 Task: Search round trip flight ticket for 5 adults, 2 children, 1 infant in seat and 1 infant on lap in economy from Wenatchee: Pangborn Memorial Airport to Greensboro: Piedmont Triad International Airport on 5-1-2023 and return on 5-2-2023. Choice of flights is Southwest. Number of bags: 10 checked bags. Price is upto 107000. Outbound departure time preference is 18:45. Return departure time preference is 16:30.
Action: Mouse moved to (264, 461)
Screenshot: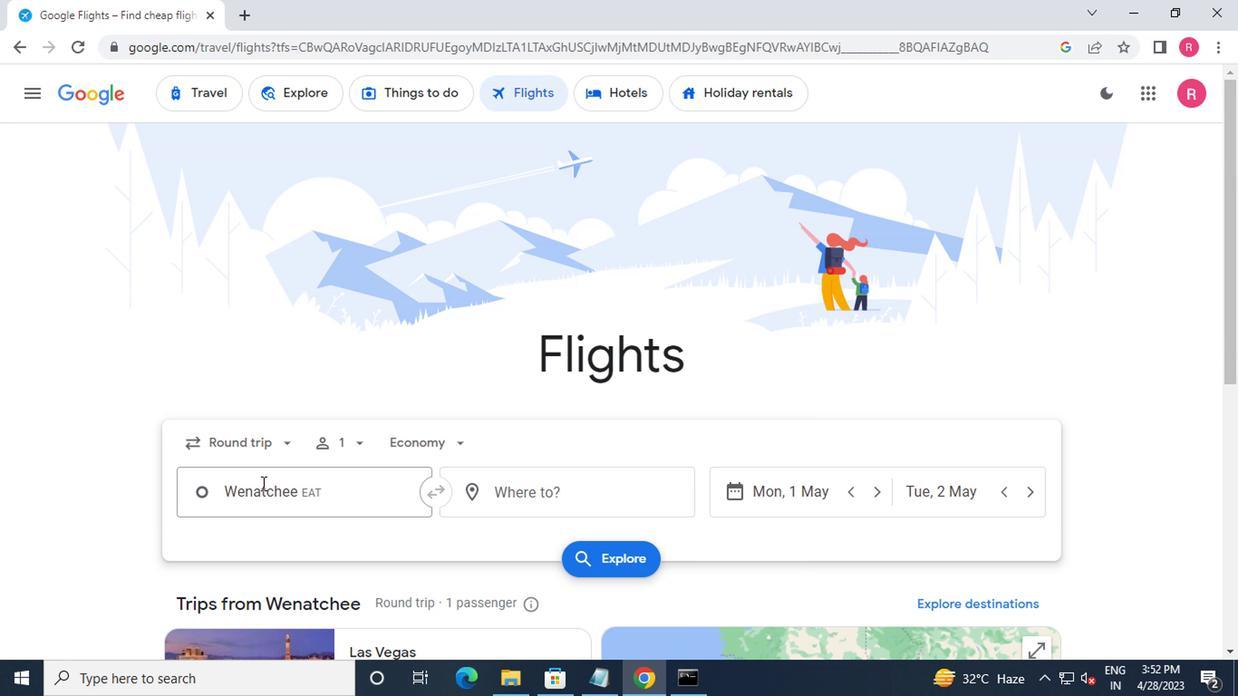 
Action: Mouse pressed left at (264, 461)
Screenshot: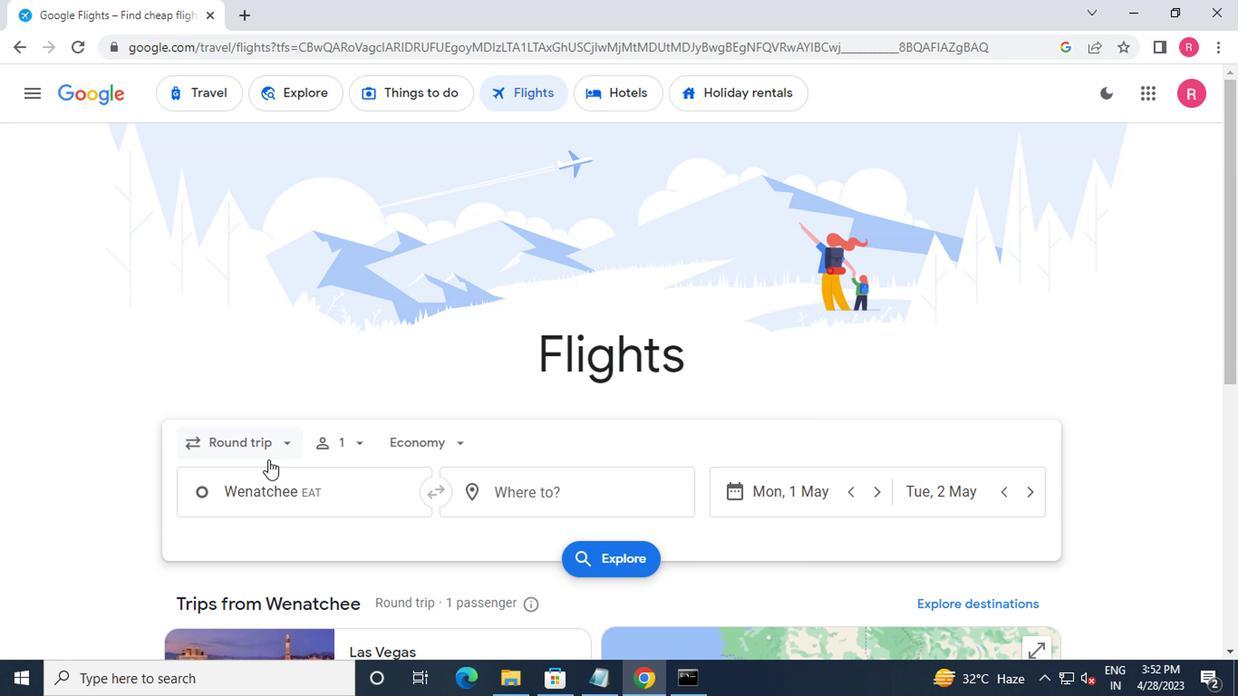 
Action: Mouse moved to (256, 521)
Screenshot: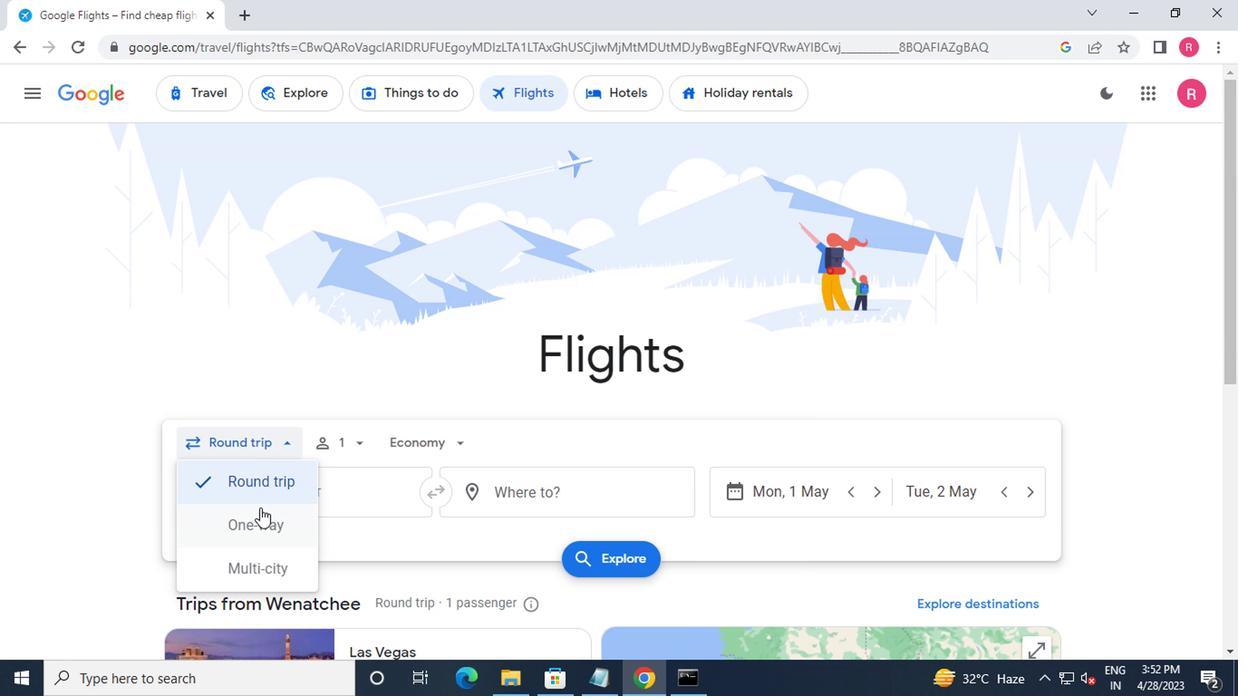 
Action: Mouse pressed left at (256, 521)
Screenshot: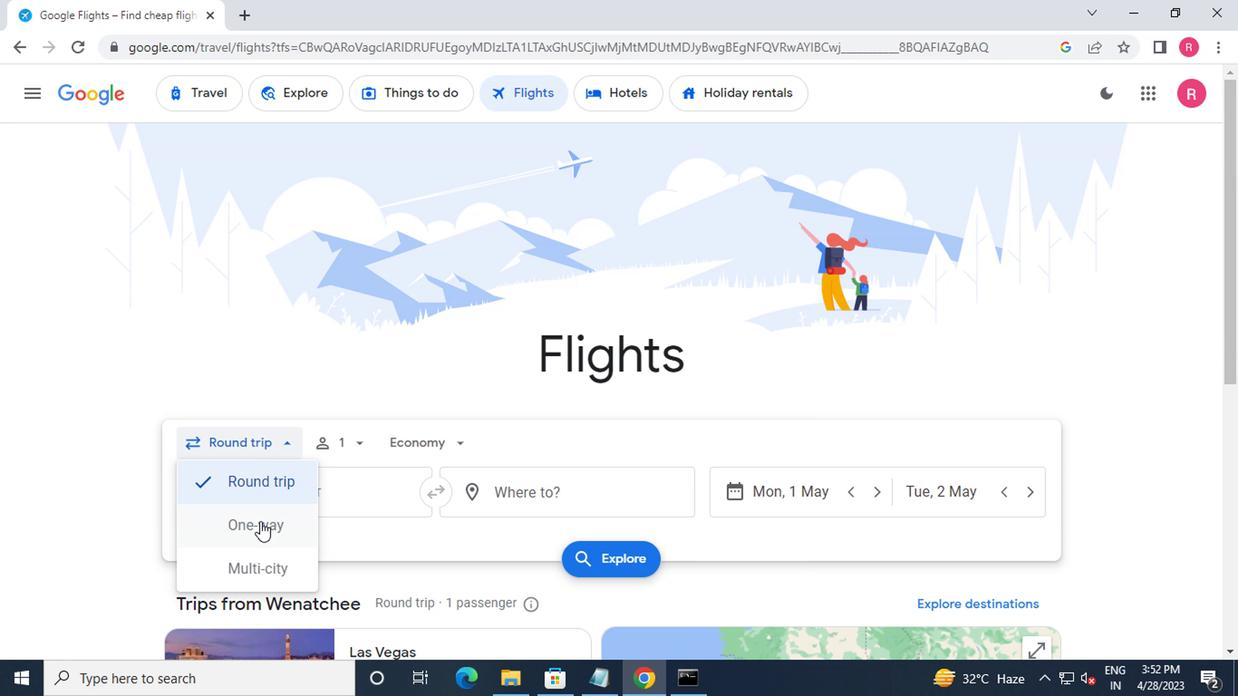 
Action: Mouse moved to (343, 447)
Screenshot: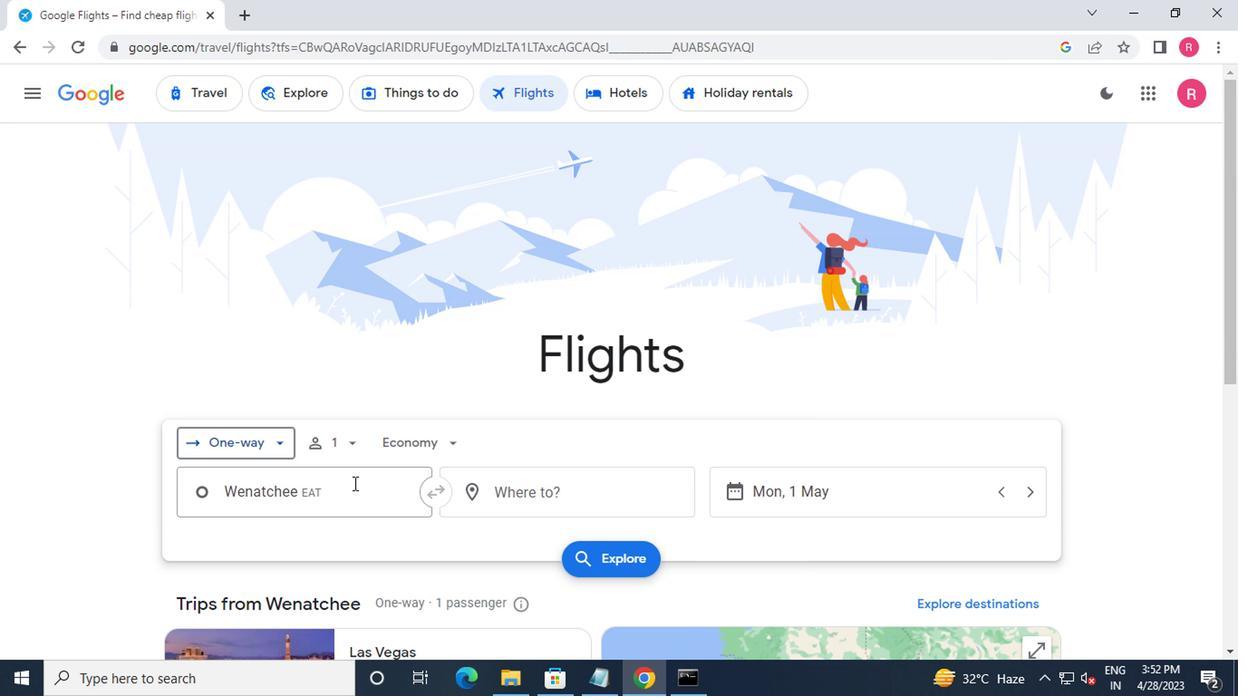 
Action: Mouse pressed left at (343, 447)
Screenshot: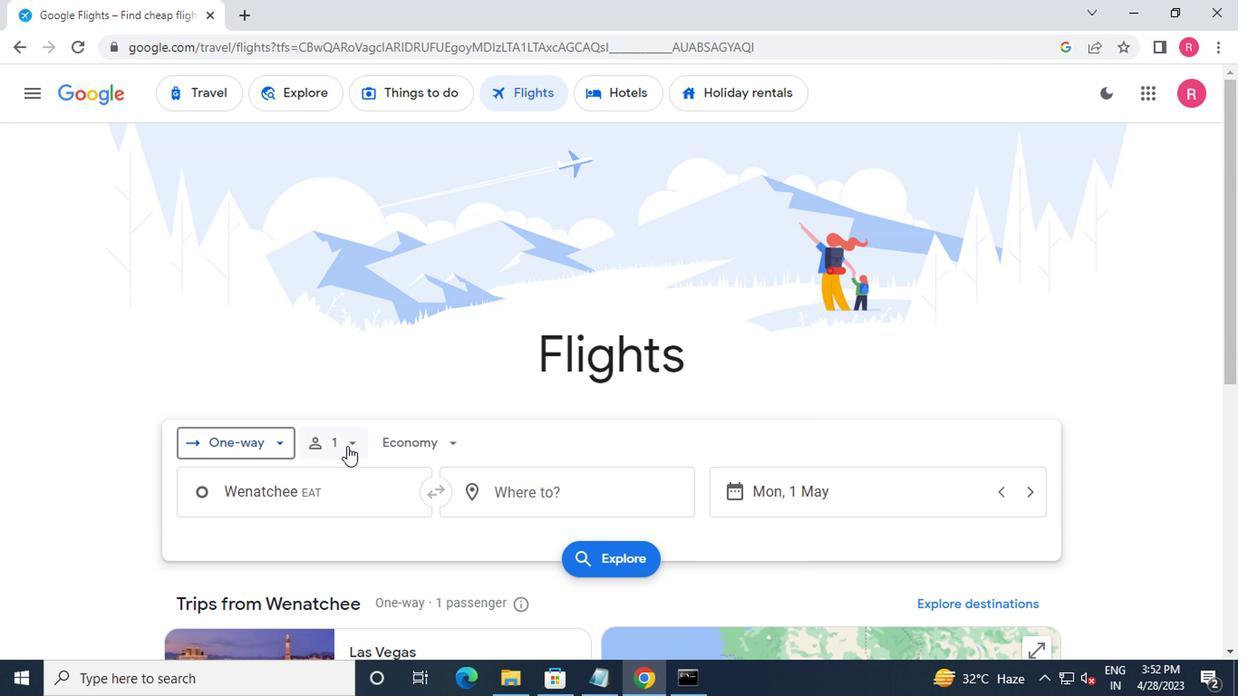 
Action: Mouse moved to (498, 496)
Screenshot: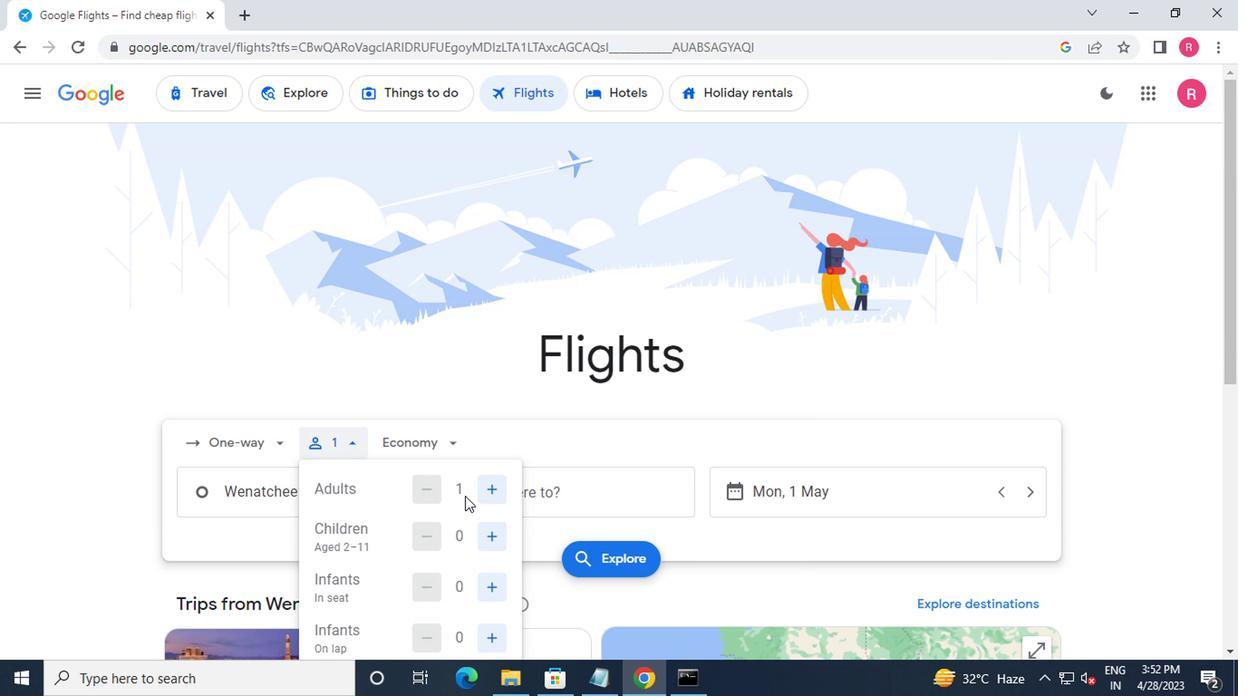 
Action: Mouse pressed left at (498, 496)
Screenshot: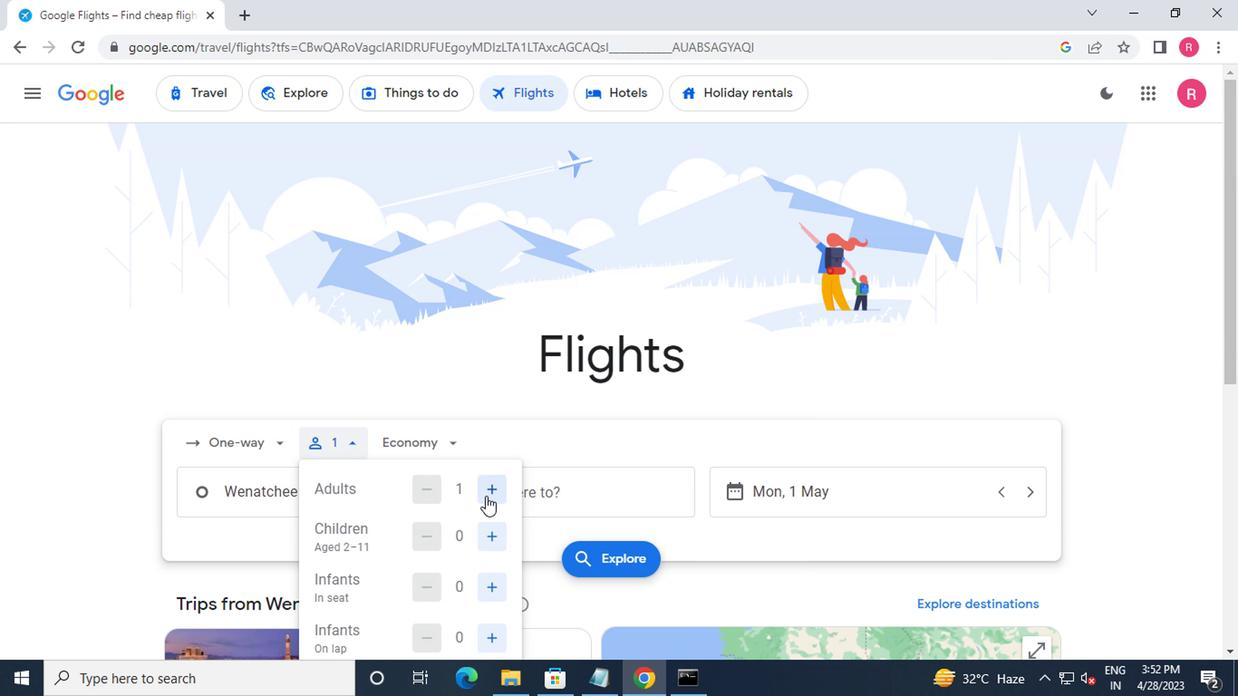 
Action: Mouse moved to (498, 495)
Screenshot: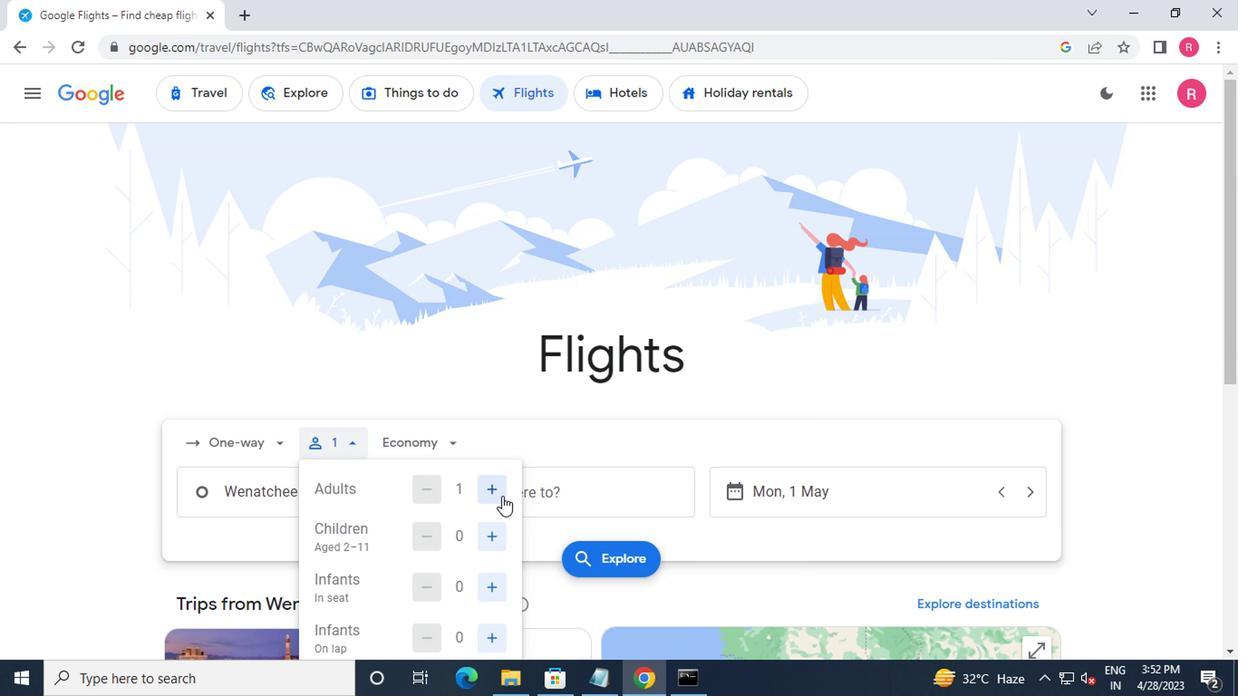 
Action: Mouse pressed left at (498, 495)
Screenshot: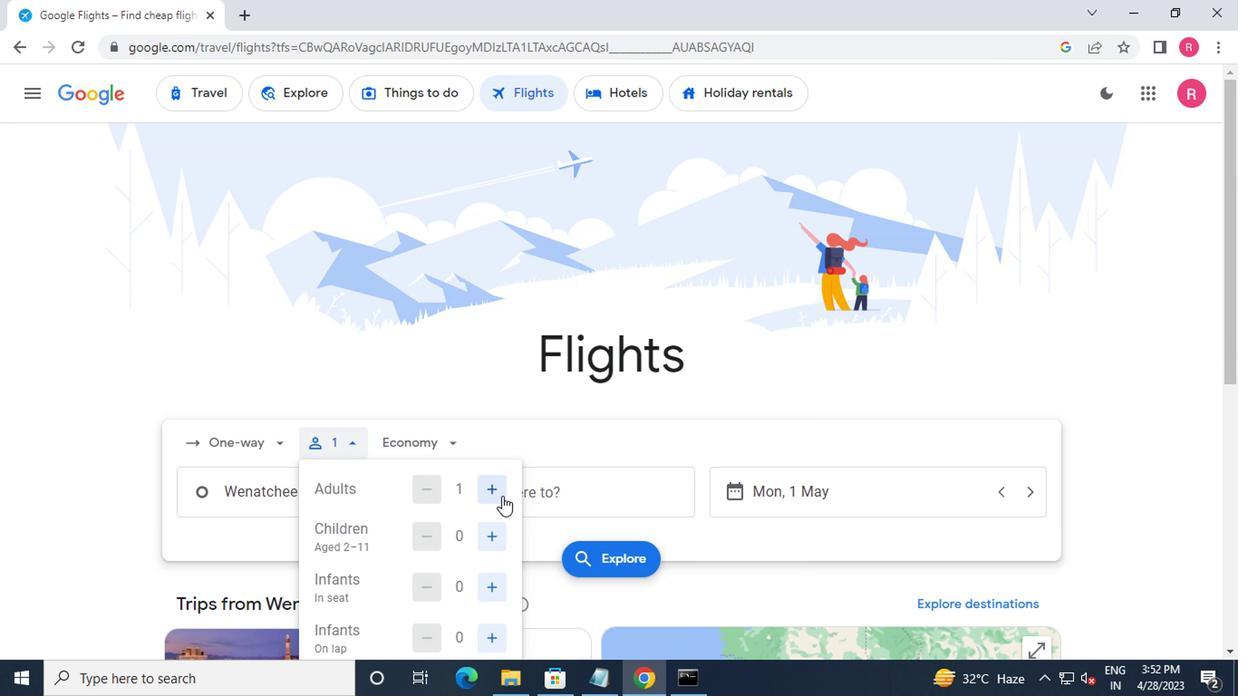 
Action: Mouse pressed left at (498, 495)
Screenshot: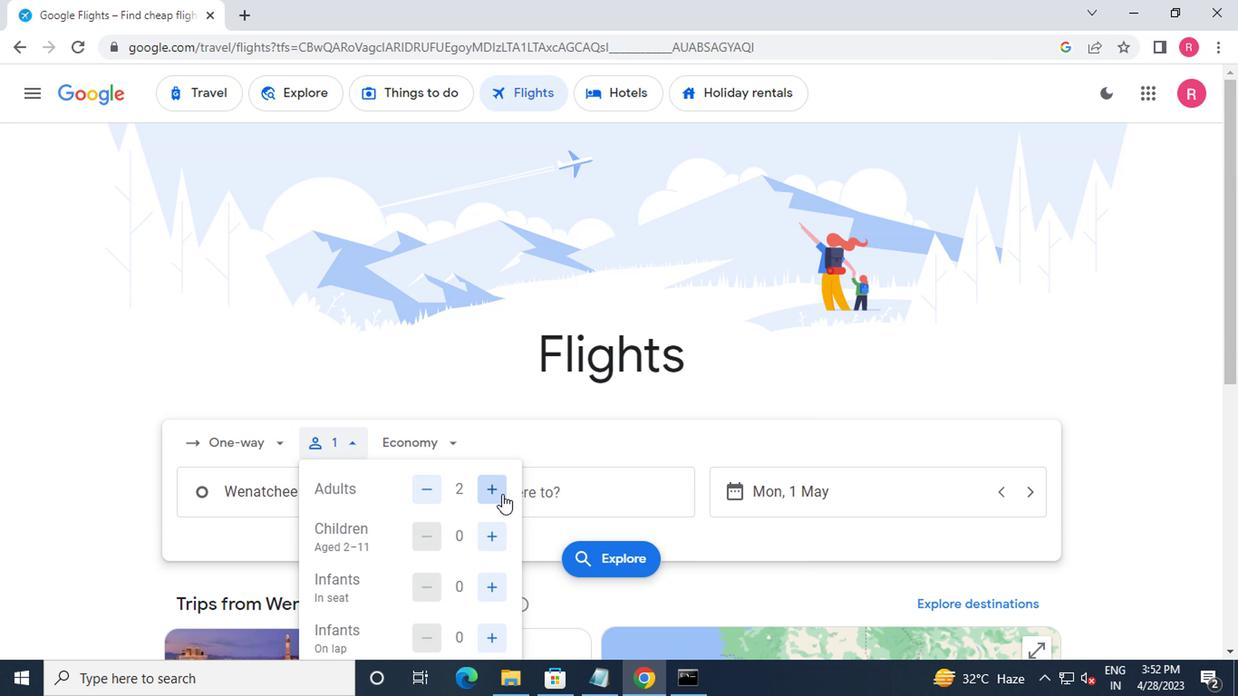 
Action: Mouse moved to (481, 546)
Screenshot: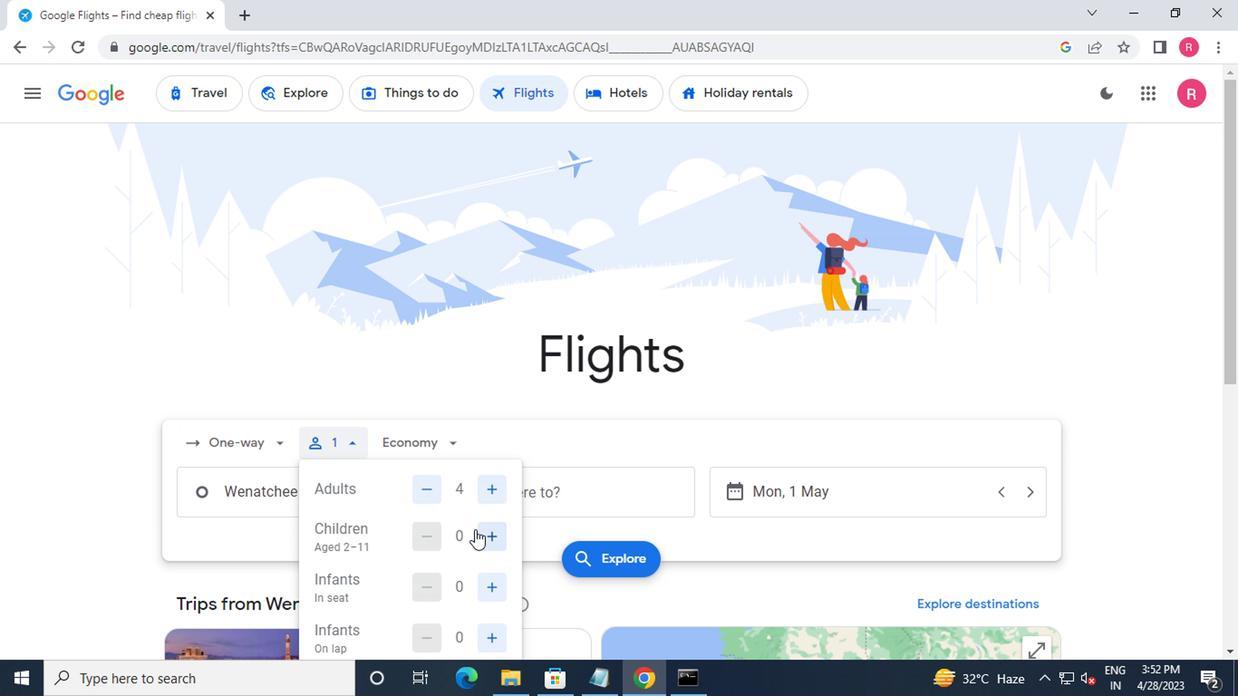
Action: Mouse pressed left at (481, 546)
Screenshot: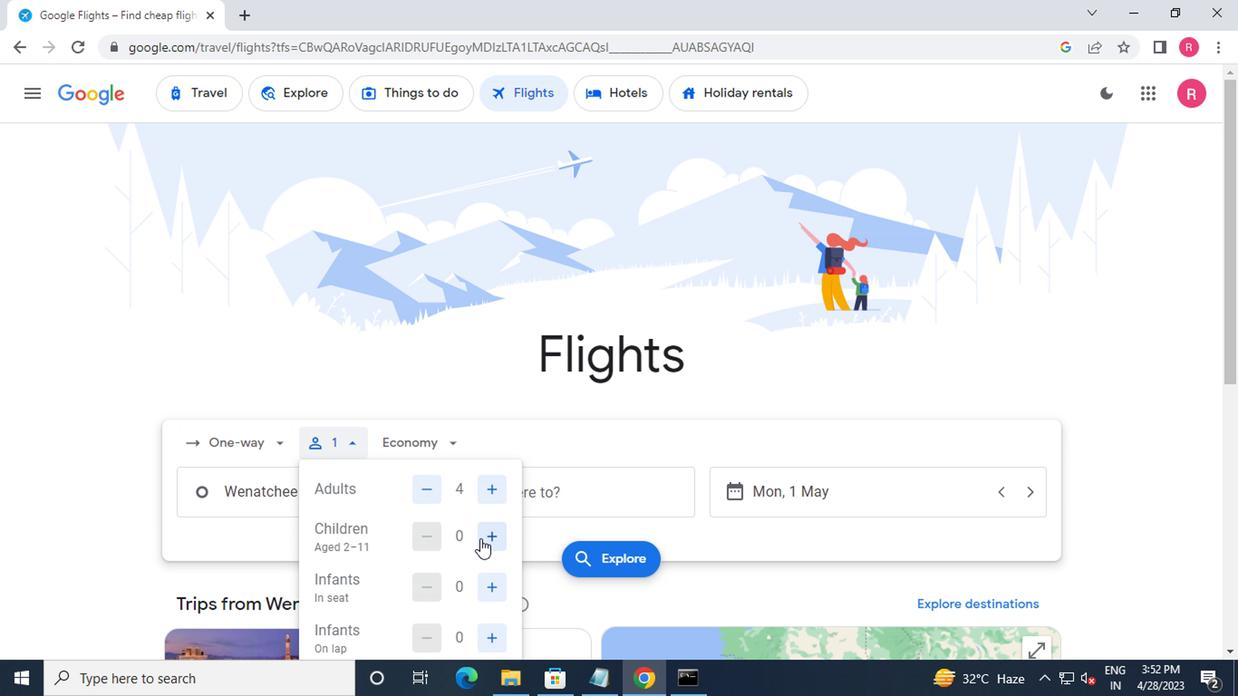 
Action: Mouse pressed left at (481, 546)
Screenshot: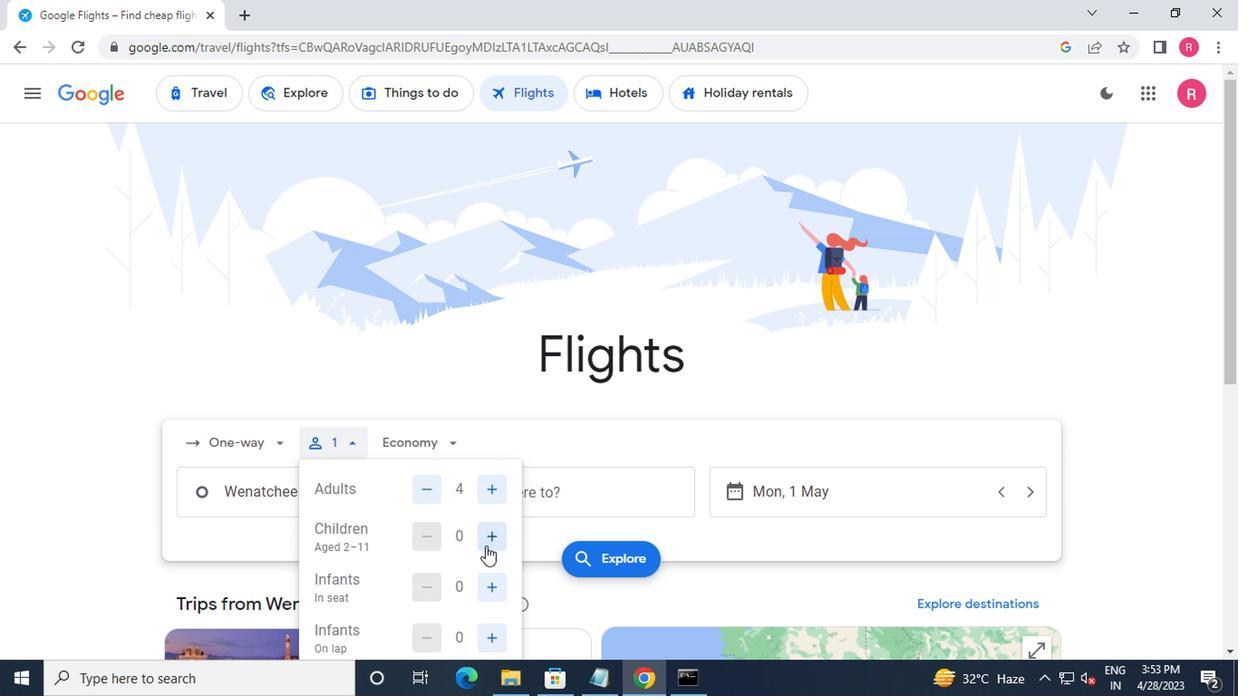 
Action: Mouse moved to (481, 578)
Screenshot: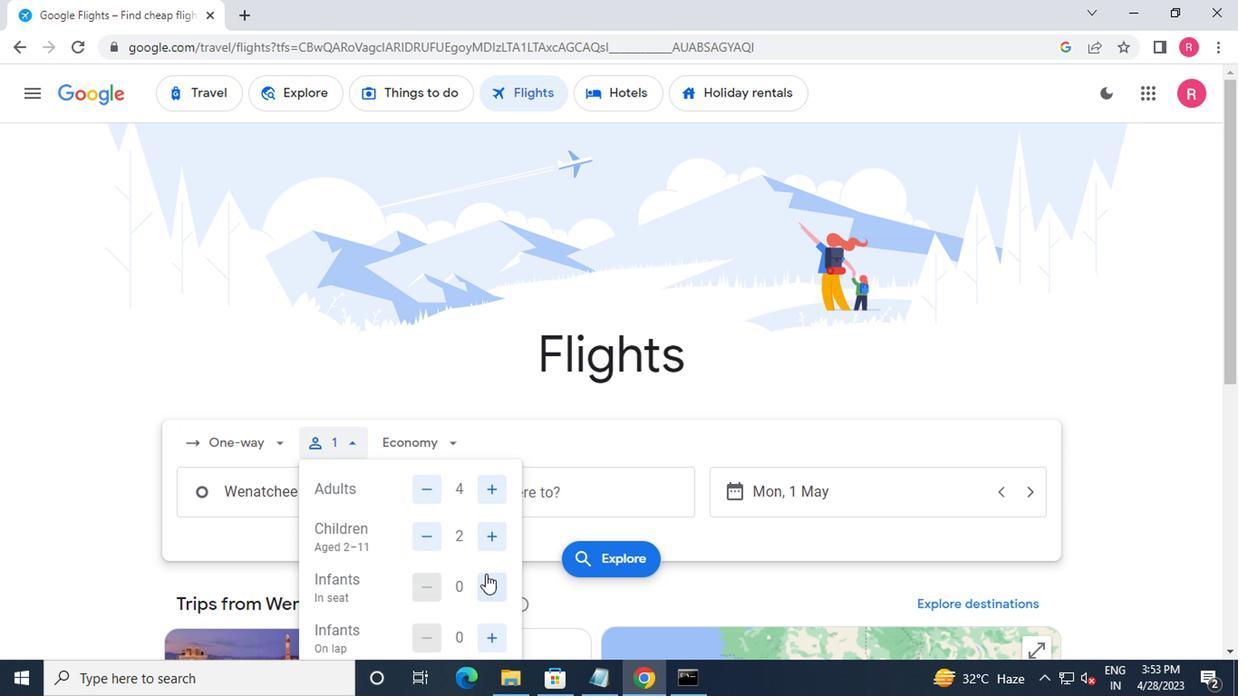 
Action: Mouse pressed left at (481, 578)
Screenshot: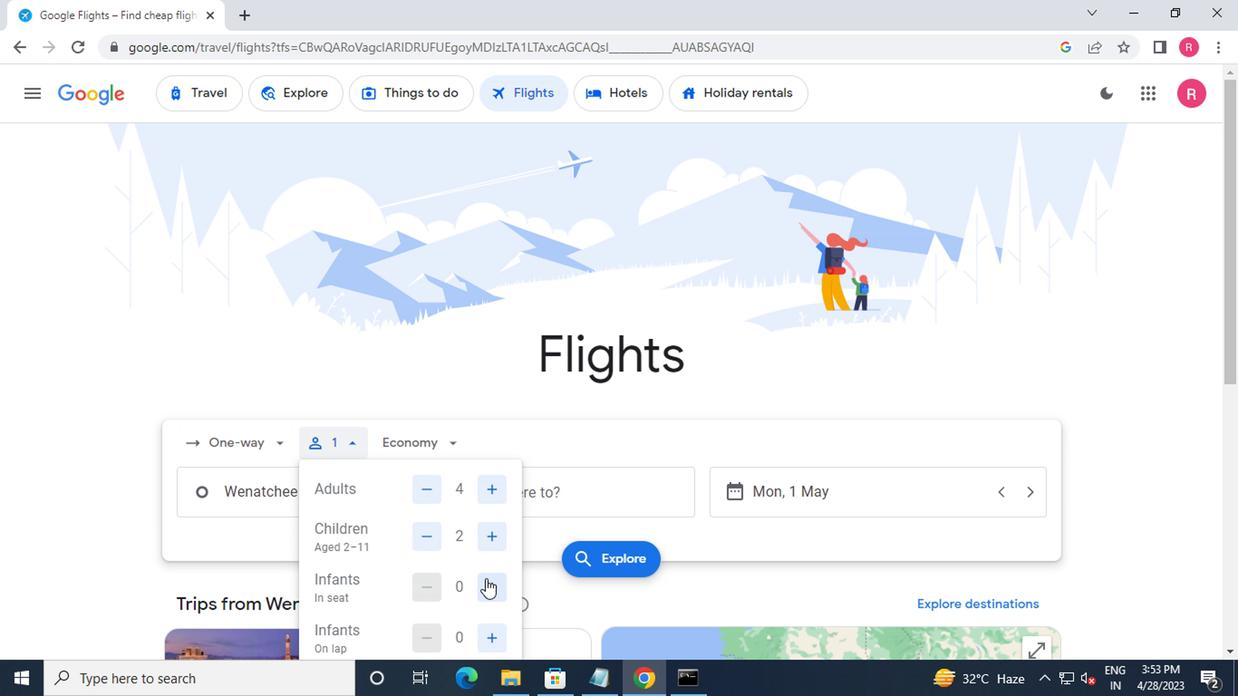 
Action: Mouse moved to (481, 579)
Screenshot: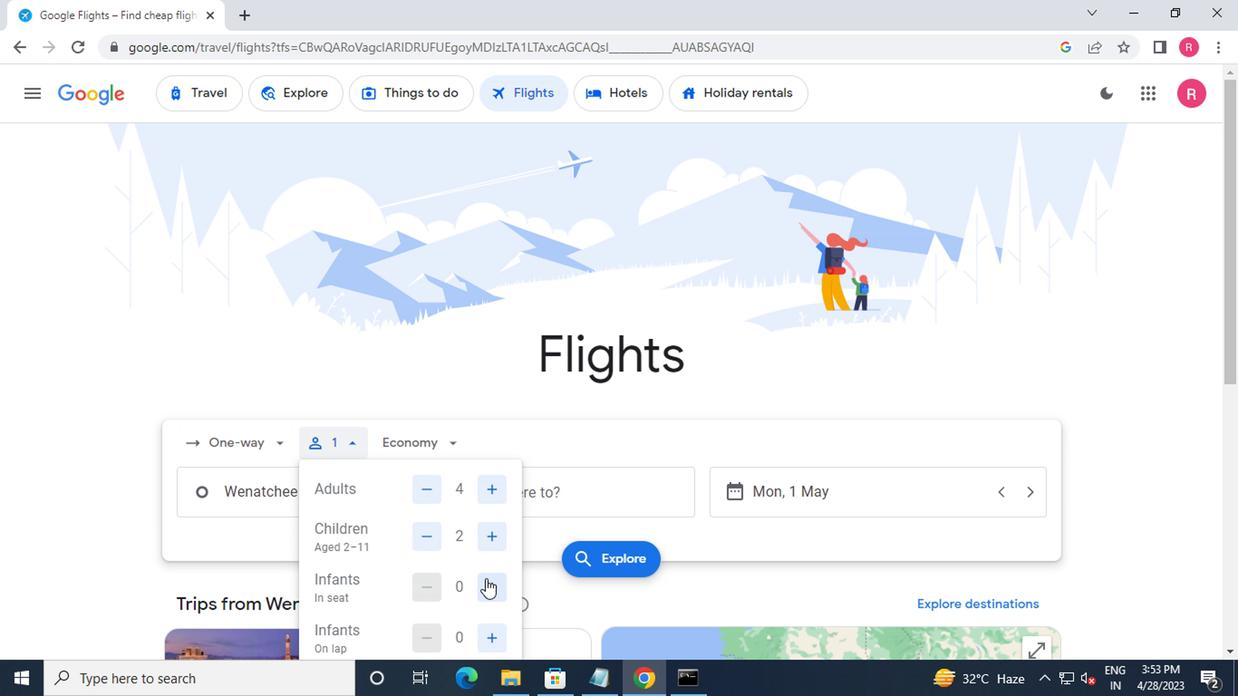 
Action: Mouse pressed left at (481, 579)
Screenshot: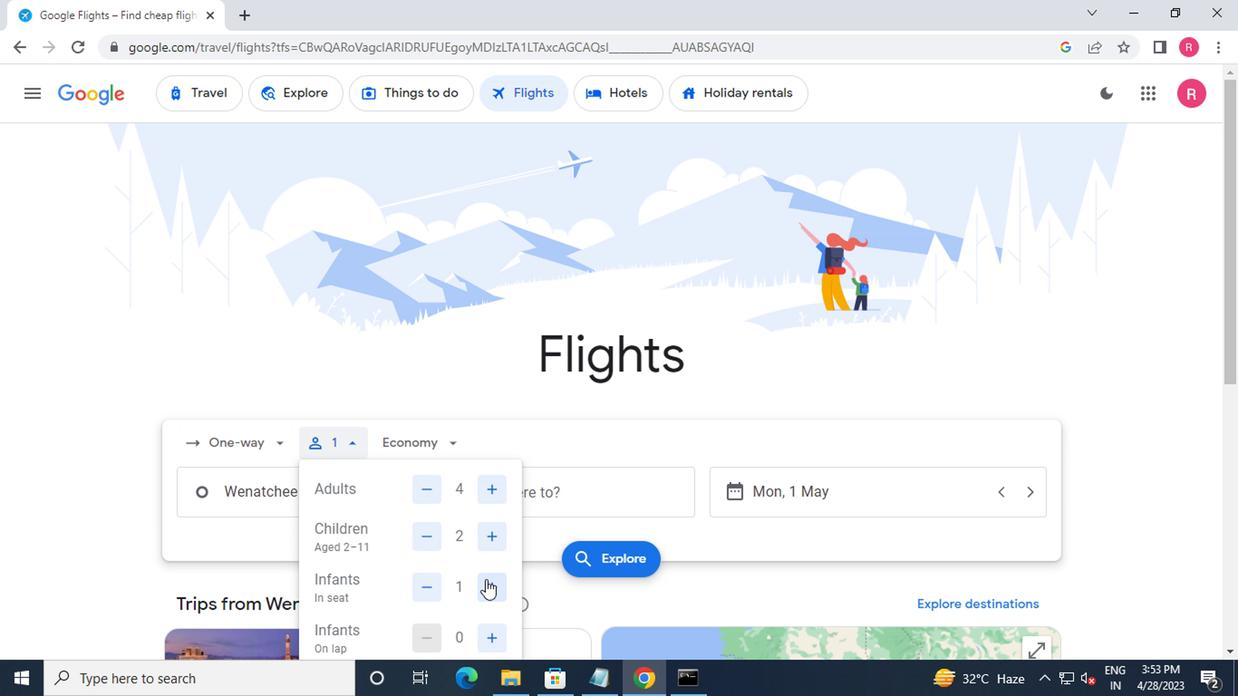 
Action: Mouse moved to (479, 636)
Screenshot: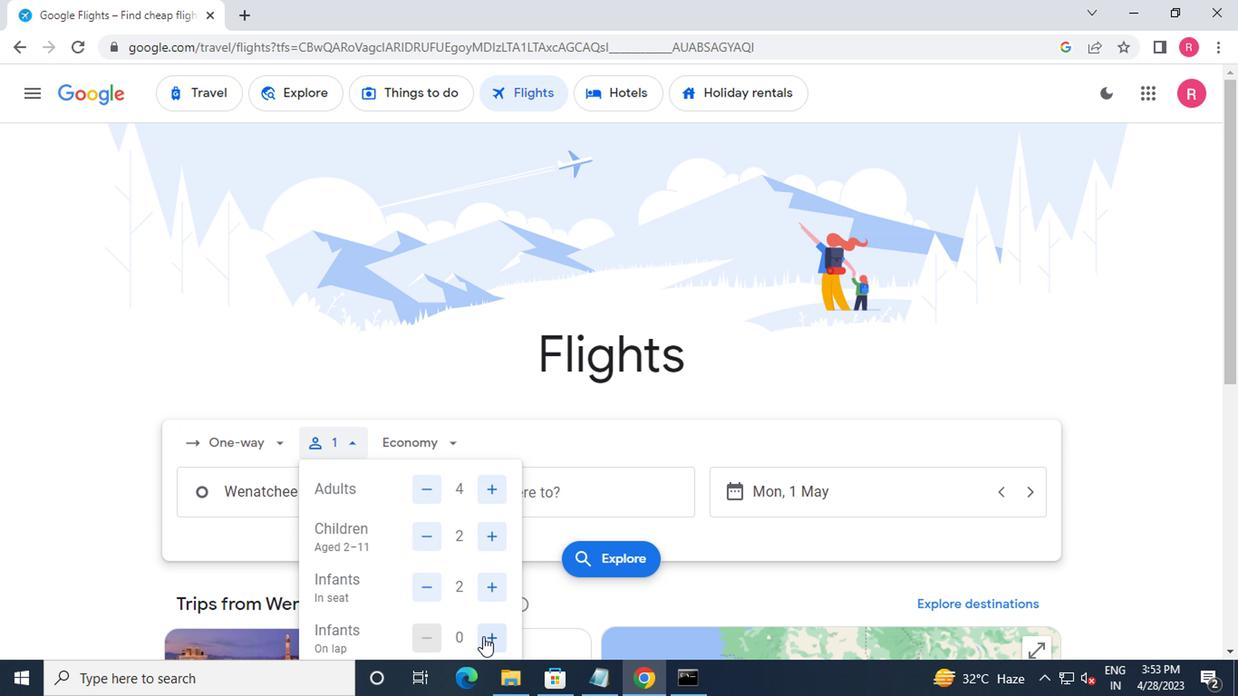 
Action: Mouse pressed left at (479, 636)
Screenshot: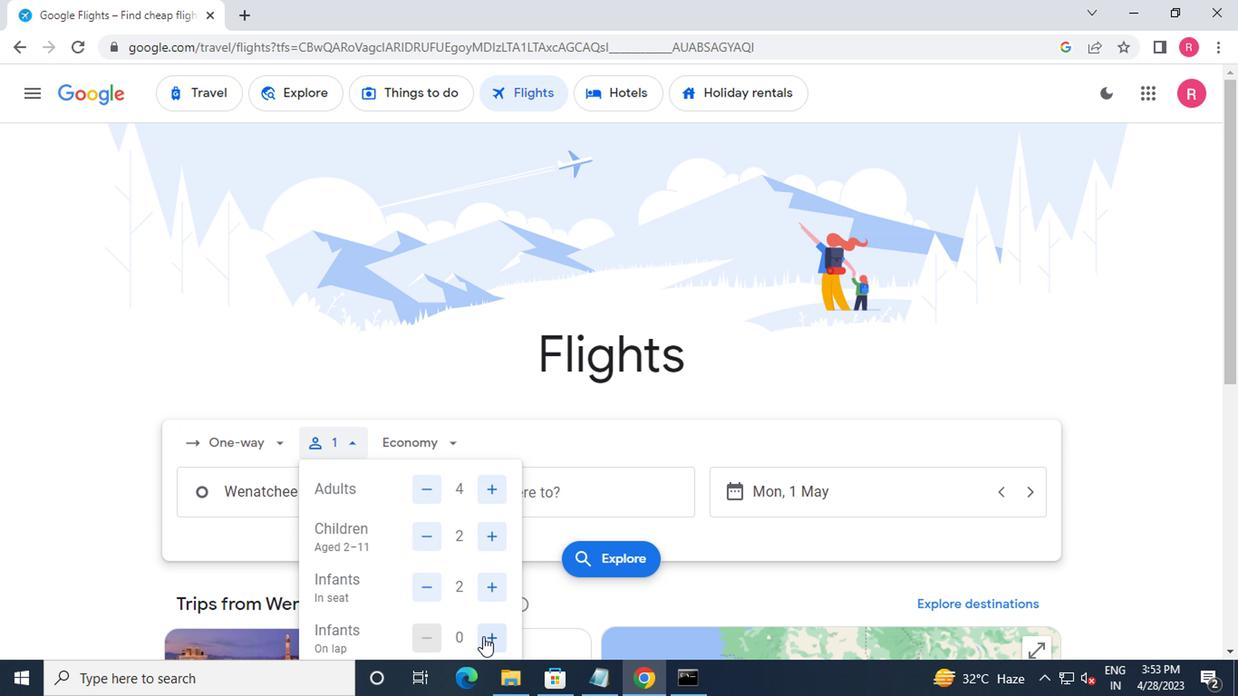 
Action: Mouse moved to (439, 455)
Screenshot: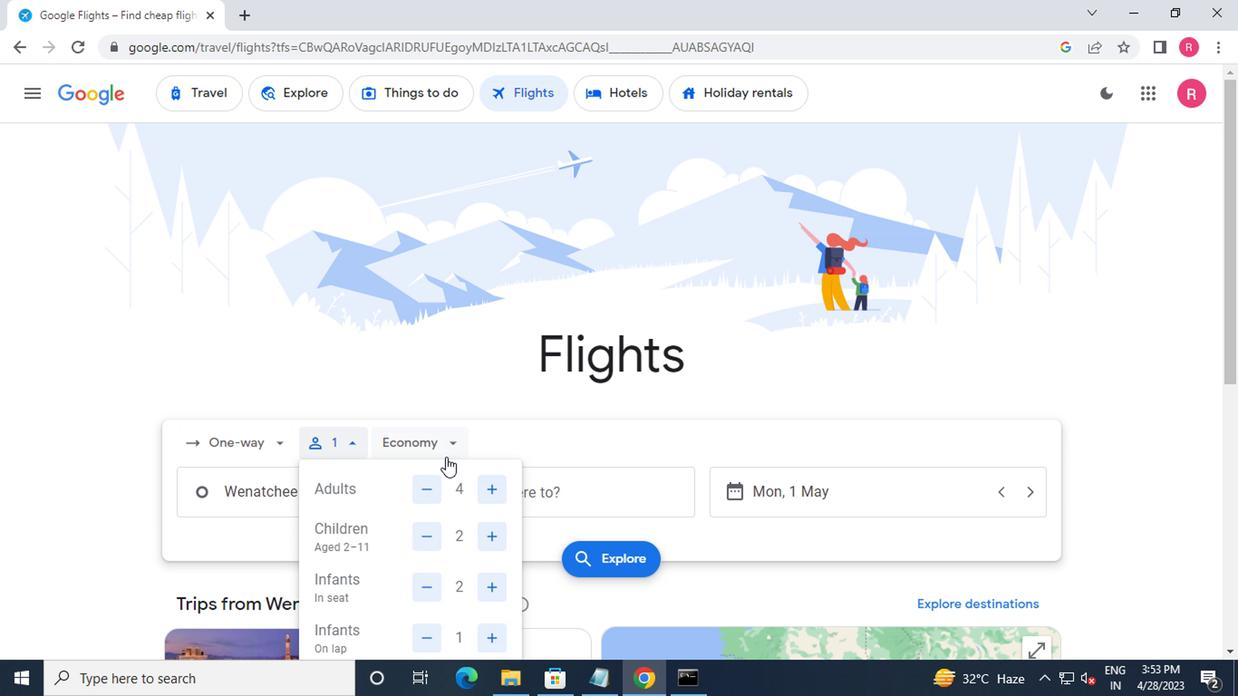 
Action: Mouse pressed left at (439, 455)
Screenshot: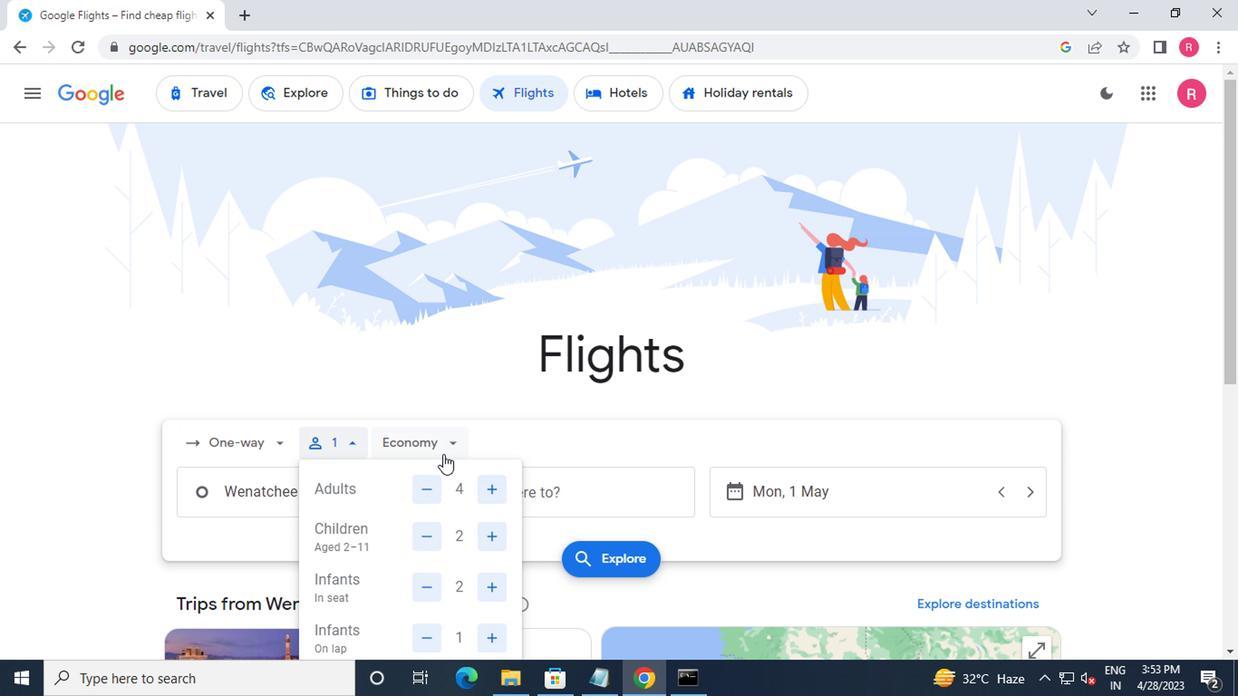 
Action: Mouse moved to (467, 541)
Screenshot: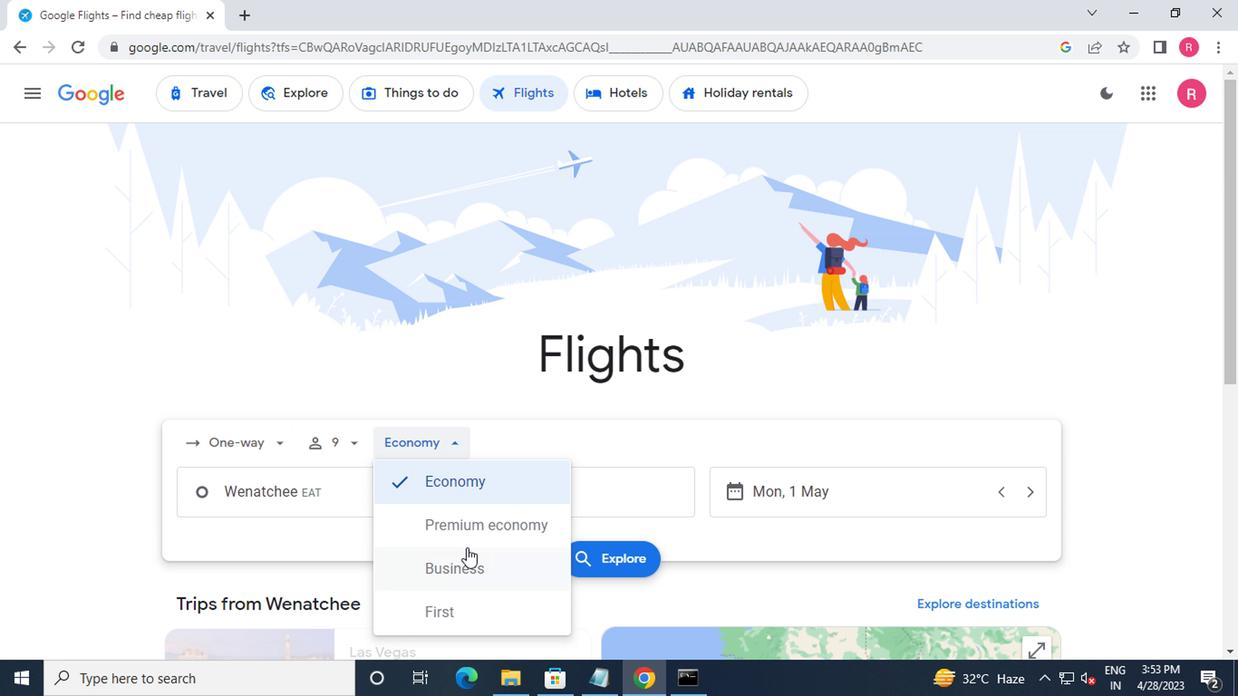 
Action: Mouse pressed left at (467, 541)
Screenshot: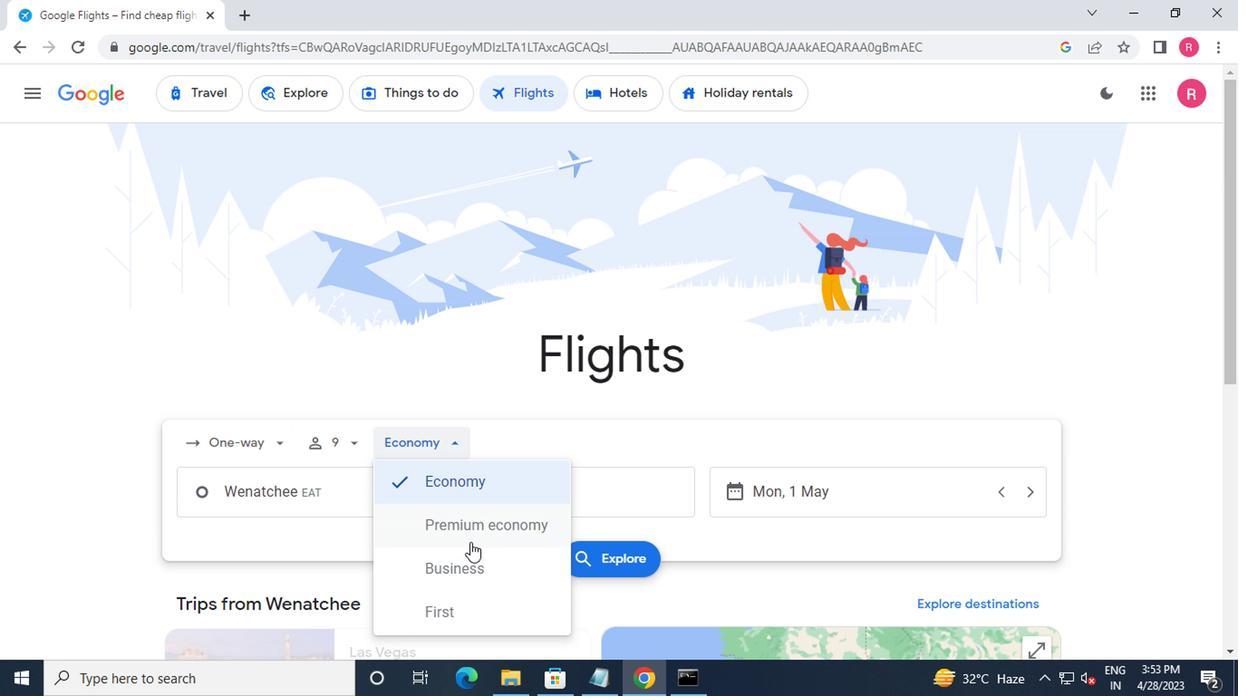 
Action: Mouse moved to (396, 511)
Screenshot: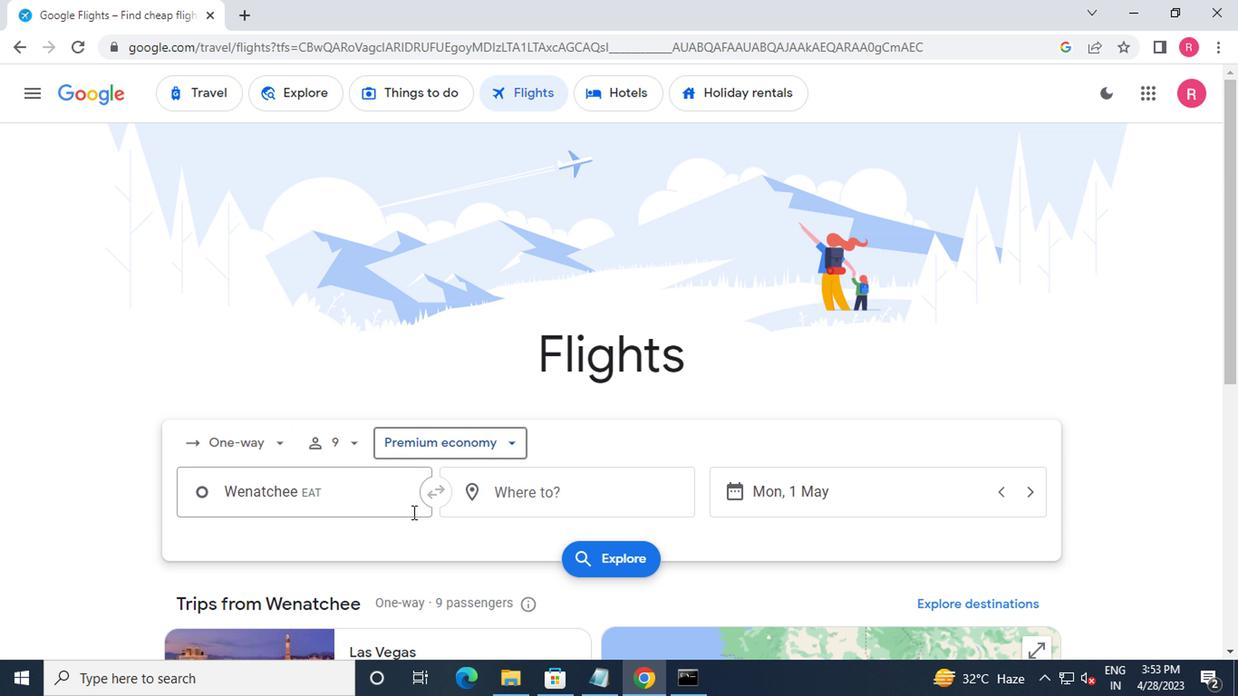 
Action: Mouse pressed left at (396, 511)
Screenshot: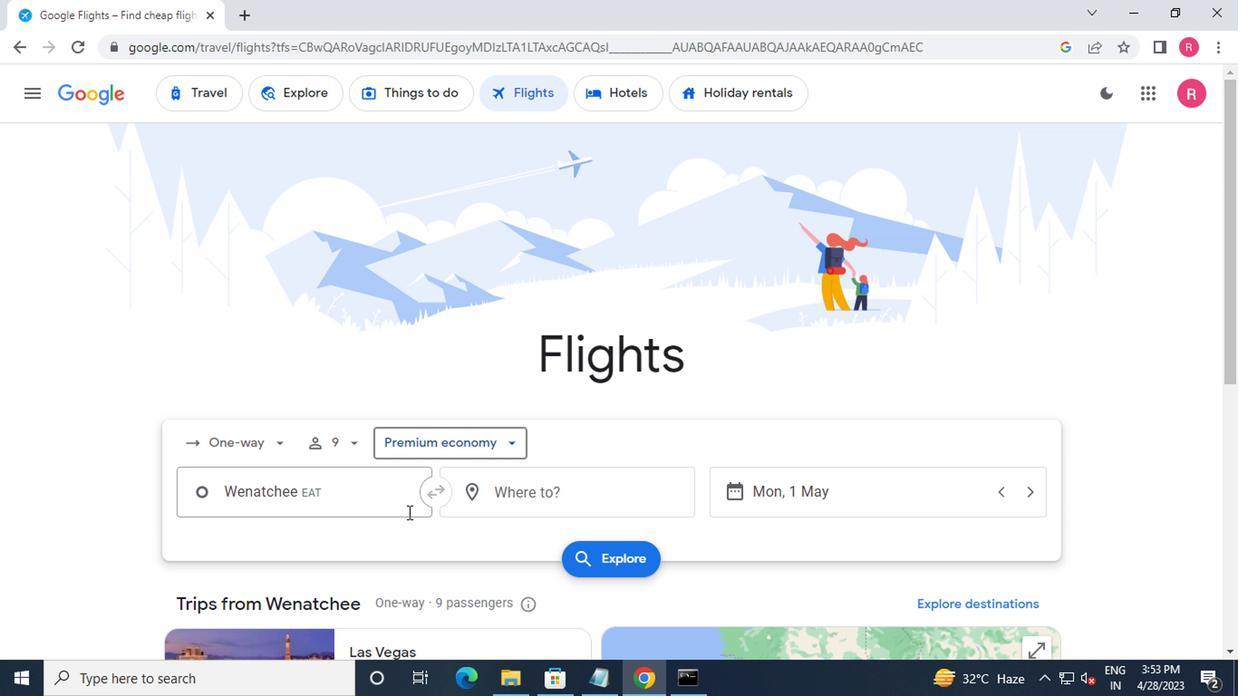 
Action: Mouse moved to (340, 198)
Screenshot: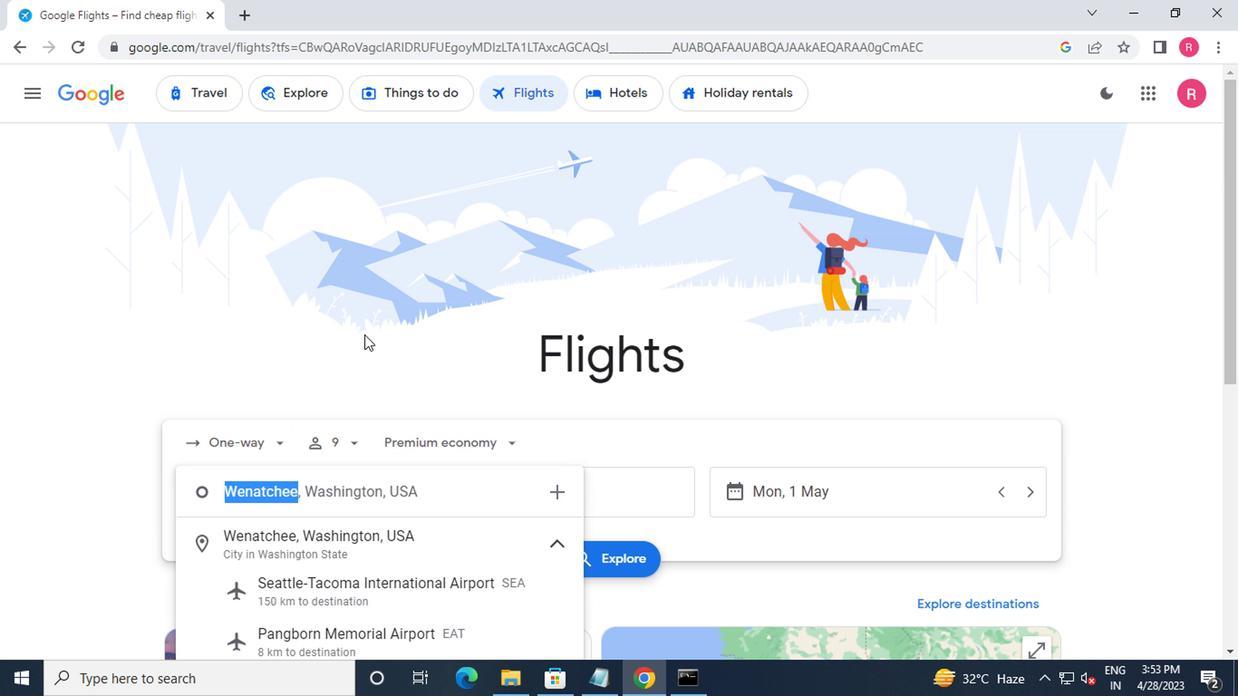 
Action: Key pressed <Key.shift_r>Pangborn
Screenshot: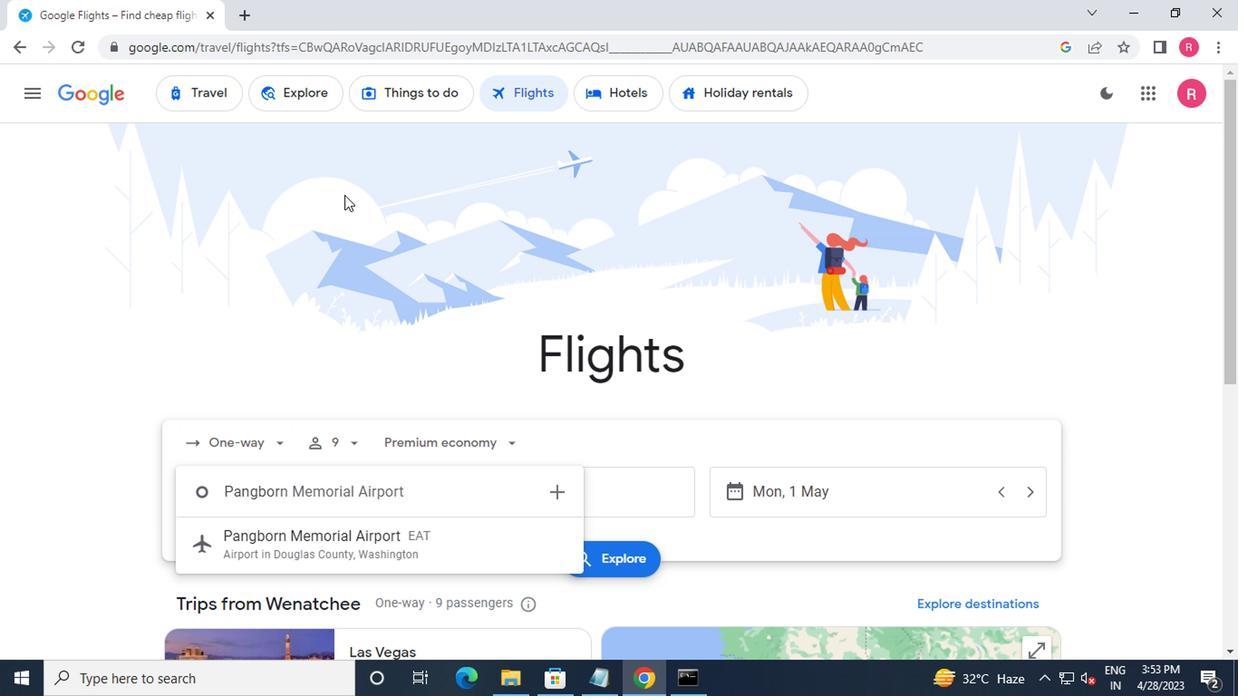 
Action: Mouse moved to (323, 538)
Screenshot: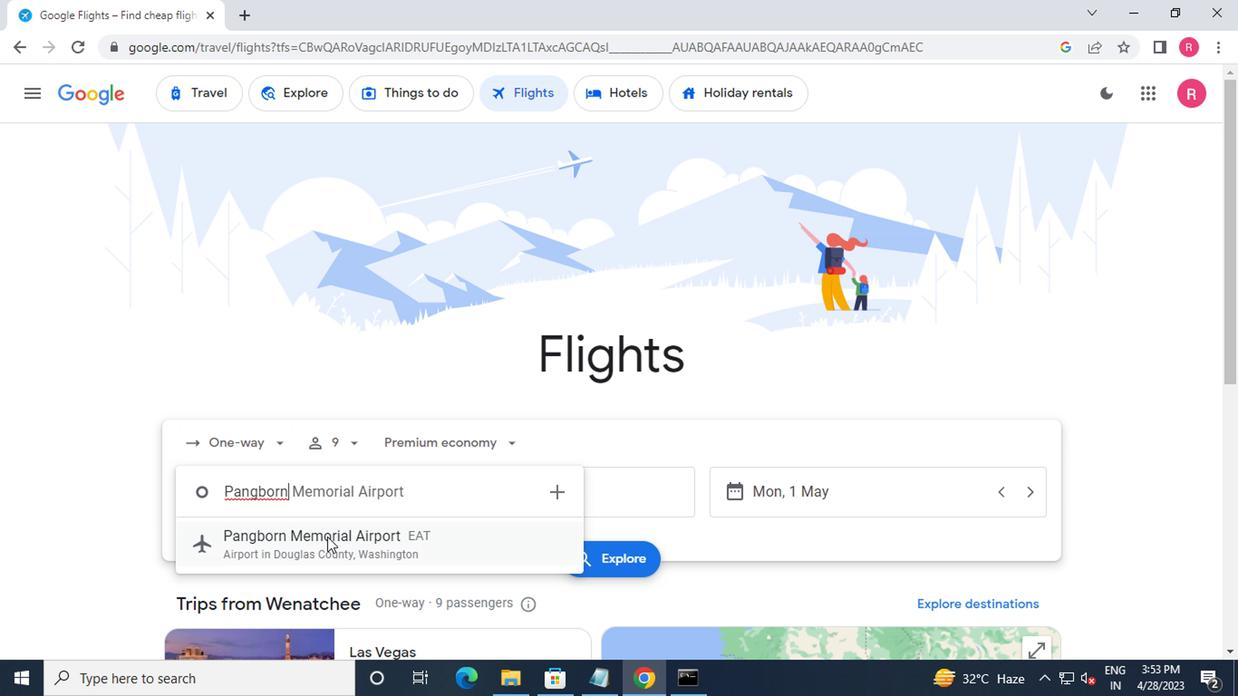 
Action: Mouse pressed left at (323, 538)
Screenshot: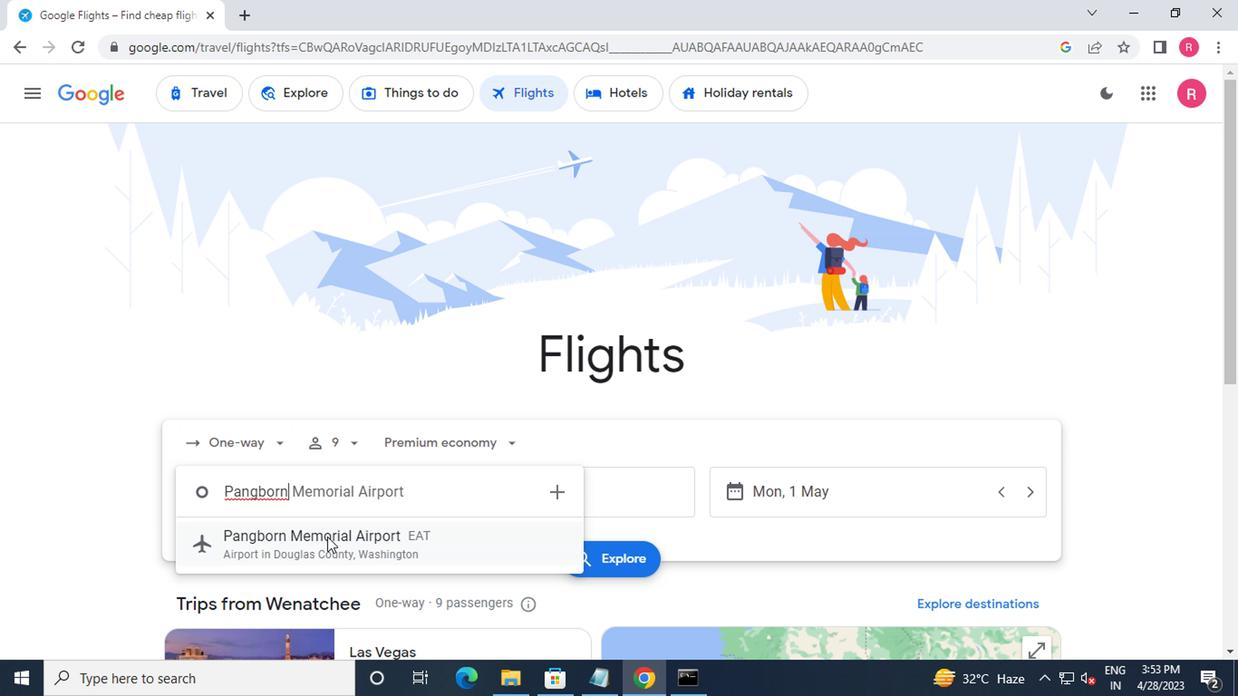 
Action: Mouse moved to (539, 496)
Screenshot: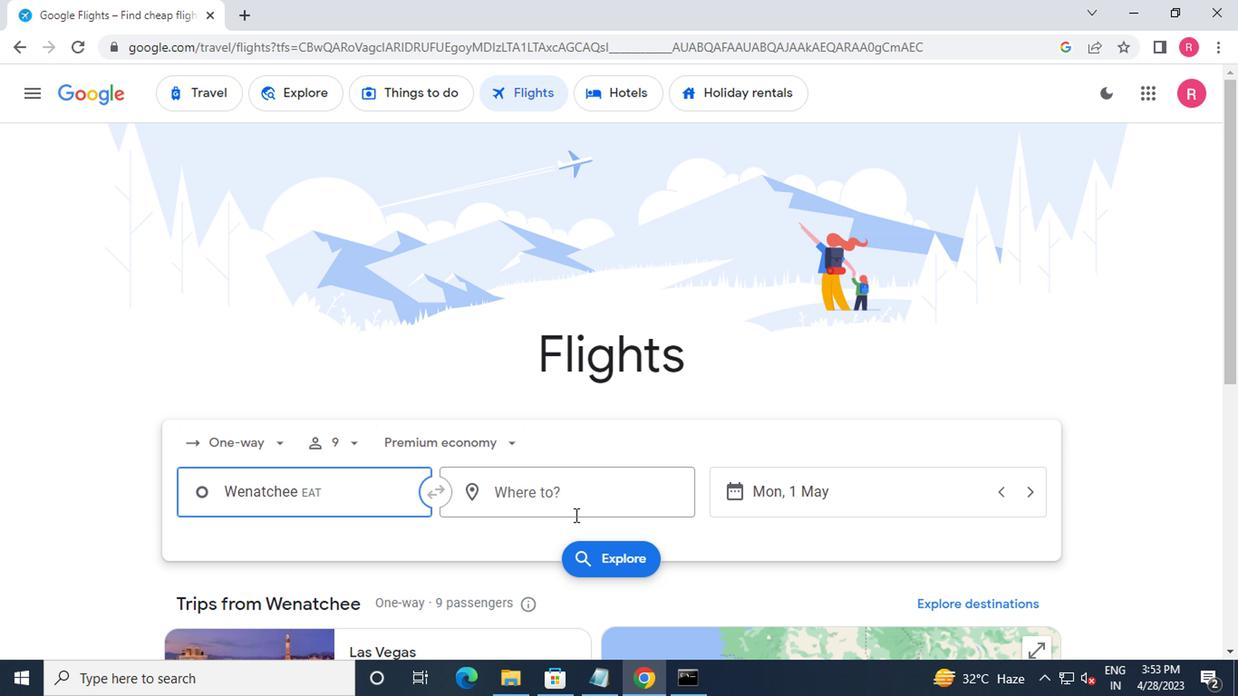 
Action: Mouse pressed left at (539, 496)
Screenshot: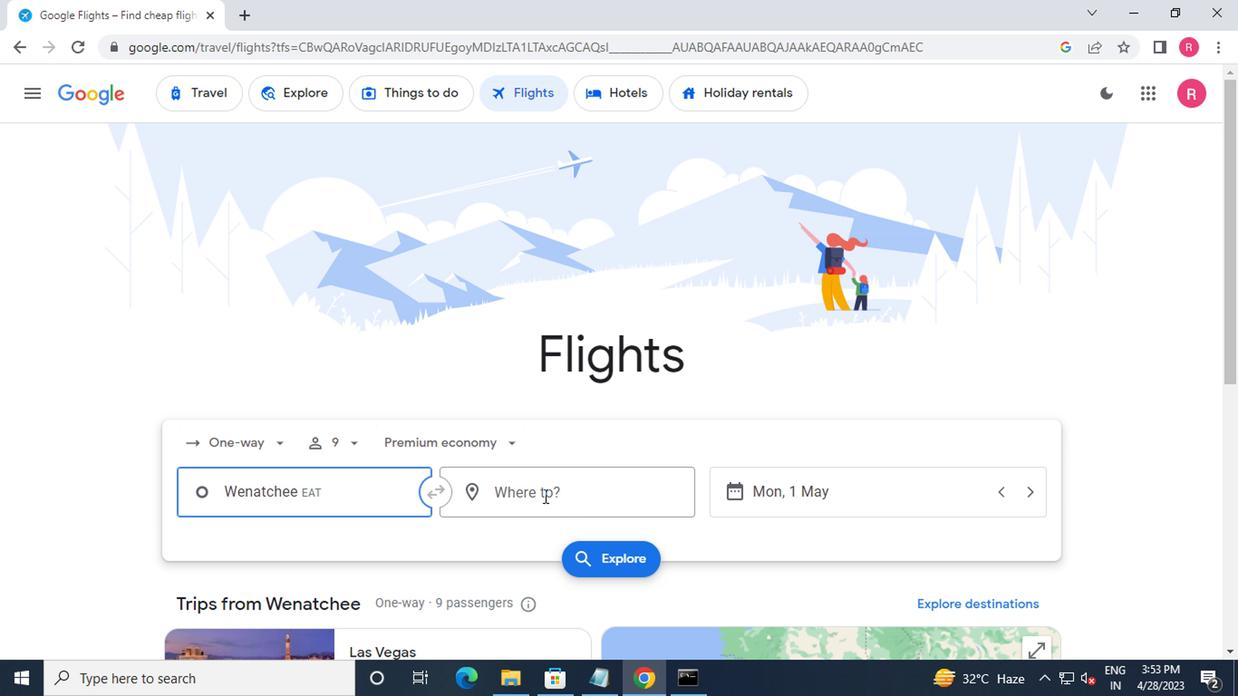 
Action: Mouse moved to (576, 578)
Screenshot: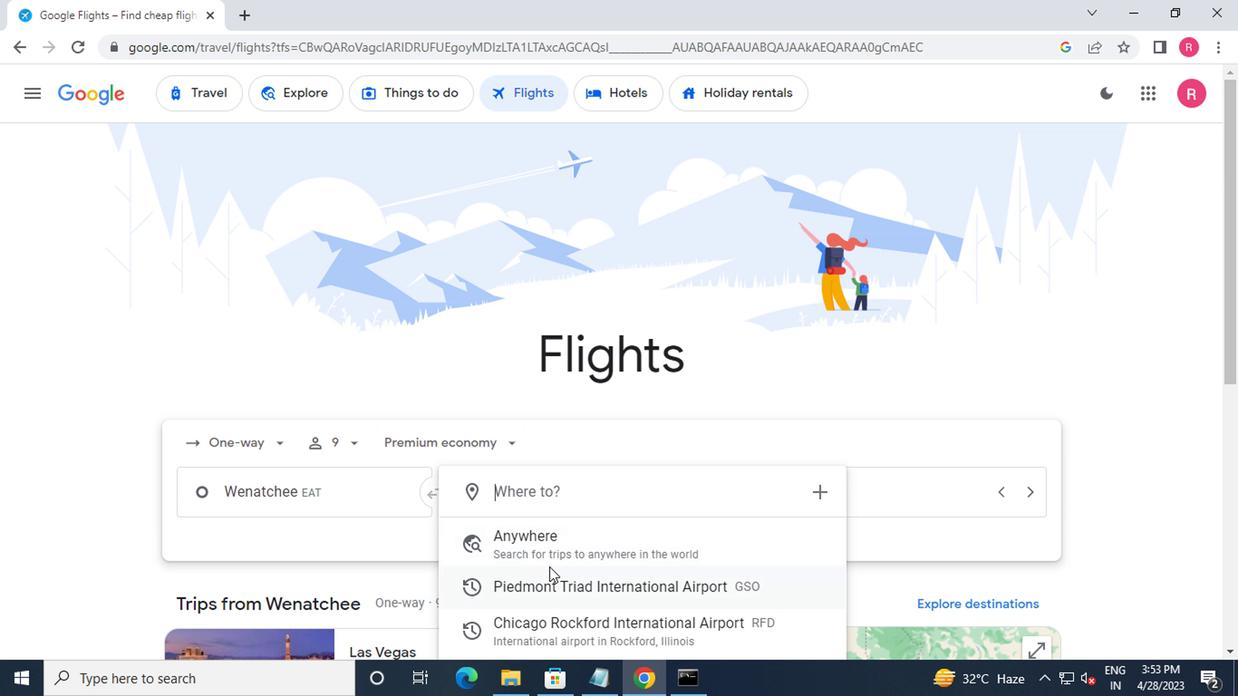 
Action: Mouse scrolled (576, 578) with delta (0, 0)
Screenshot: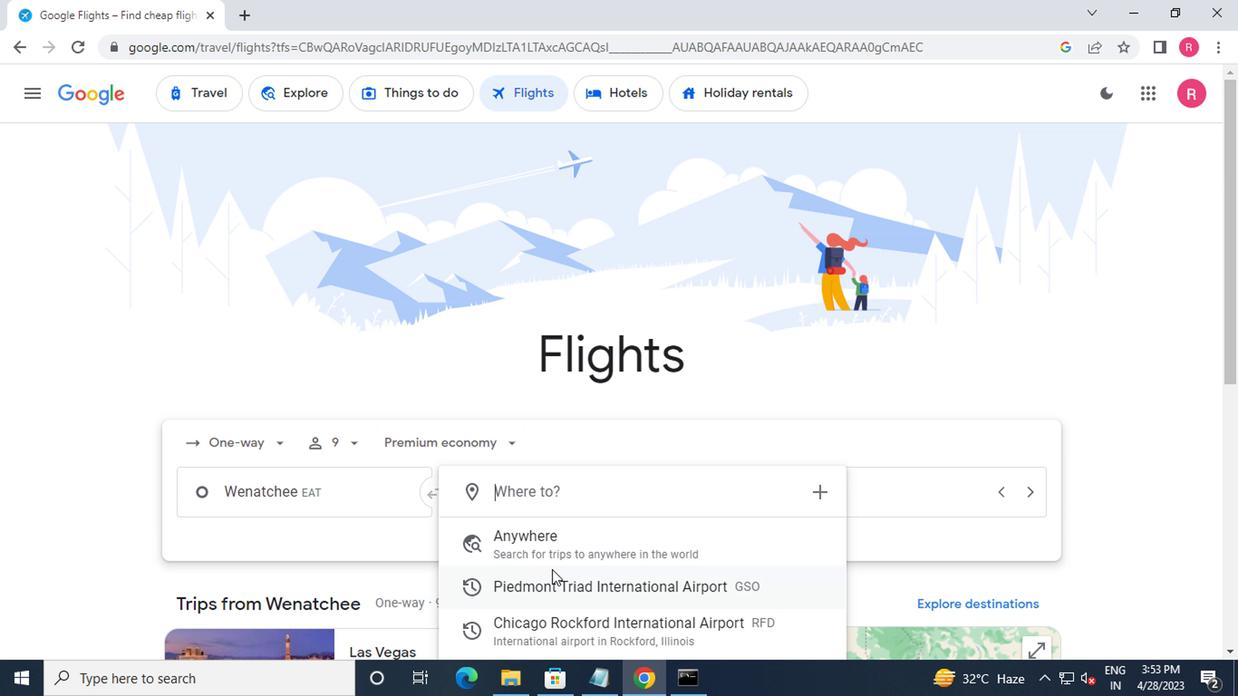 
Action: Mouse moved to (577, 580)
Screenshot: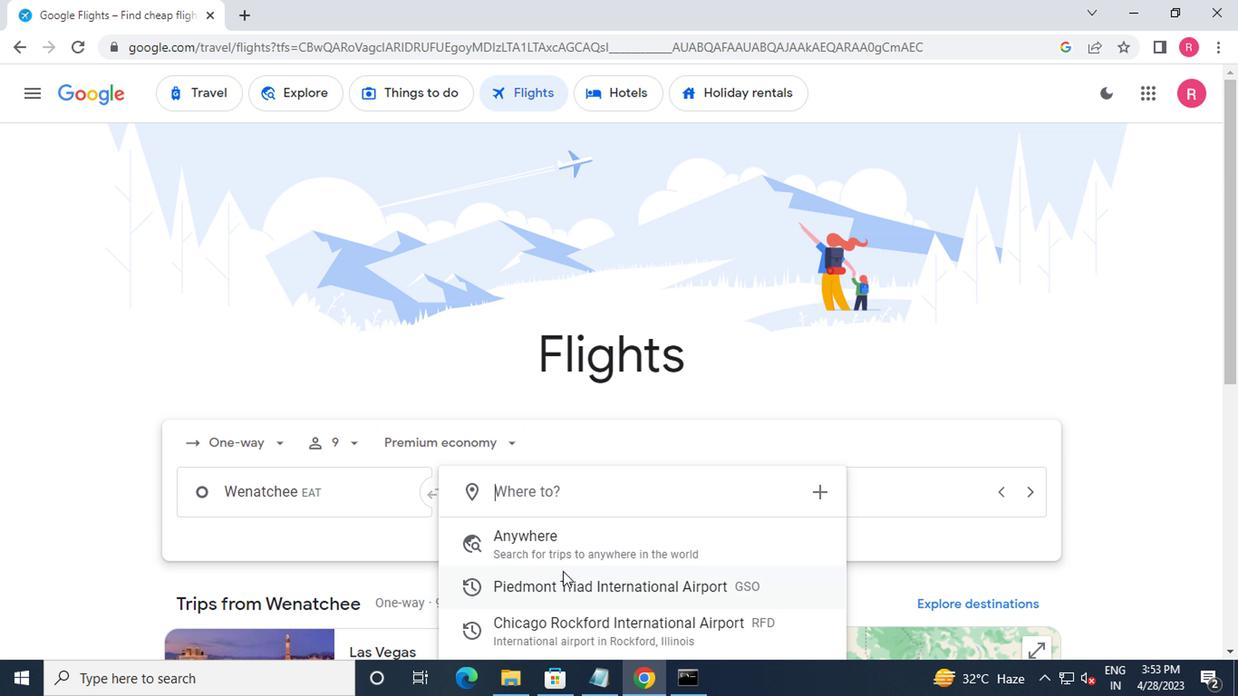 
Action: Mouse scrolled (577, 579) with delta (0, 0)
Screenshot: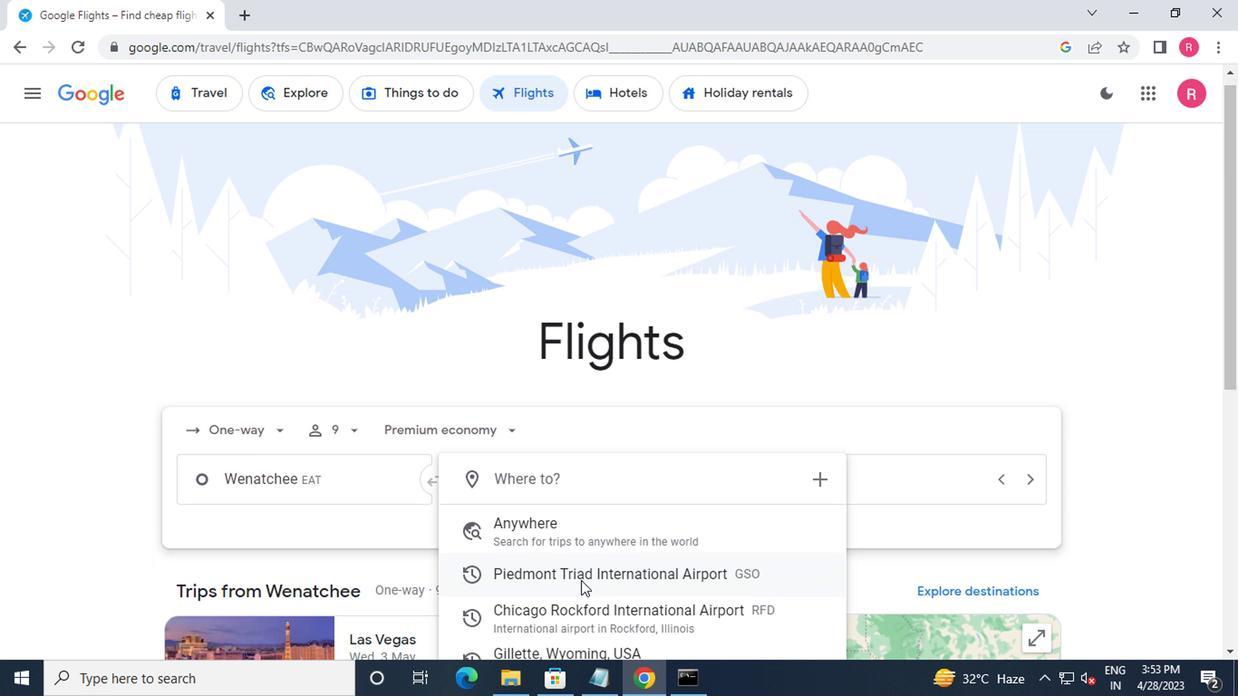 
Action: Mouse moved to (572, 499)
Screenshot: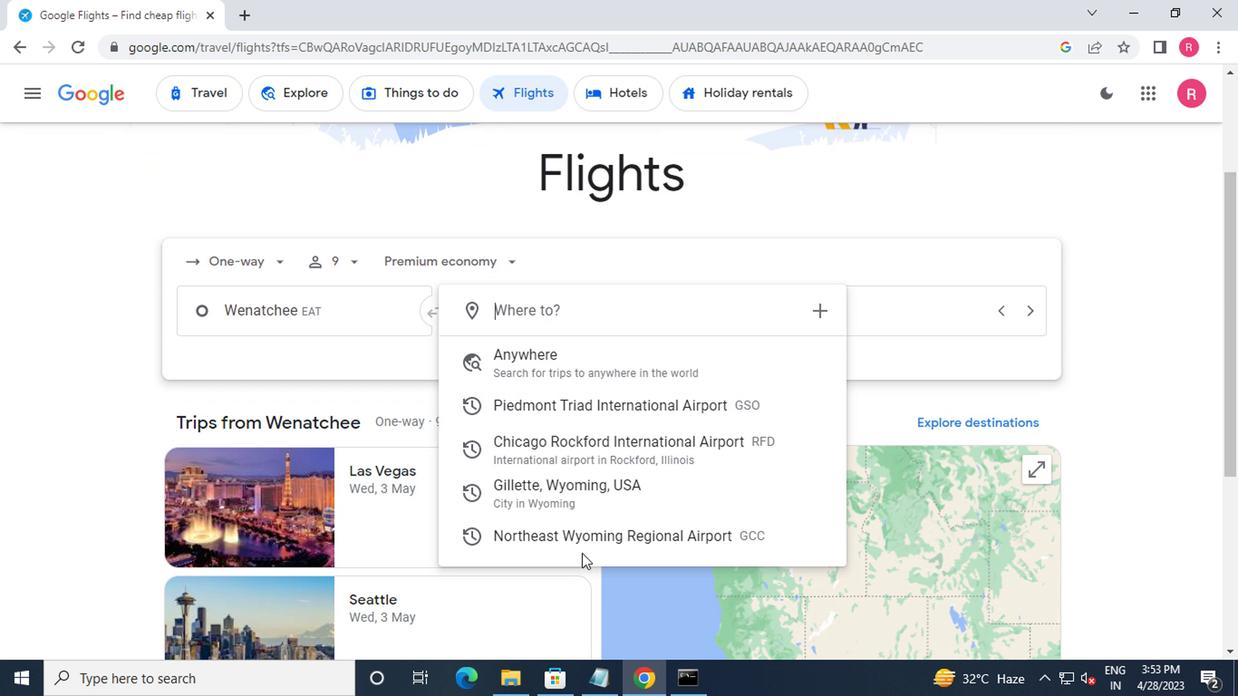 
Action: Mouse pressed left at (572, 499)
Screenshot: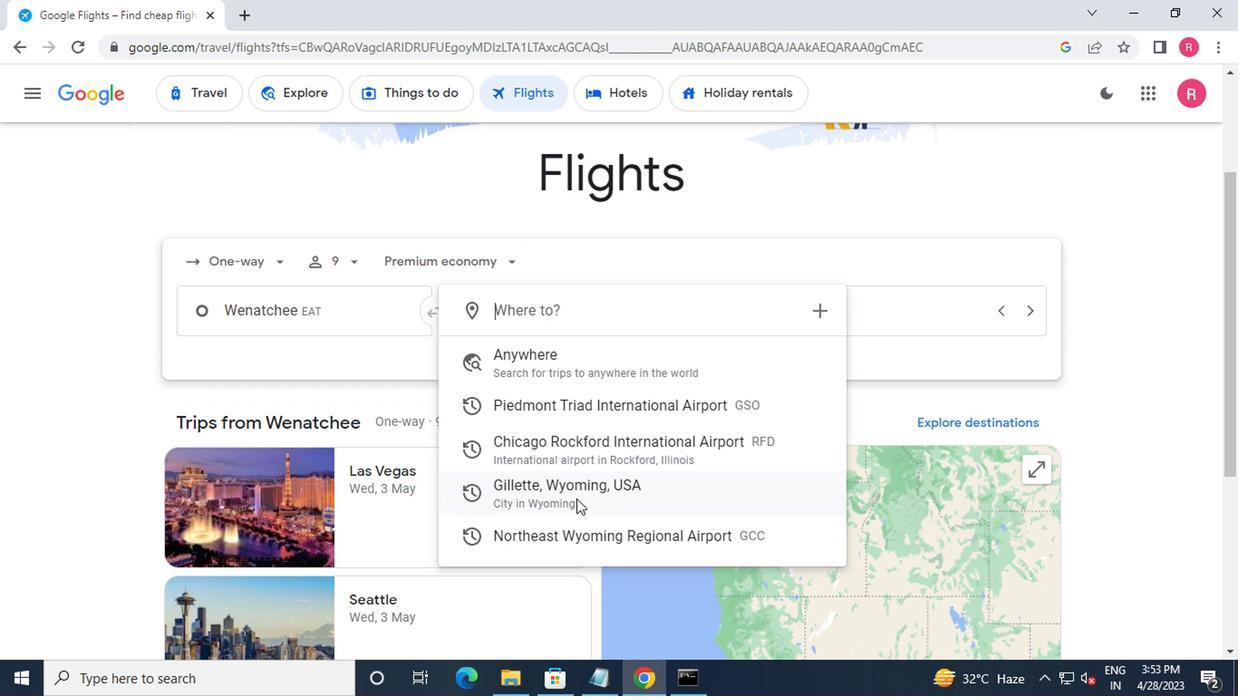
Action: Mouse moved to (850, 318)
Screenshot: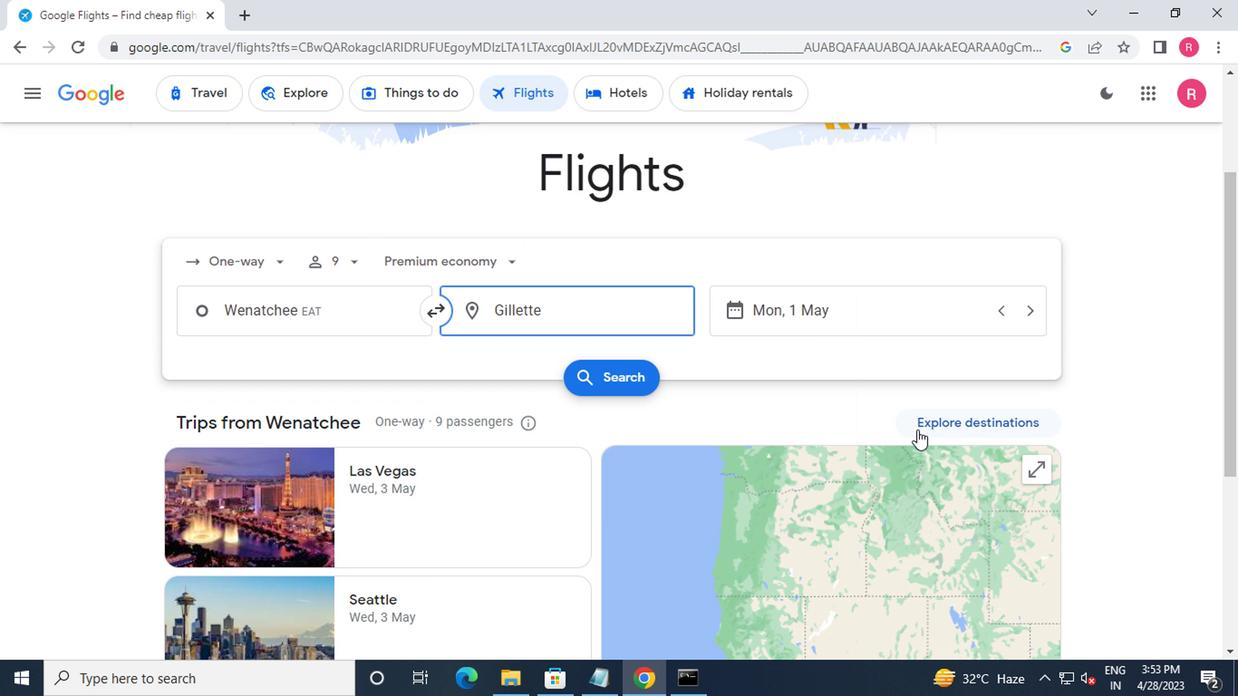 
Action: Mouse pressed left at (850, 318)
Screenshot: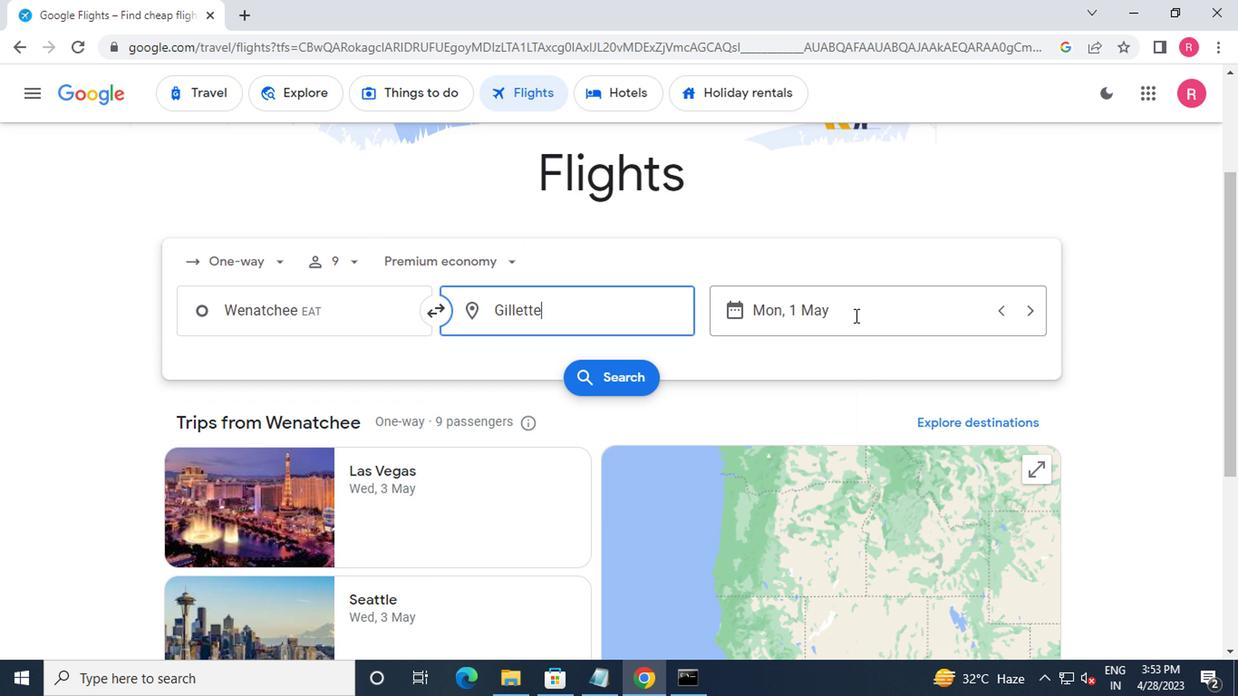 
Action: Mouse moved to (794, 341)
Screenshot: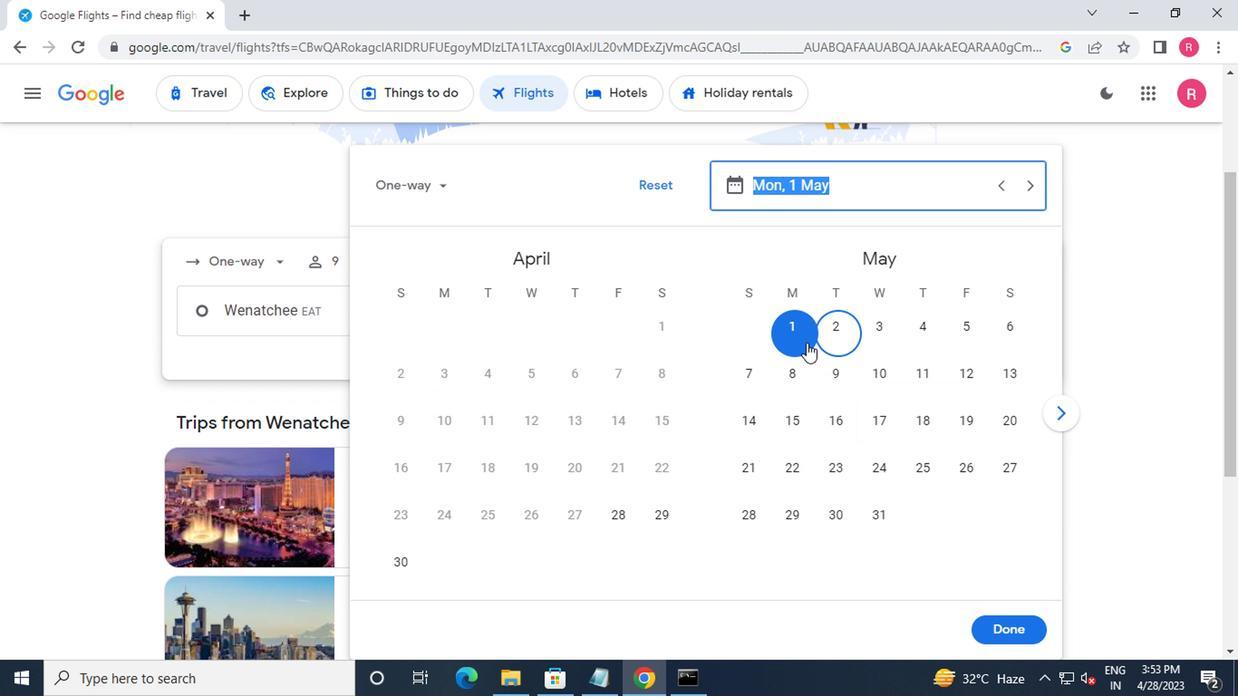 
Action: Mouse pressed left at (794, 341)
Screenshot: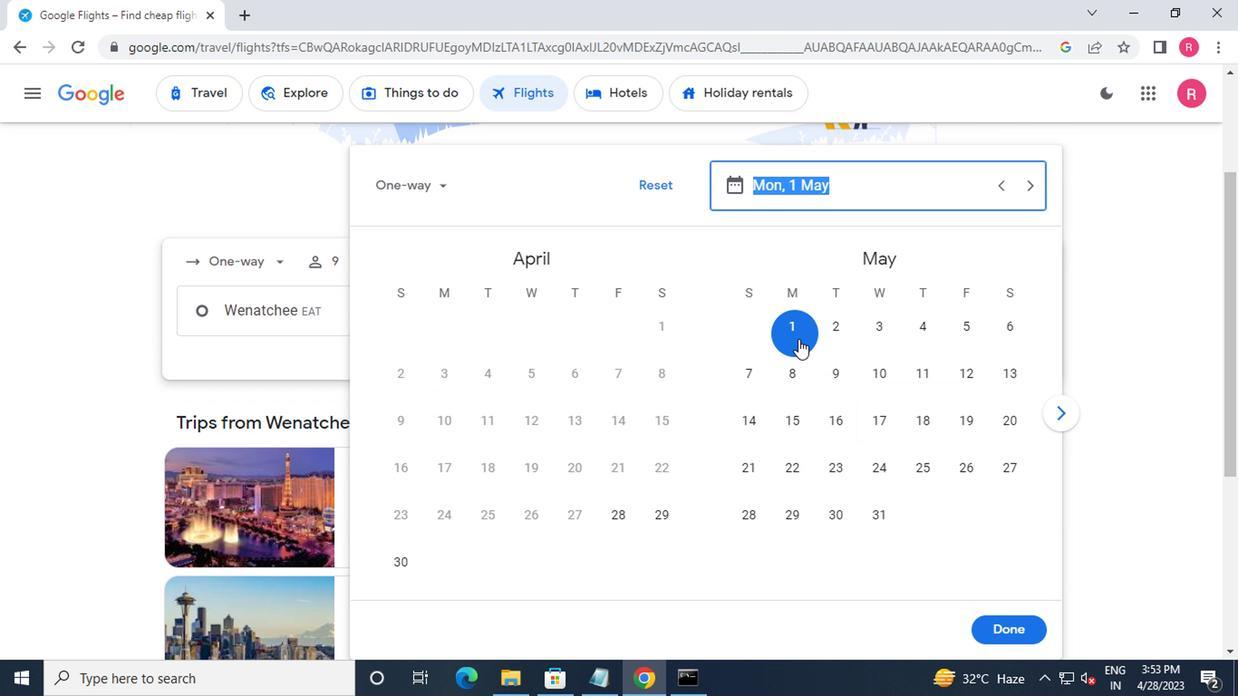 
Action: Mouse moved to (994, 630)
Screenshot: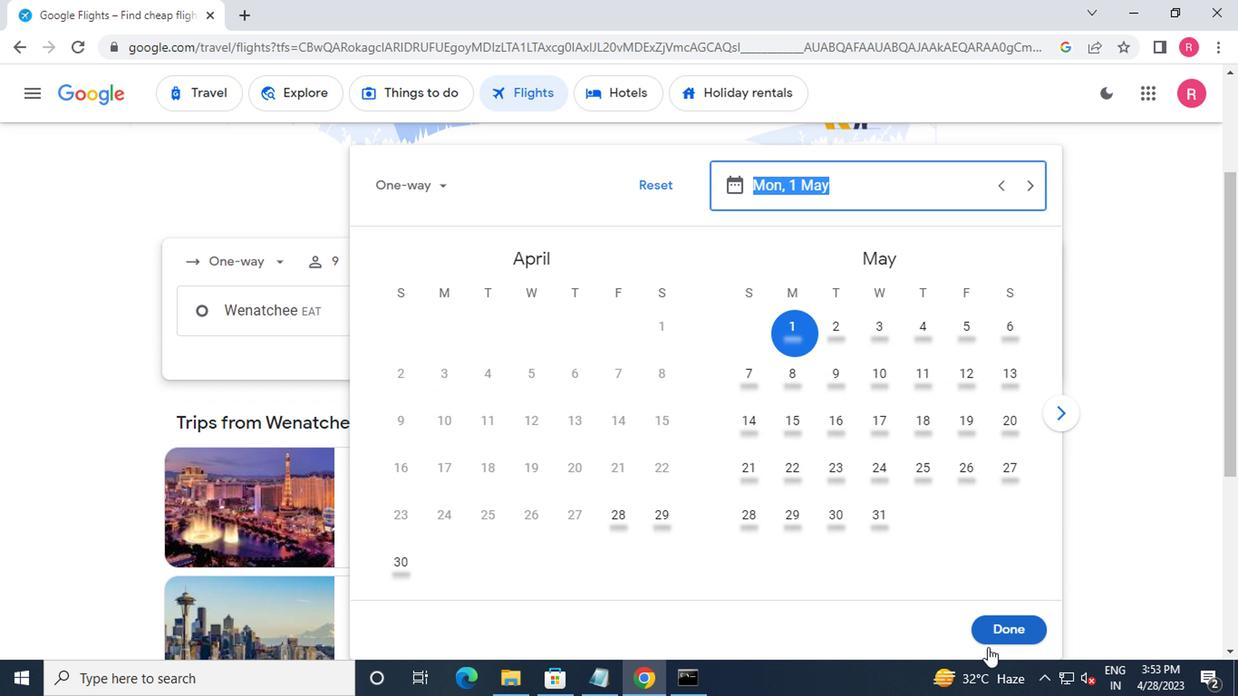
Action: Mouse pressed left at (994, 630)
Screenshot: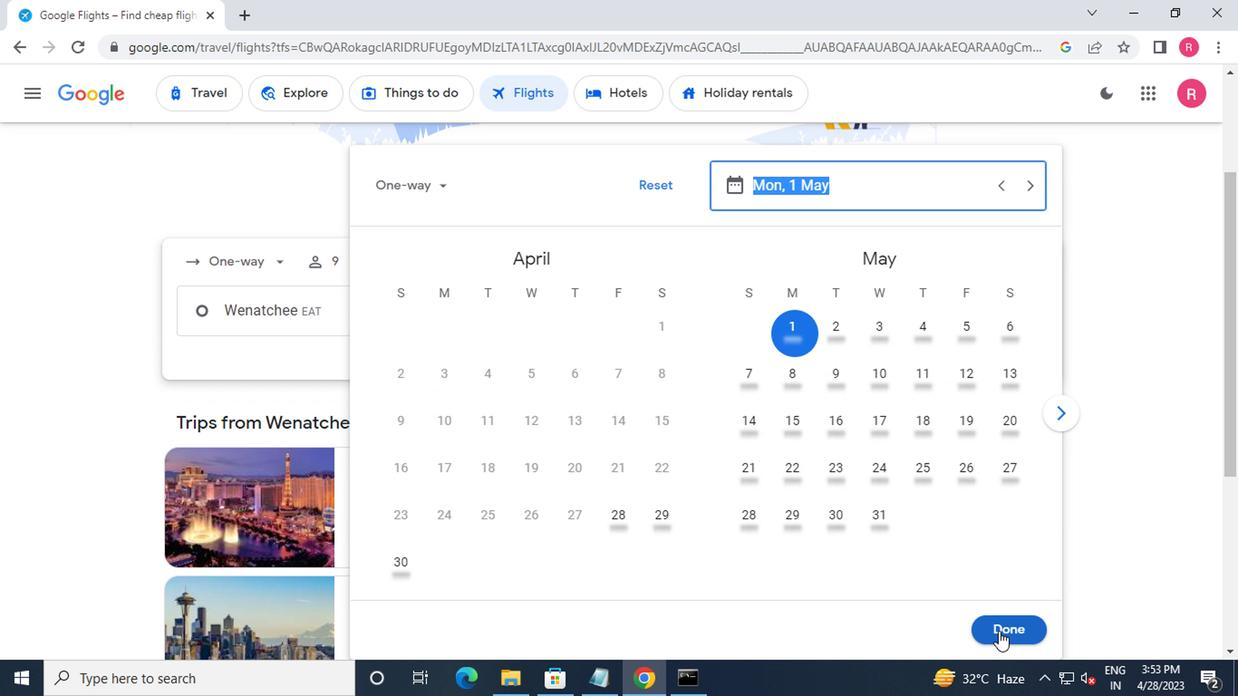 
Action: Mouse moved to (645, 389)
Screenshot: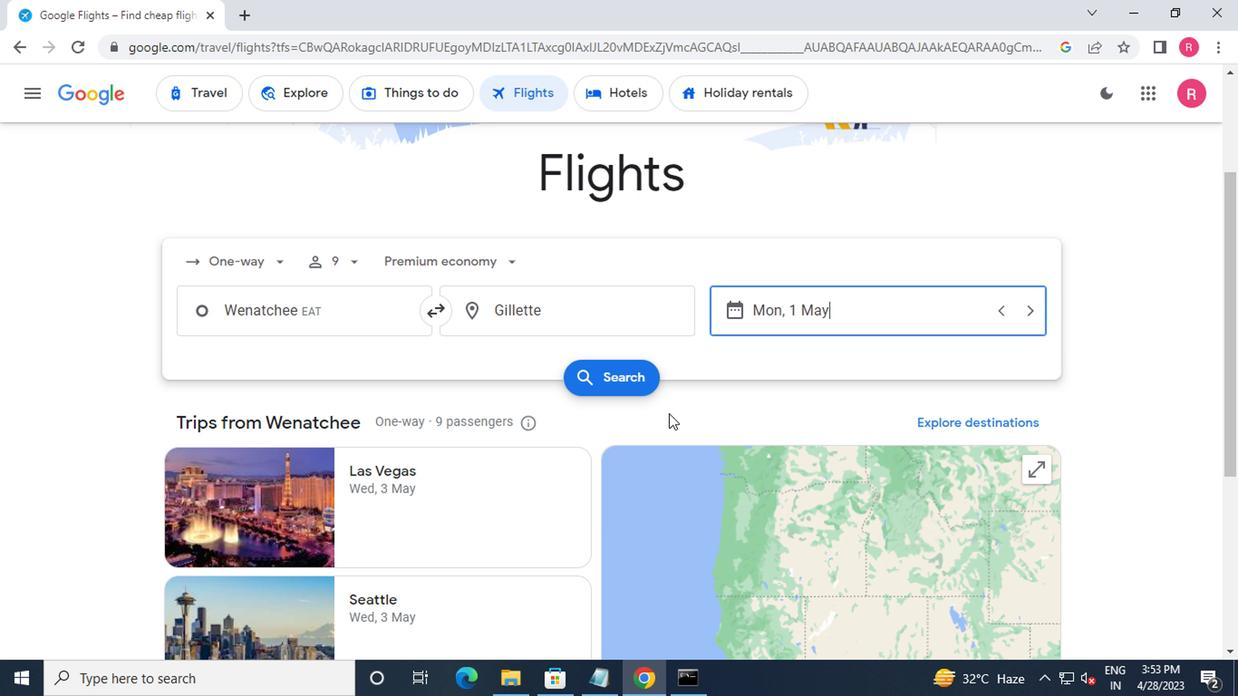 
Action: Mouse pressed left at (645, 389)
Screenshot: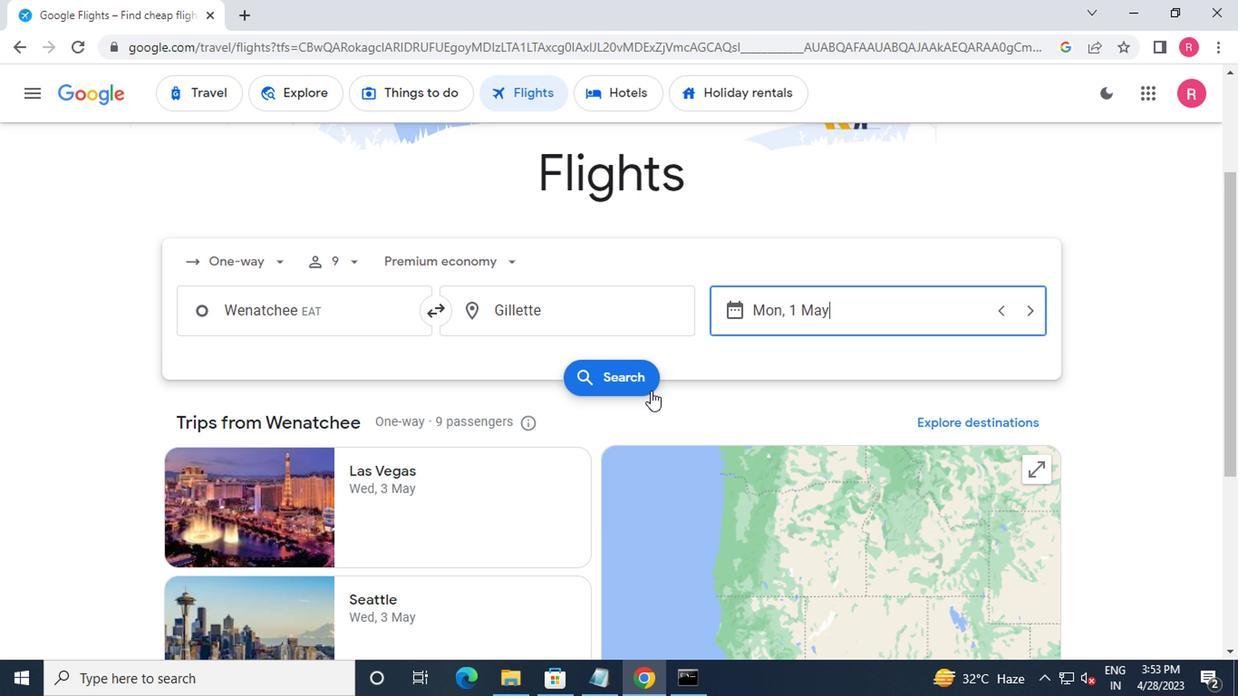 
Action: Mouse moved to (192, 277)
Screenshot: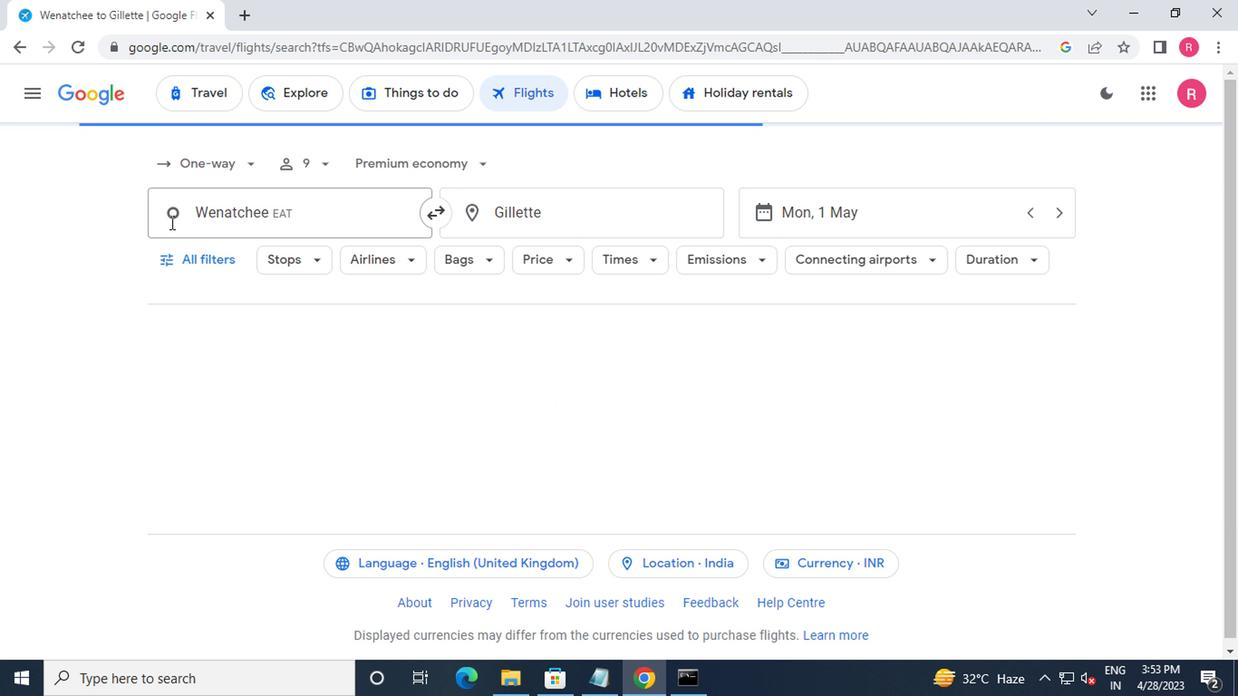 
Action: Mouse pressed left at (192, 277)
Screenshot: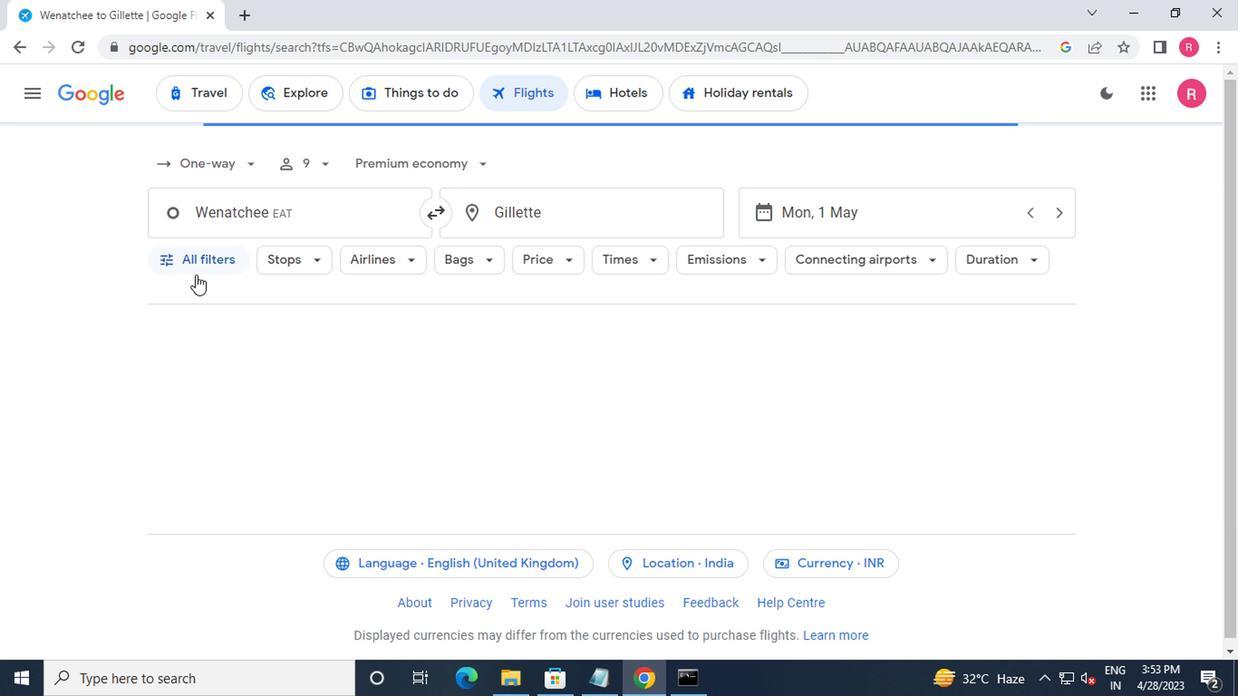 
Action: Mouse moved to (256, 486)
Screenshot: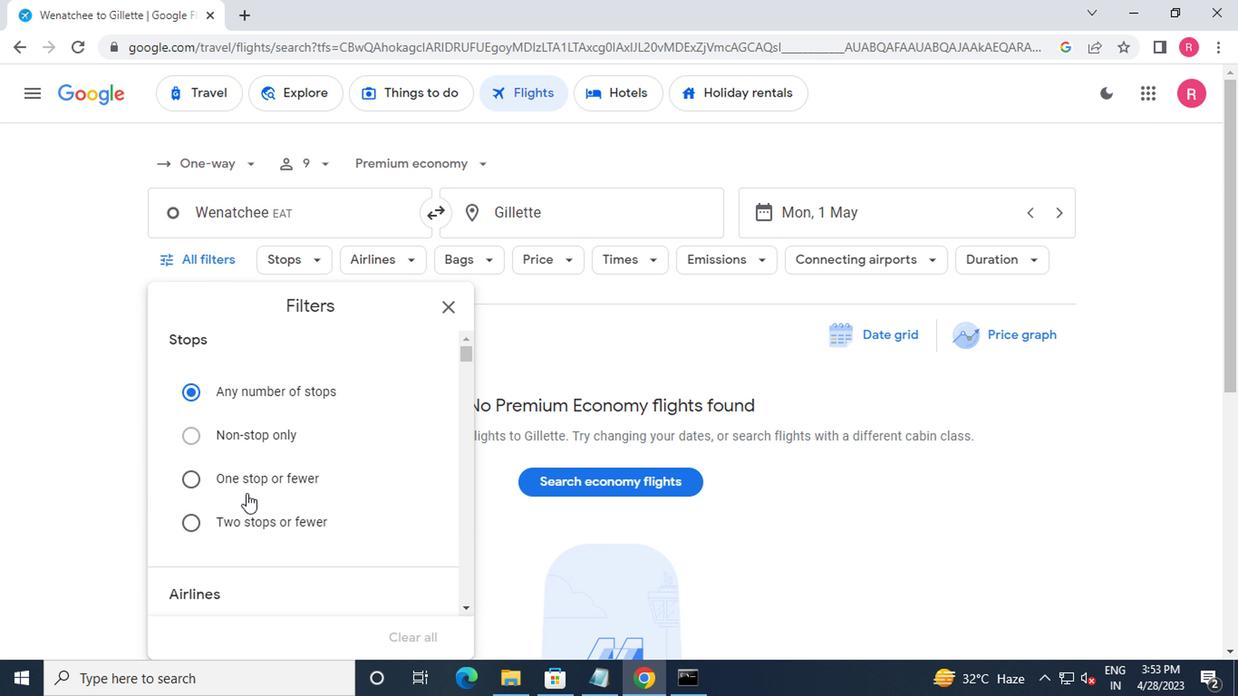 
Action: Mouse scrolled (256, 485) with delta (0, -1)
Screenshot: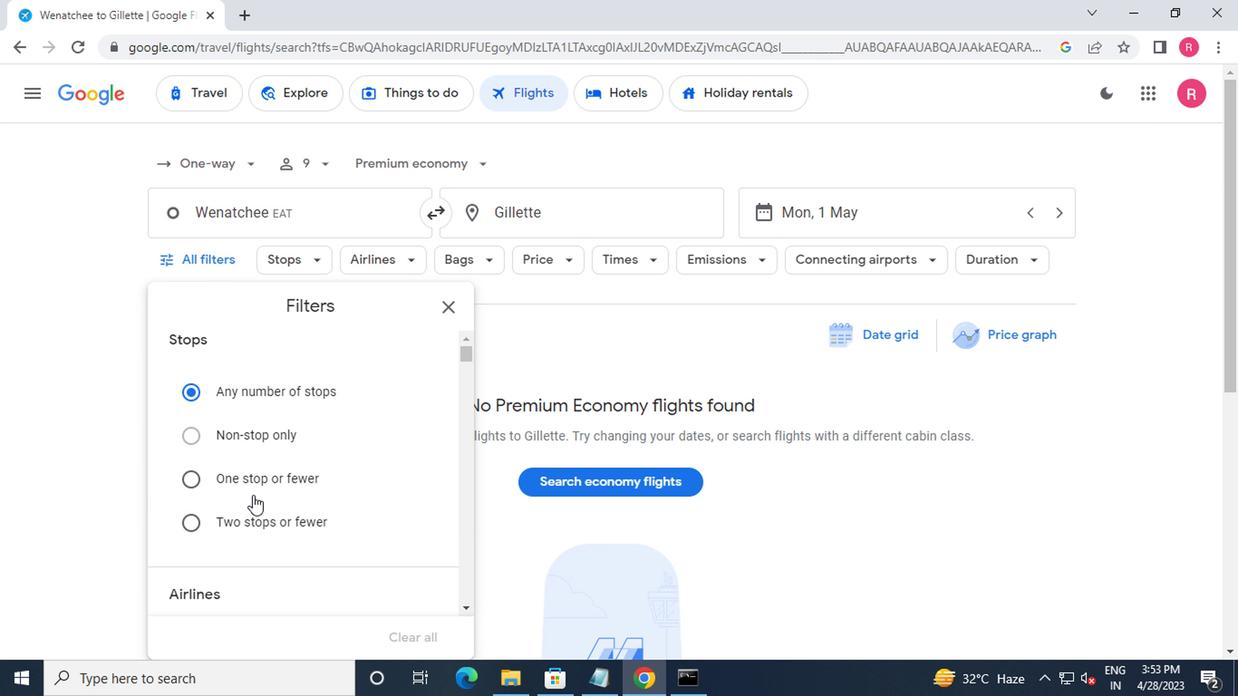 
Action: Mouse scrolled (256, 485) with delta (0, -1)
Screenshot: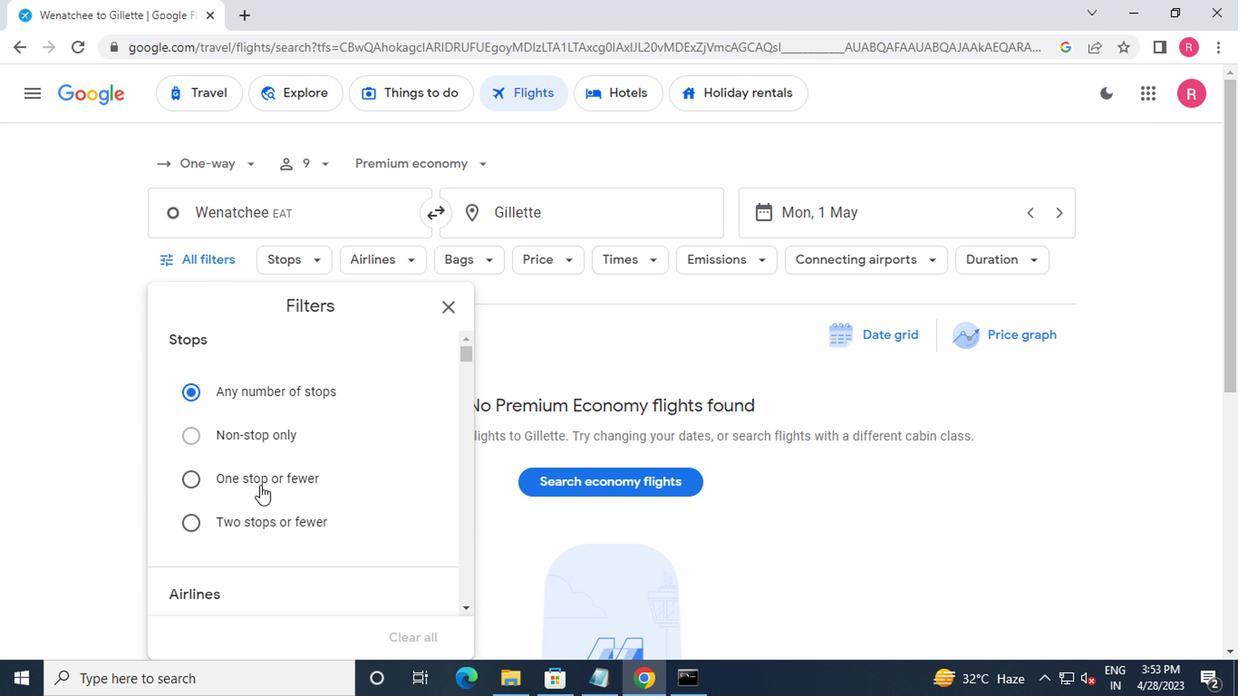 
Action: Mouse moved to (257, 486)
Screenshot: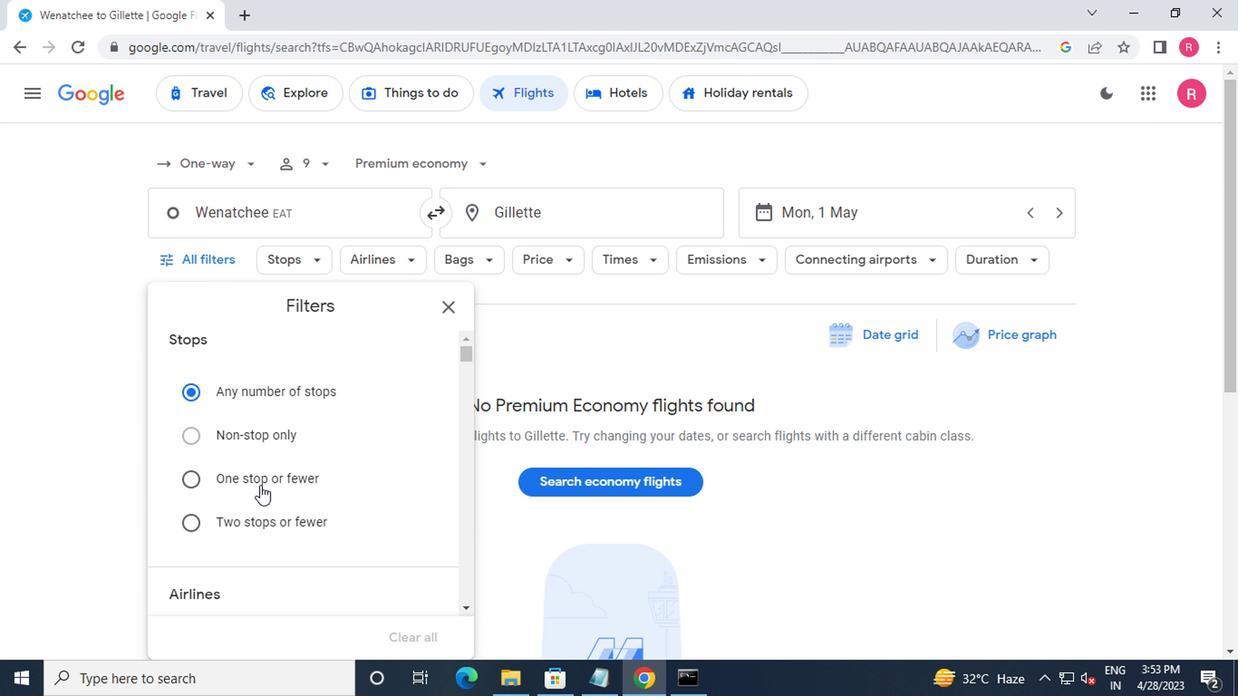 
Action: Mouse scrolled (257, 485) with delta (0, -1)
Screenshot: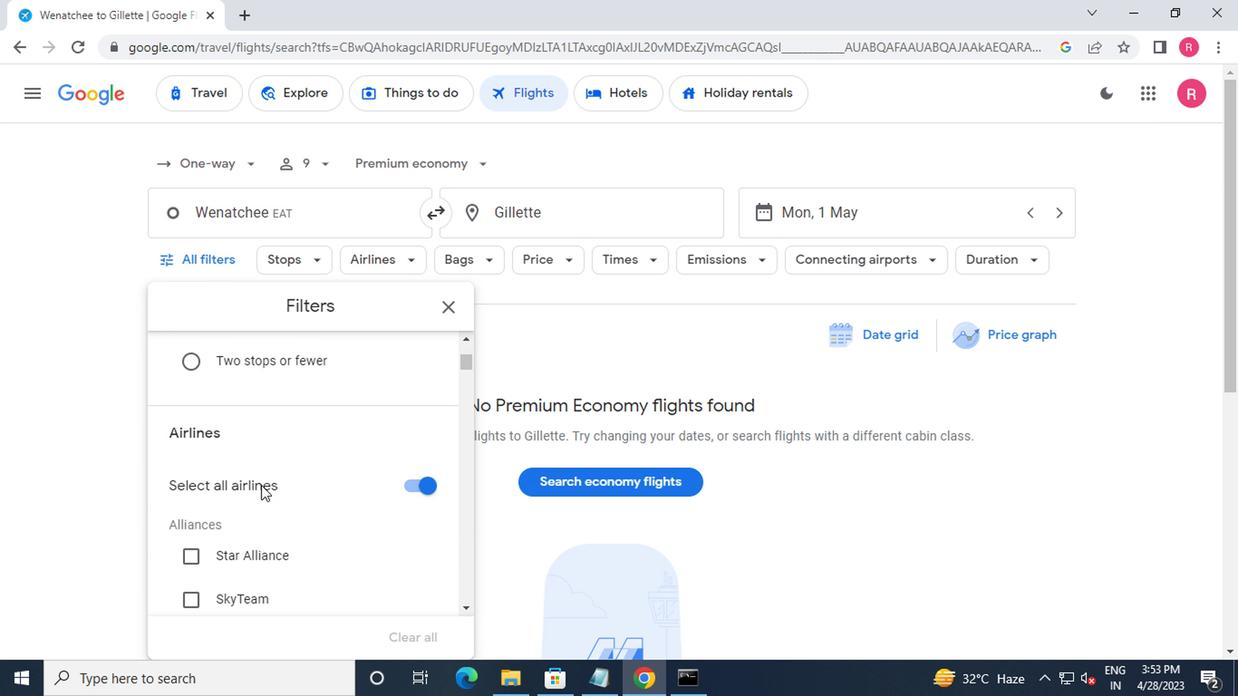 
Action: Mouse moved to (257, 484)
Screenshot: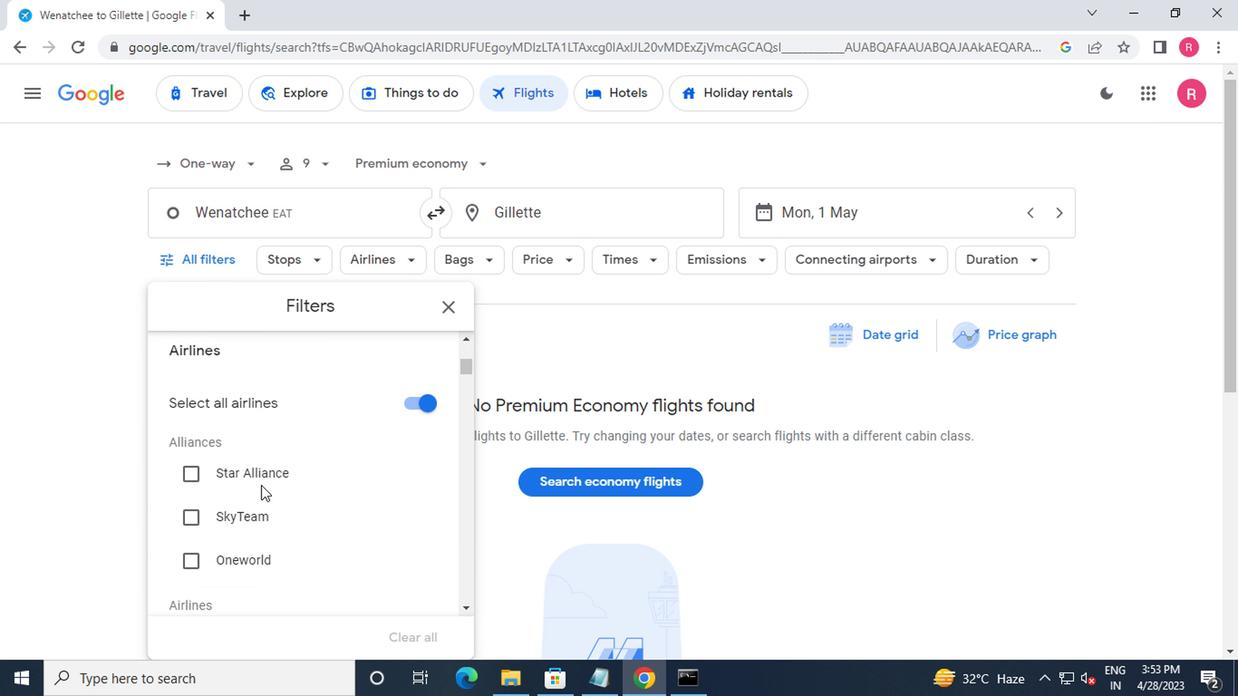 
Action: Mouse scrolled (257, 483) with delta (0, 0)
Screenshot: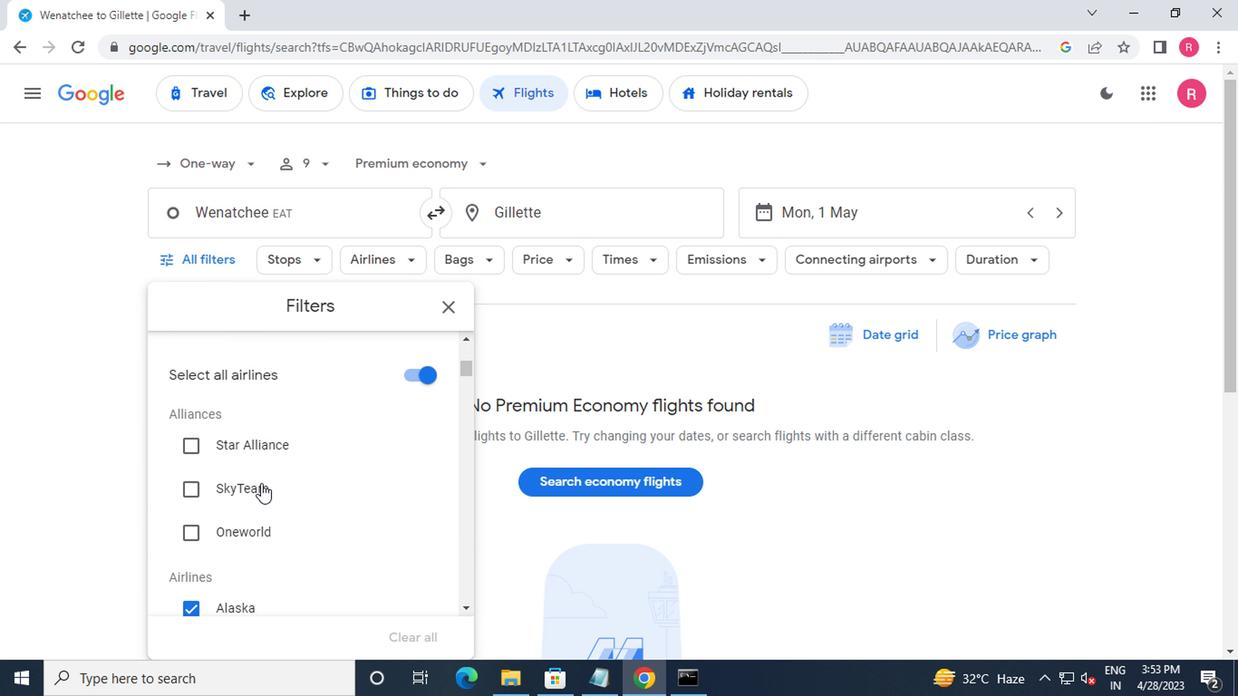 
Action: Mouse scrolled (257, 483) with delta (0, 0)
Screenshot: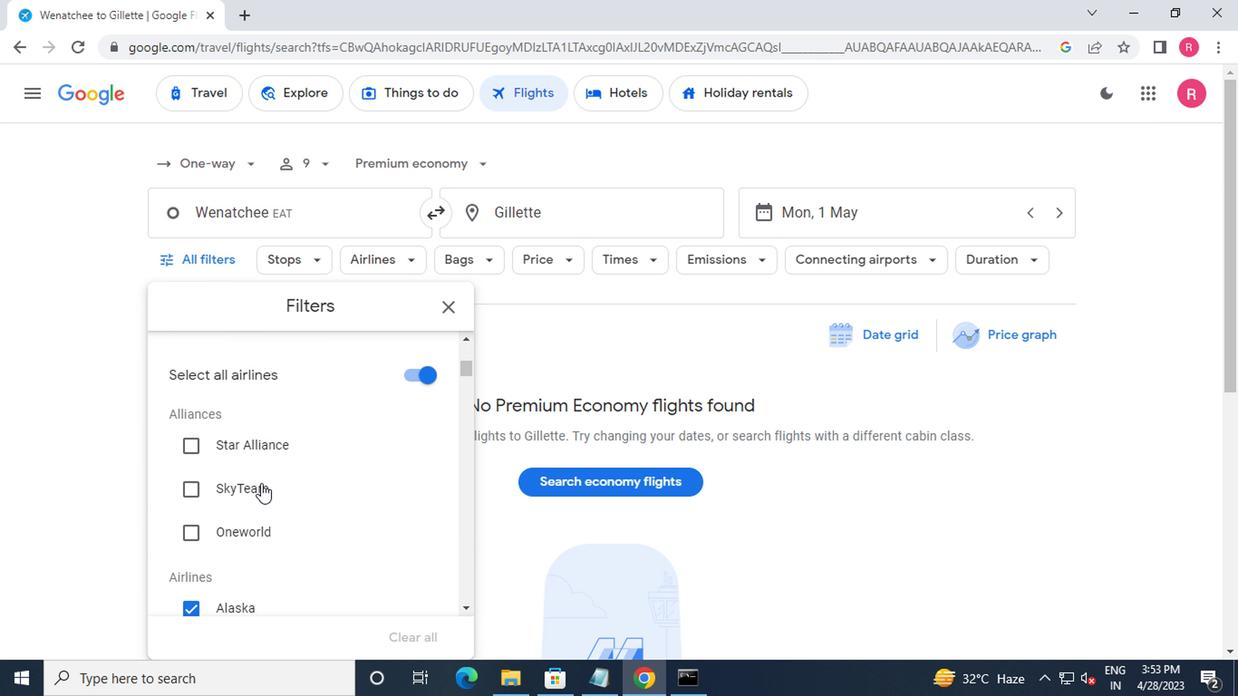 
Action: Mouse scrolled (257, 483) with delta (0, 0)
Screenshot: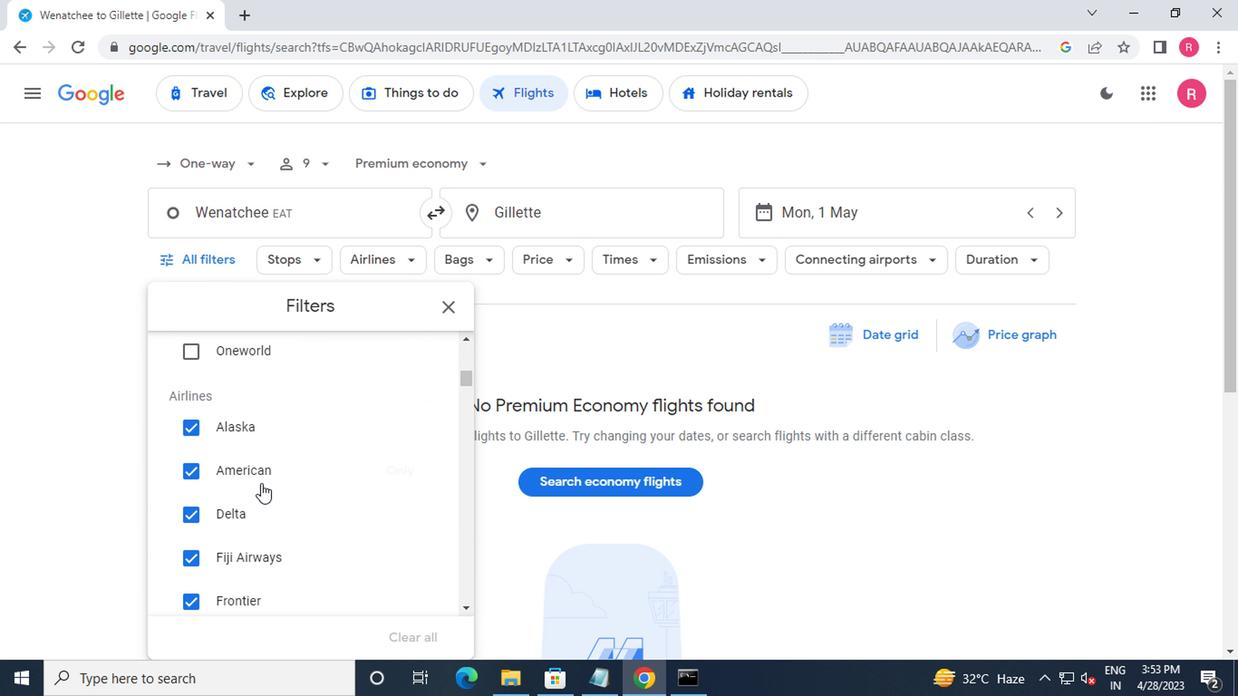 
Action: Mouse scrolled (257, 483) with delta (0, 0)
Screenshot: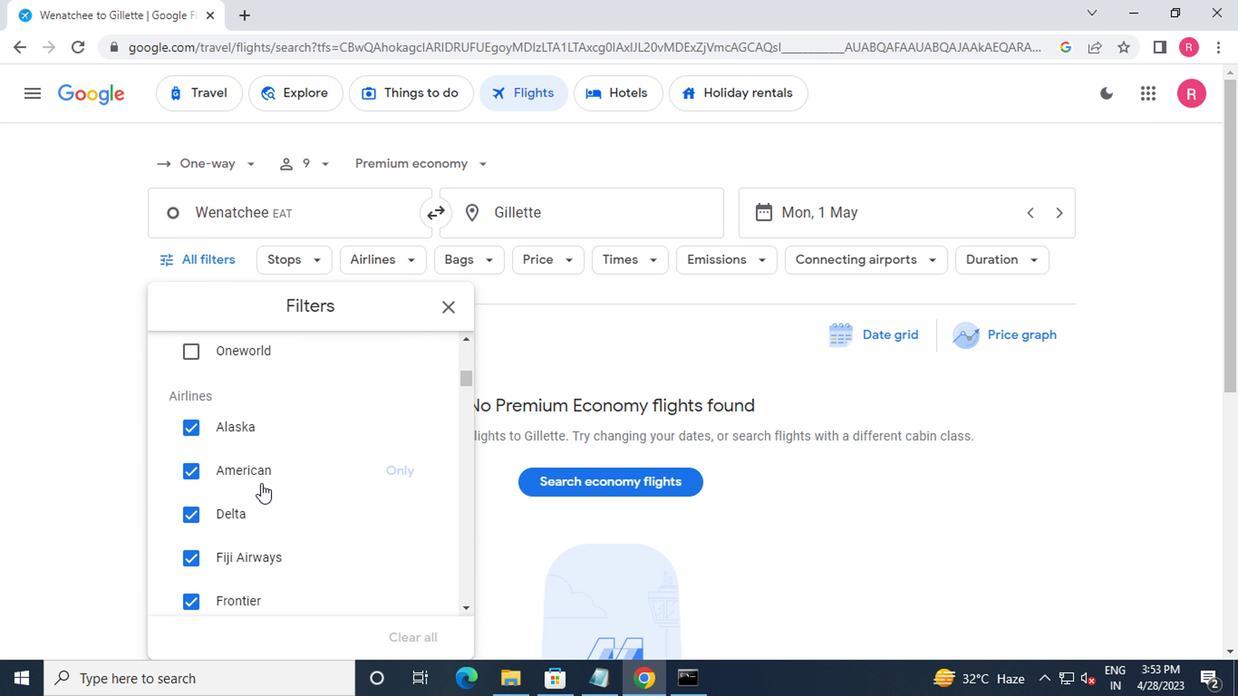 
Action: Mouse moved to (384, 470)
Screenshot: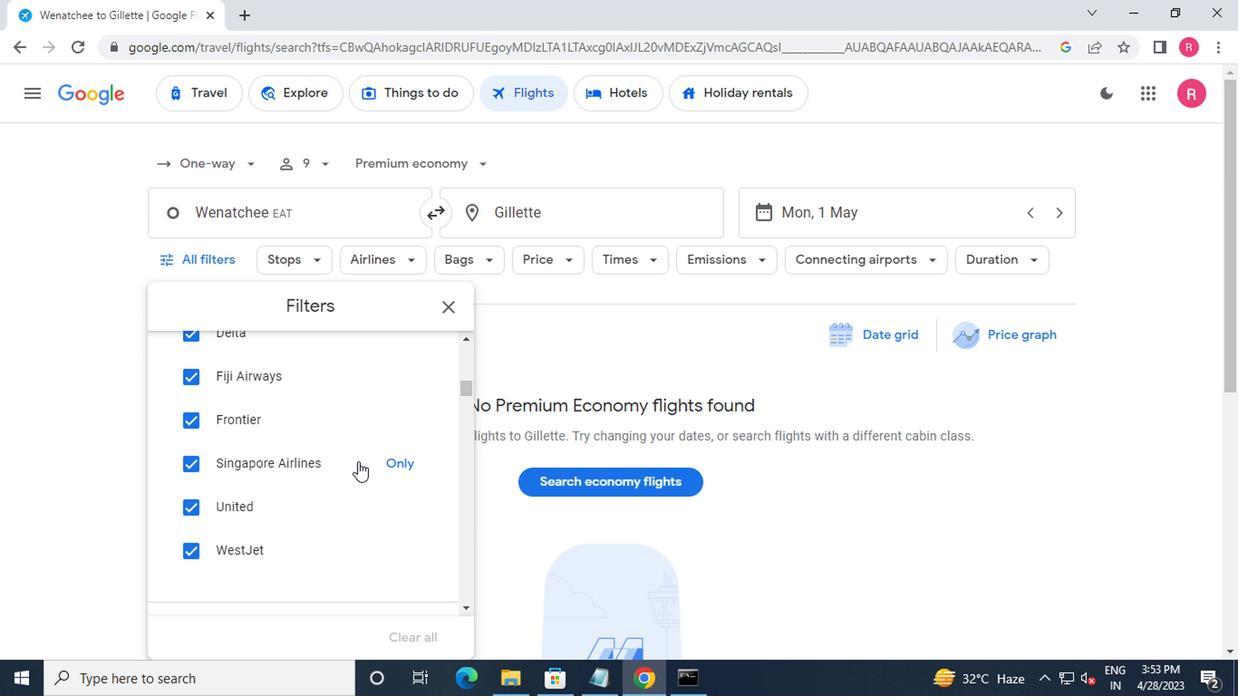 
Action: Mouse pressed left at (384, 470)
Screenshot: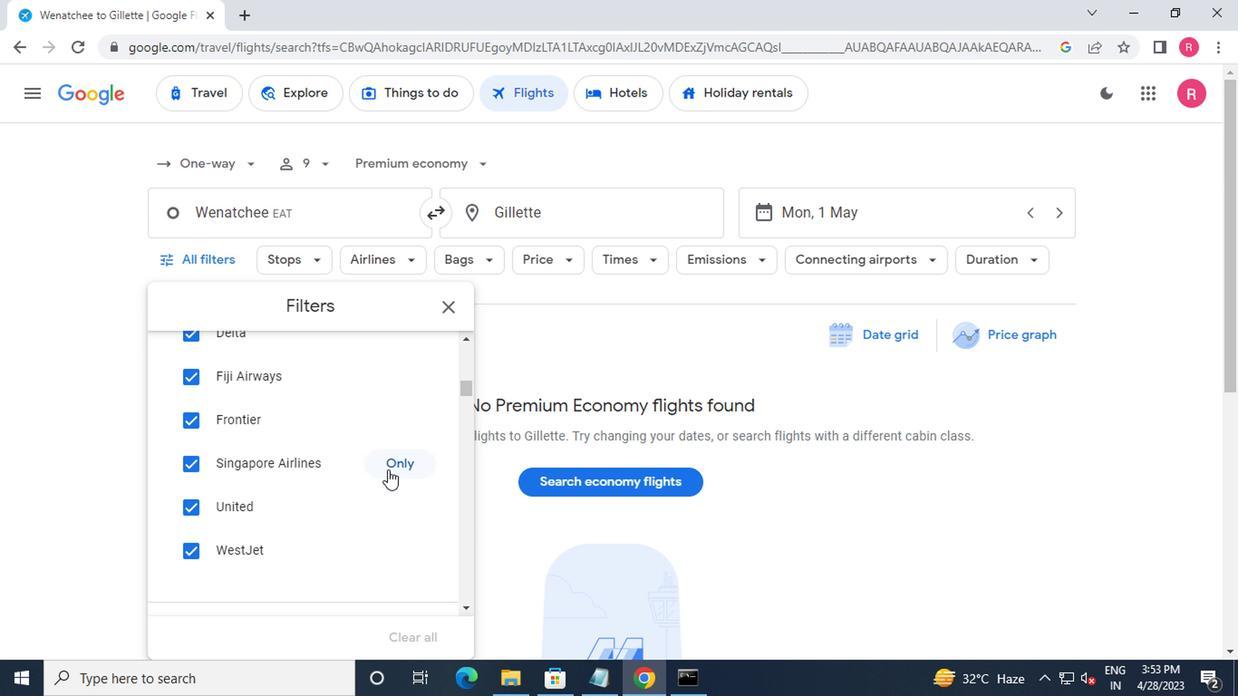 
Action: Mouse moved to (384, 473)
Screenshot: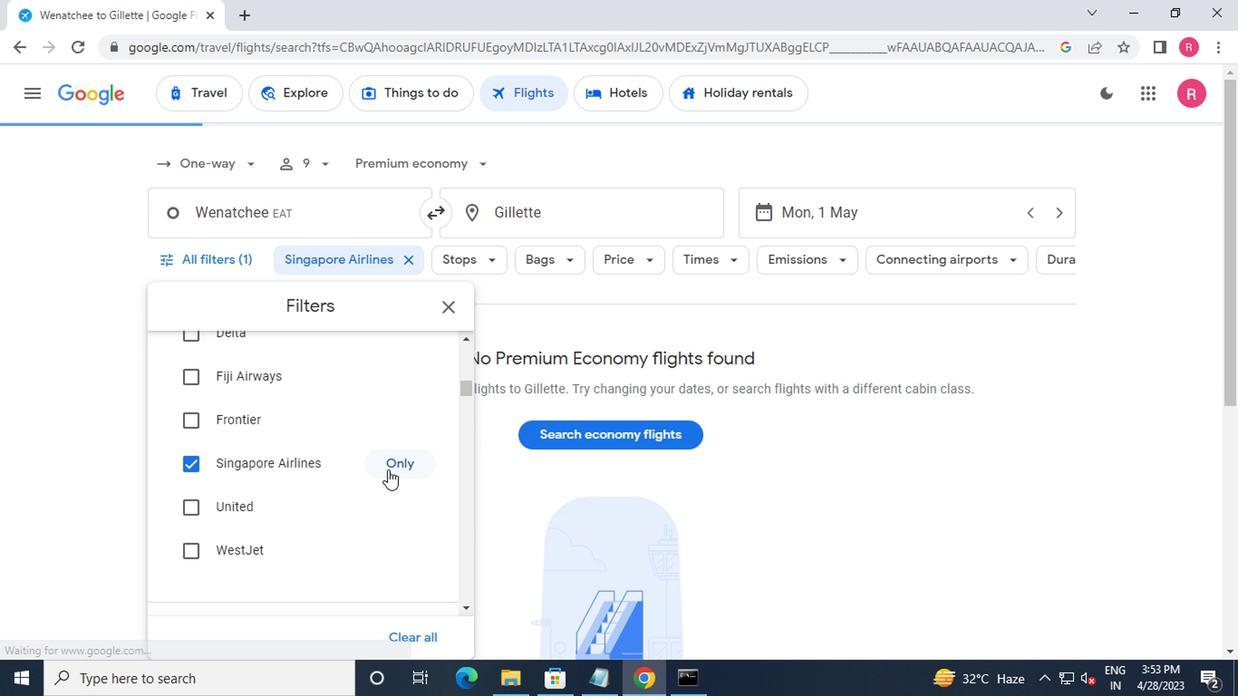 
Action: Mouse scrolled (384, 472) with delta (0, 0)
Screenshot: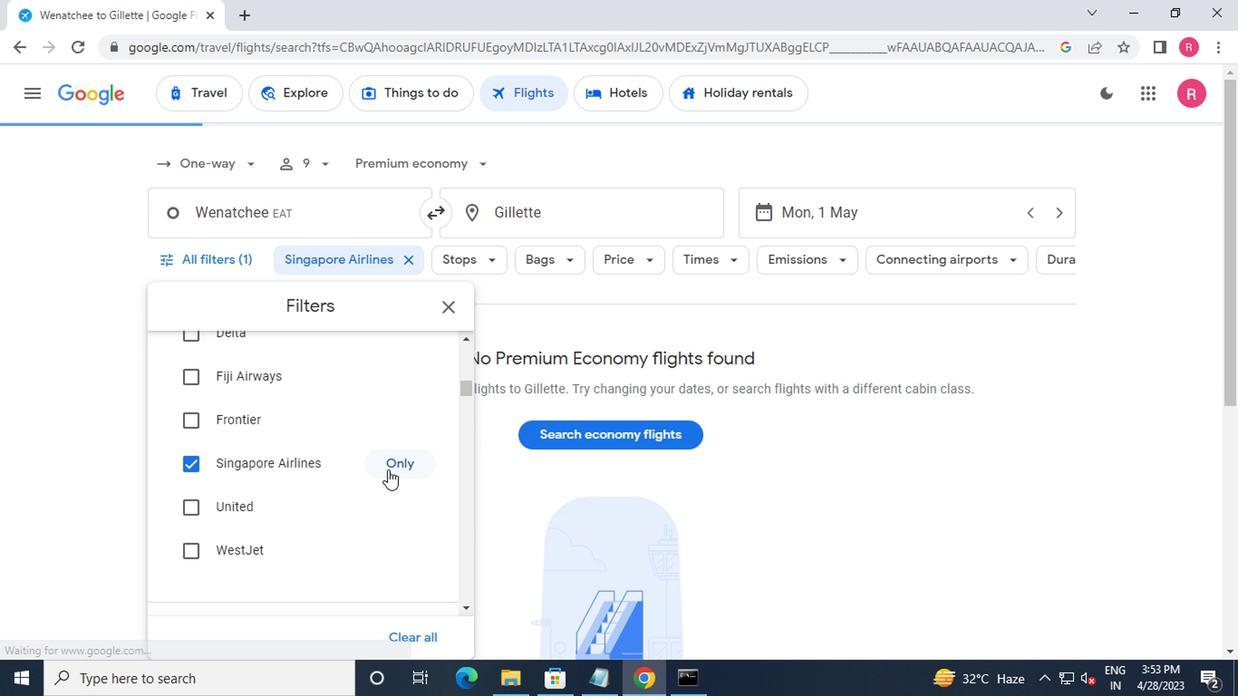 
Action: Mouse scrolled (384, 472) with delta (0, 0)
Screenshot: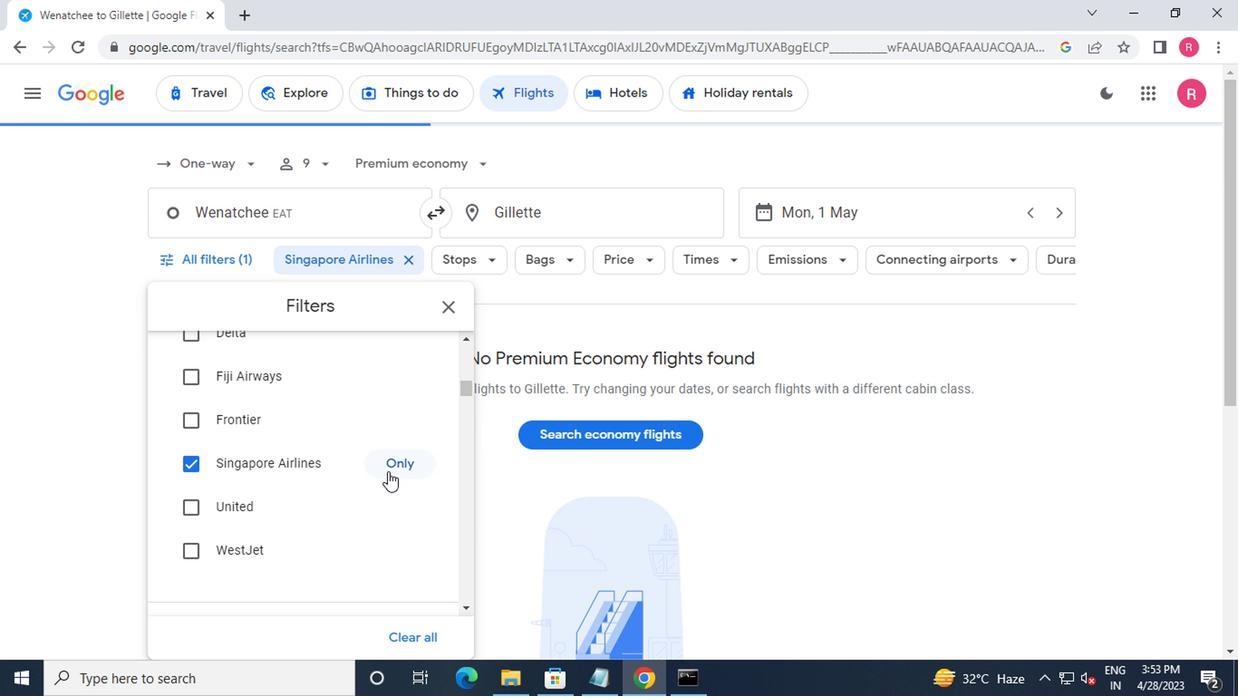 
Action: Mouse moved to (411, 518)
Screenshot: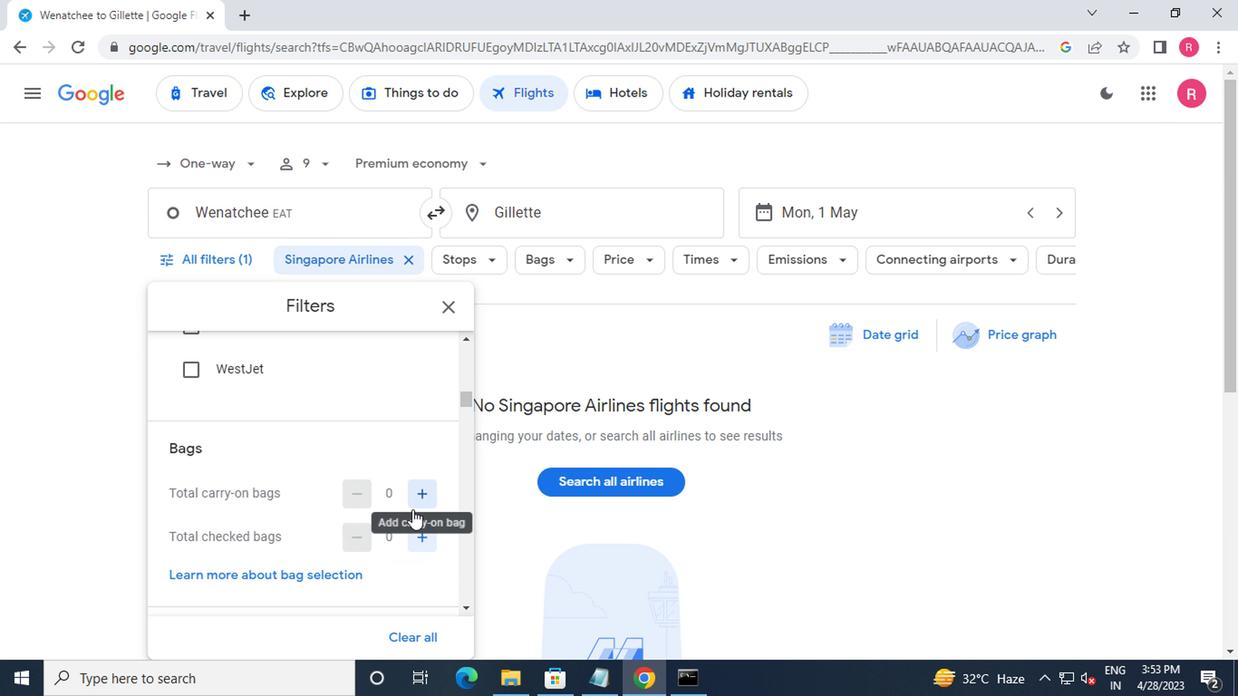 
Action: Mouse scrolled (411, 518) with delta (0, 0)
Screenshot: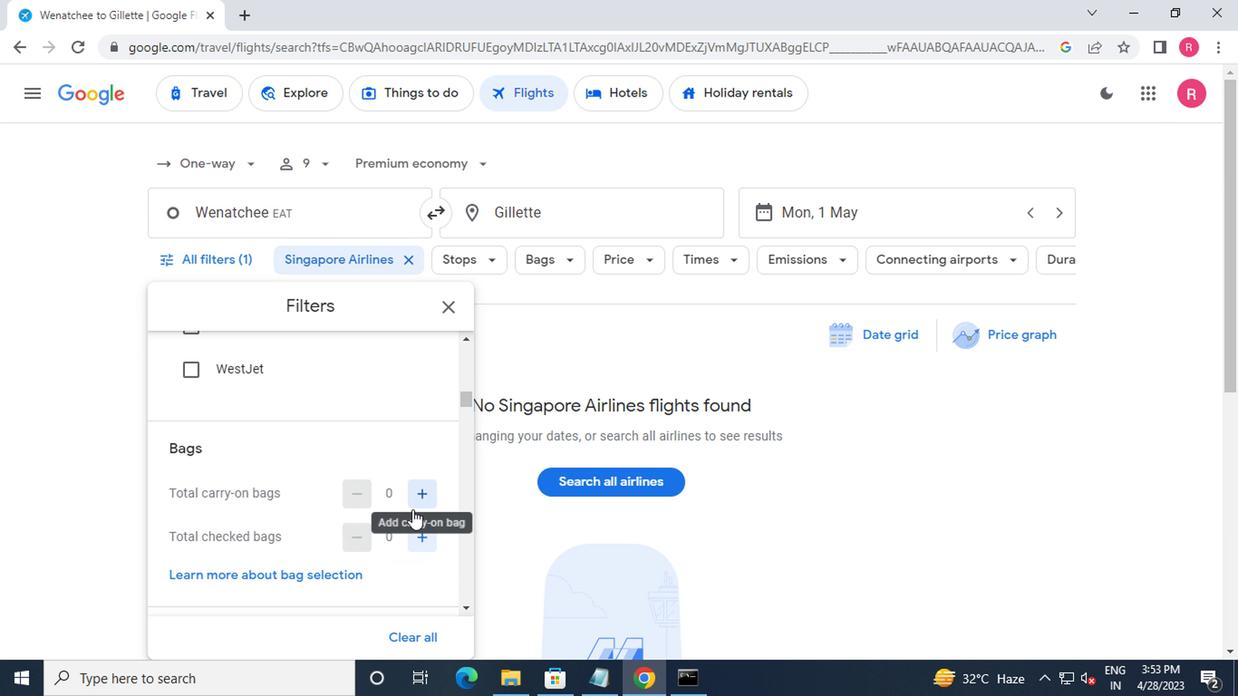 
Action: Mouse moved to (409, 454)
Screenshot: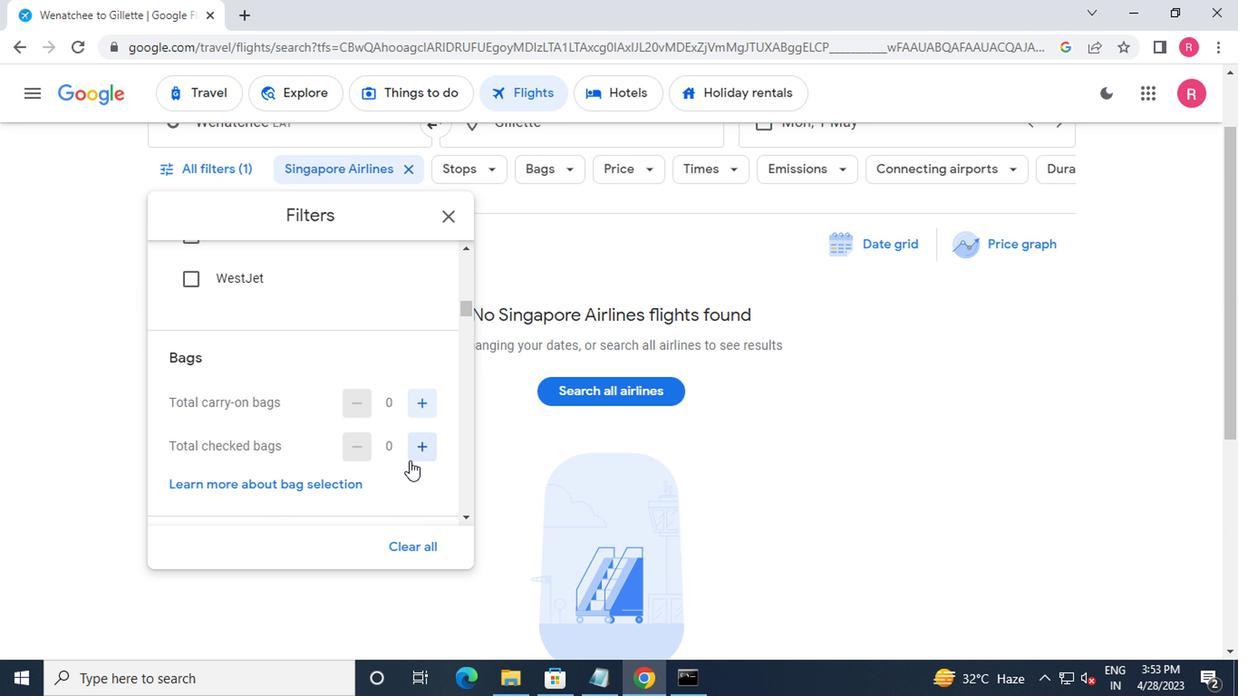 
Action: Mouse pressed left at (409, 454)
Screenshot: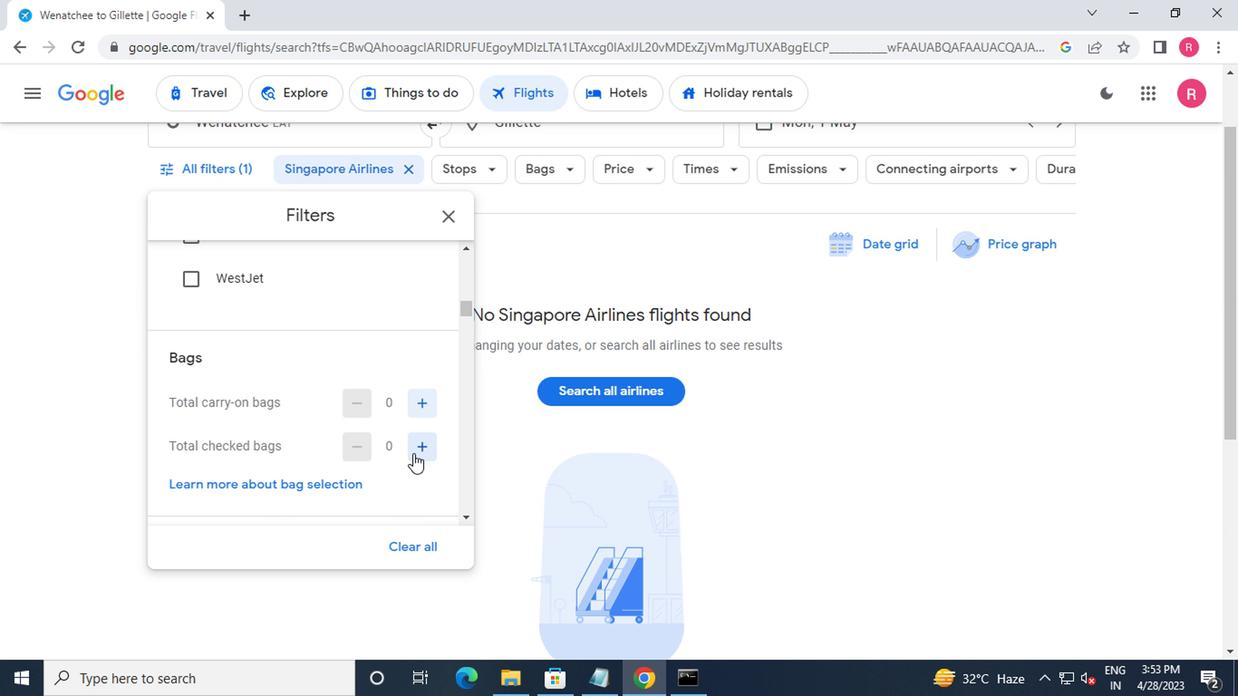 
Action: Mouse pressed left at (409, 454)
Screenshot: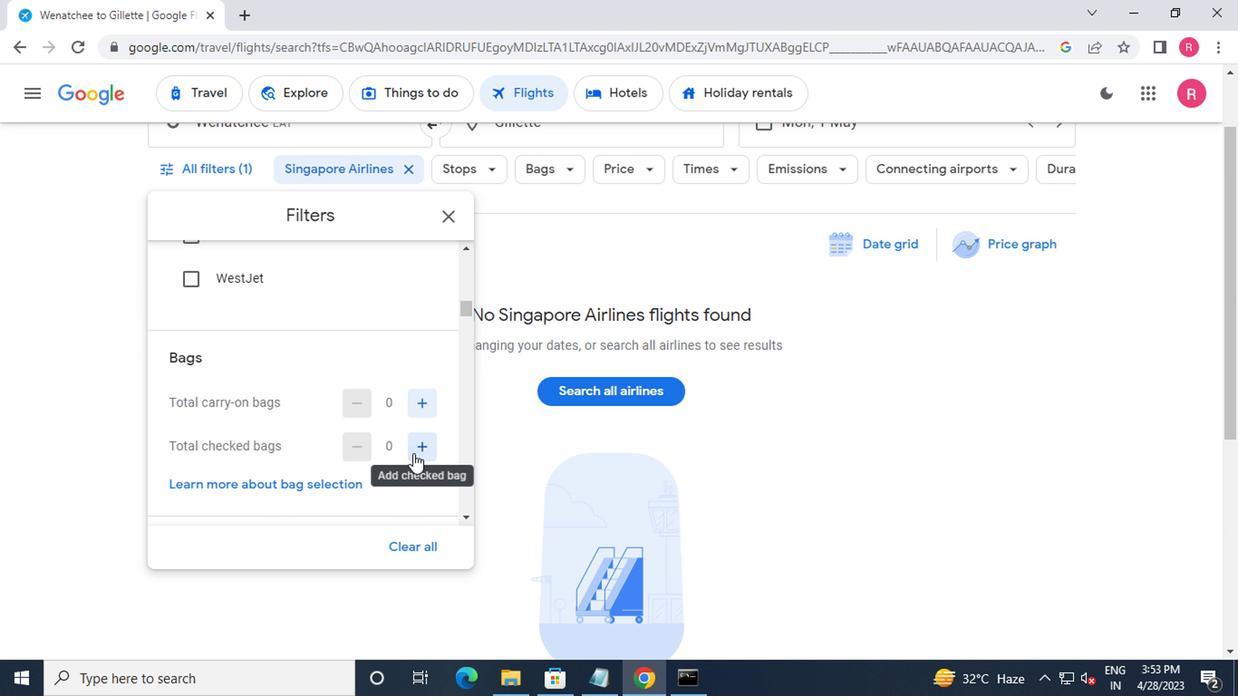 
Action: Mouse pressed left at (409, 454)
Screenshot: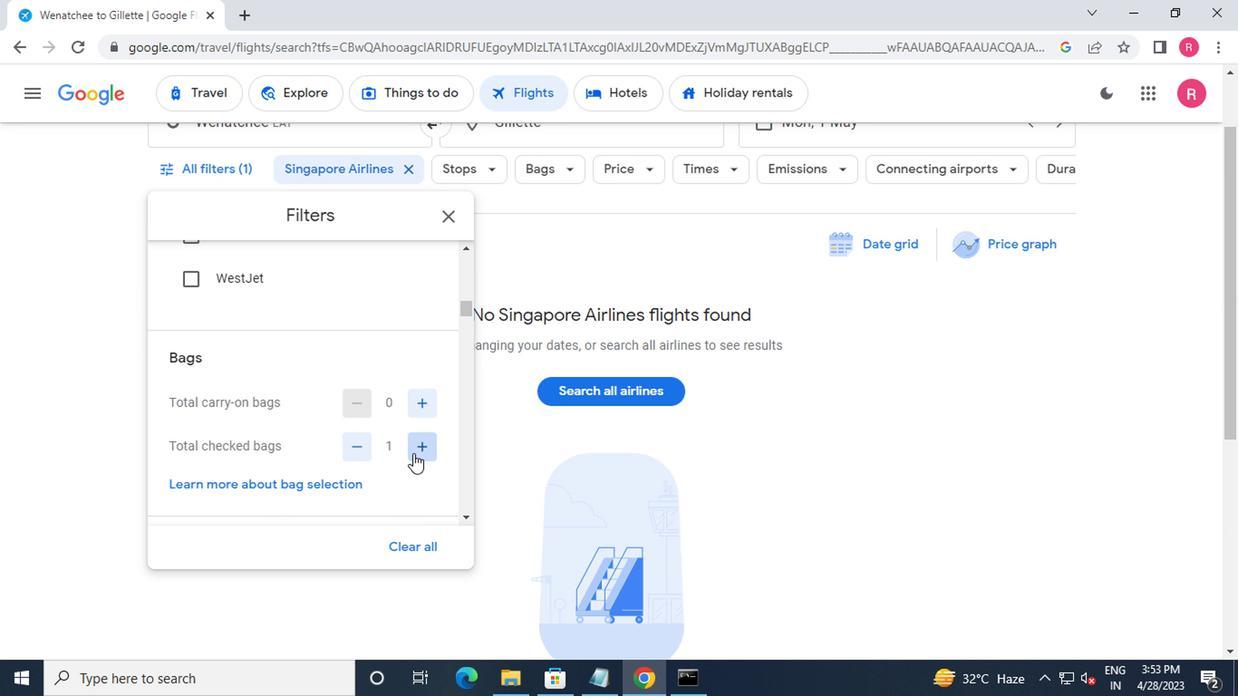 
Action: Mouse pressed left at (409, 454)
Screenshot: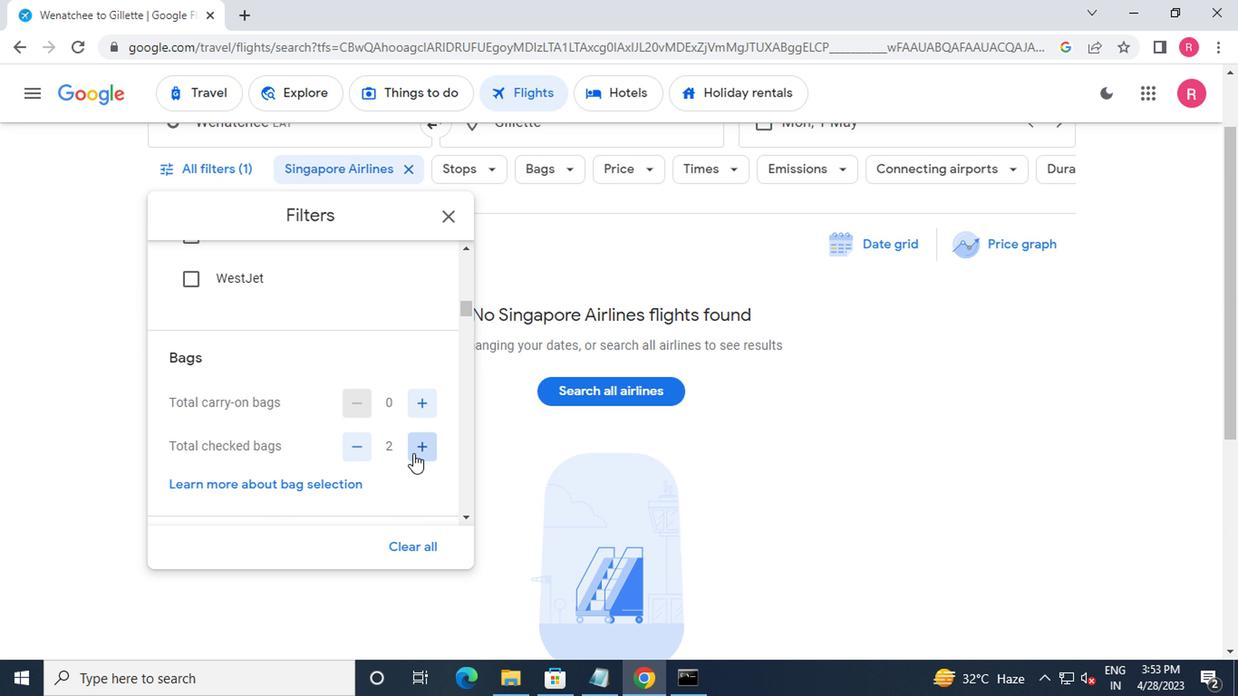 
Action: Mouse pressed left at (409, 454)
Screenshot: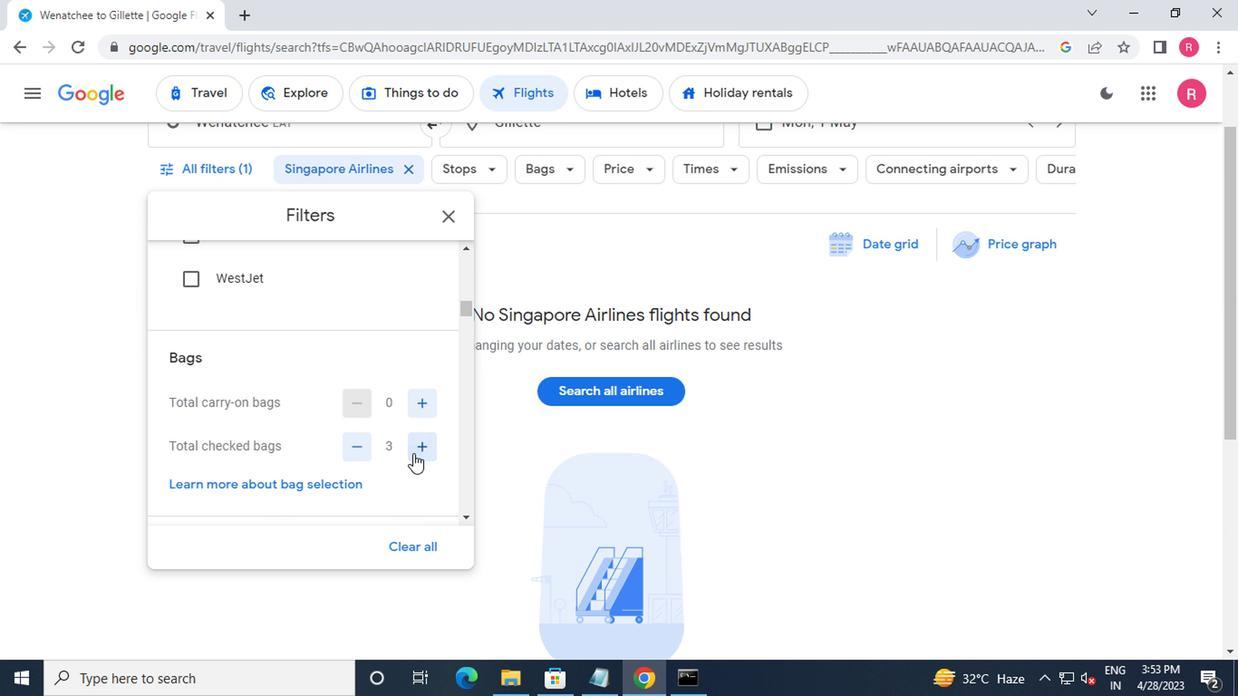 
Action: Mouse pressed left at (409, 454)
Screenshot: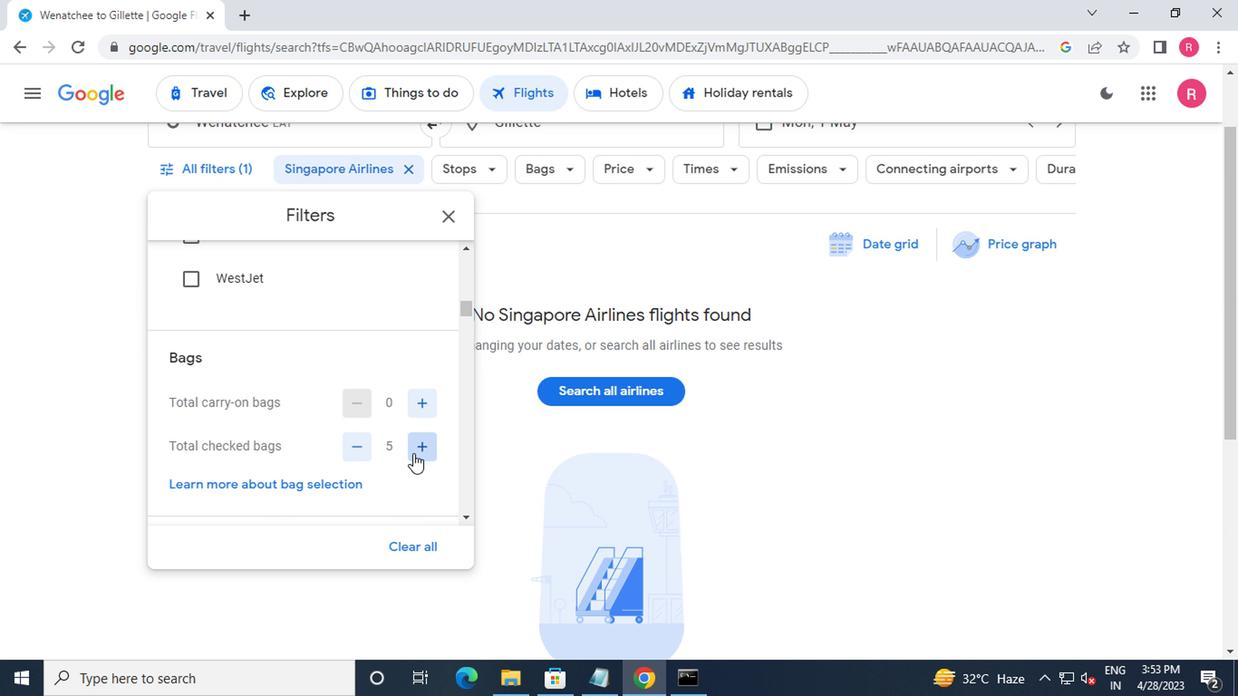 
Action: Mouse pressed left at (409, 454)
Screenshot: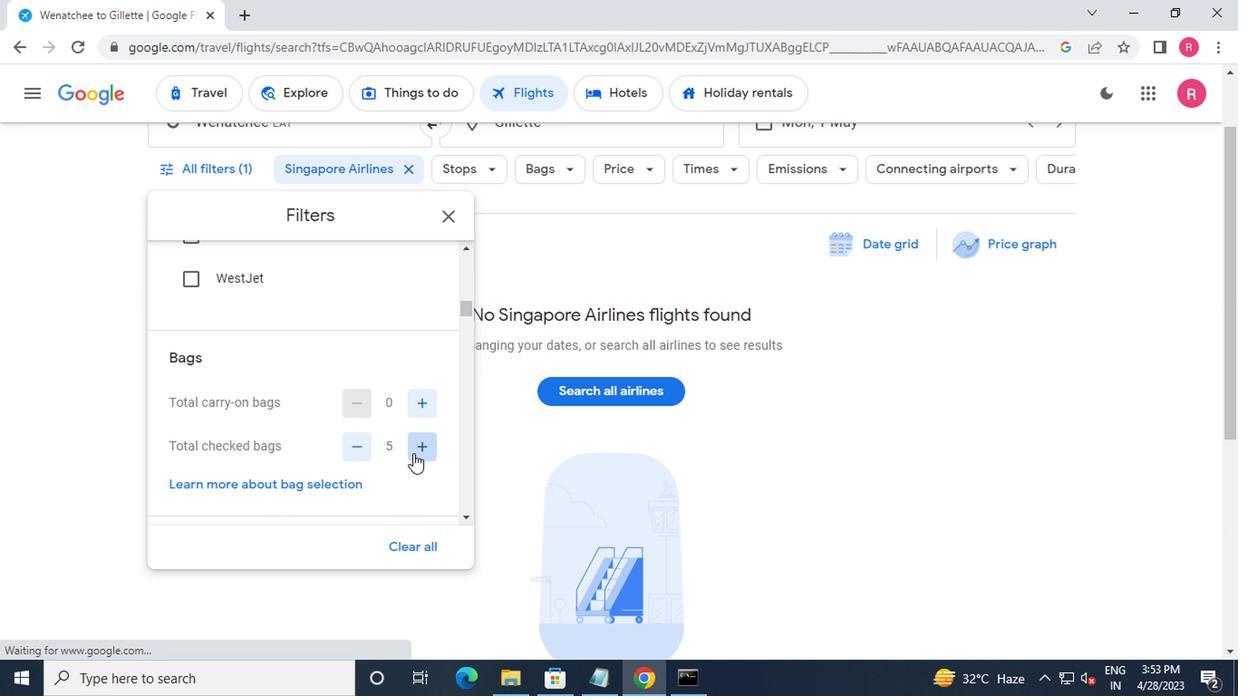 
Action: Mouse pressed left at (409, 454)
Screenshot: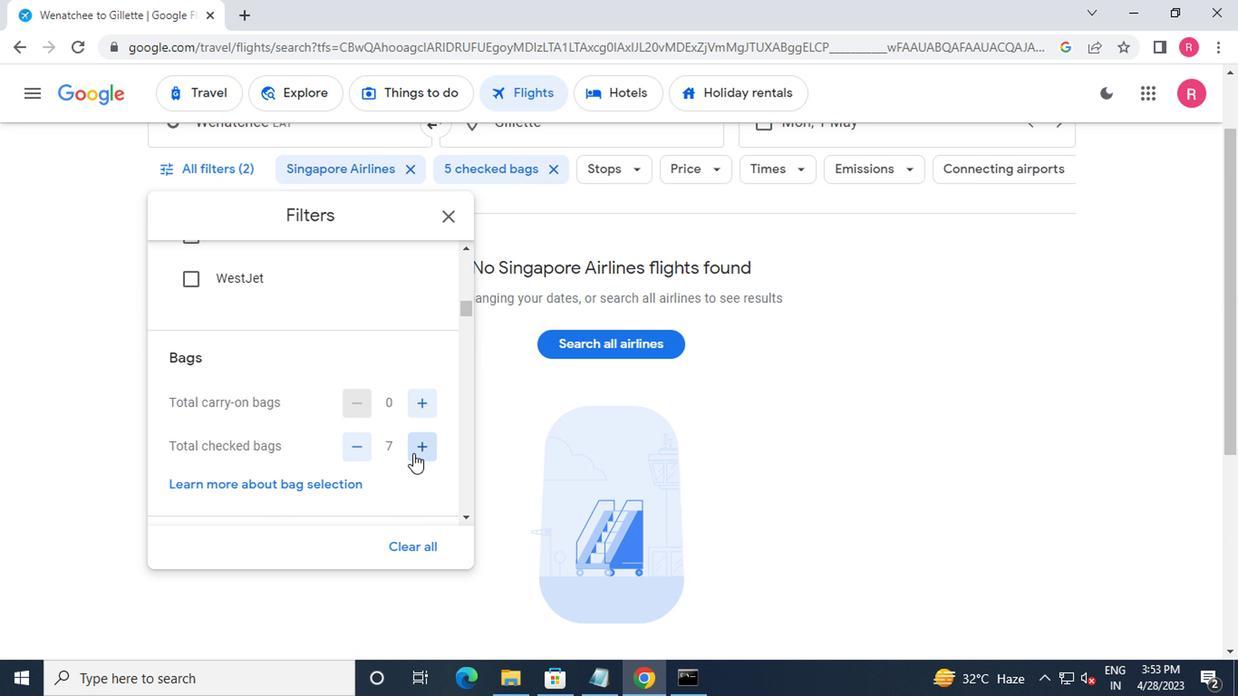 
Action: Mouse moved to (419, 465)
Screenshot: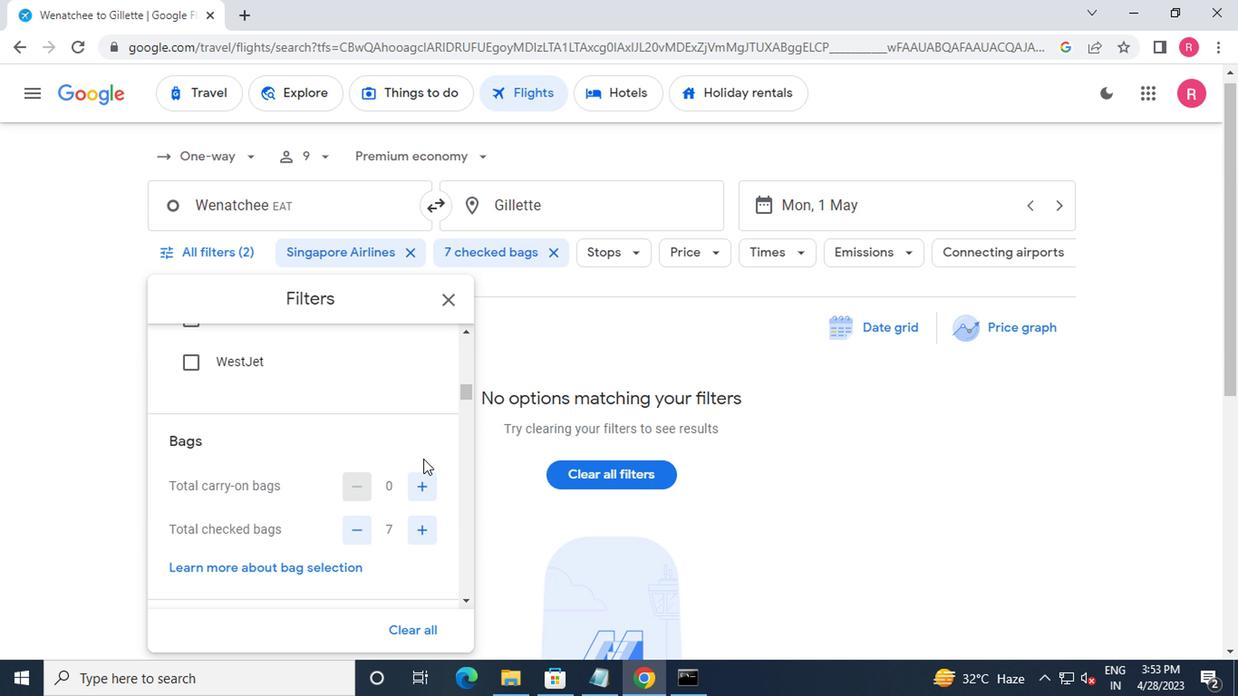 
Action: Mouse scrolled (419, 464) with delta (0, -1)
Screenshot: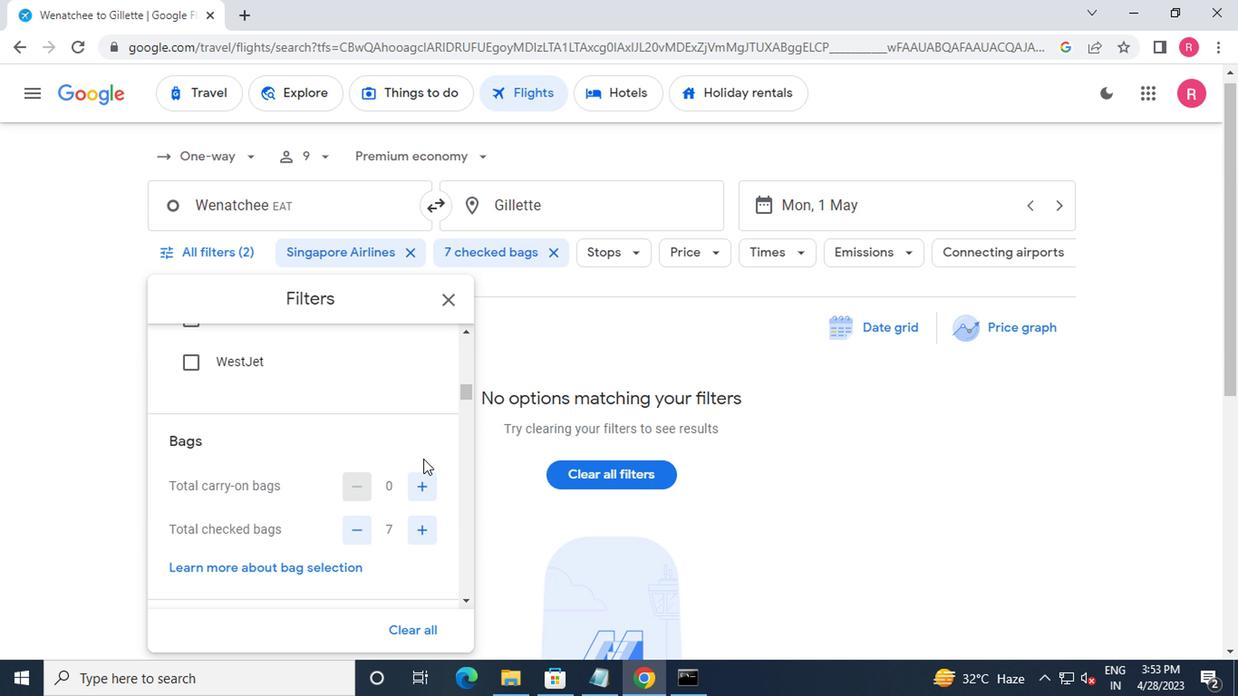 
Action: Mouse moved to (419, 468)
Screenshot: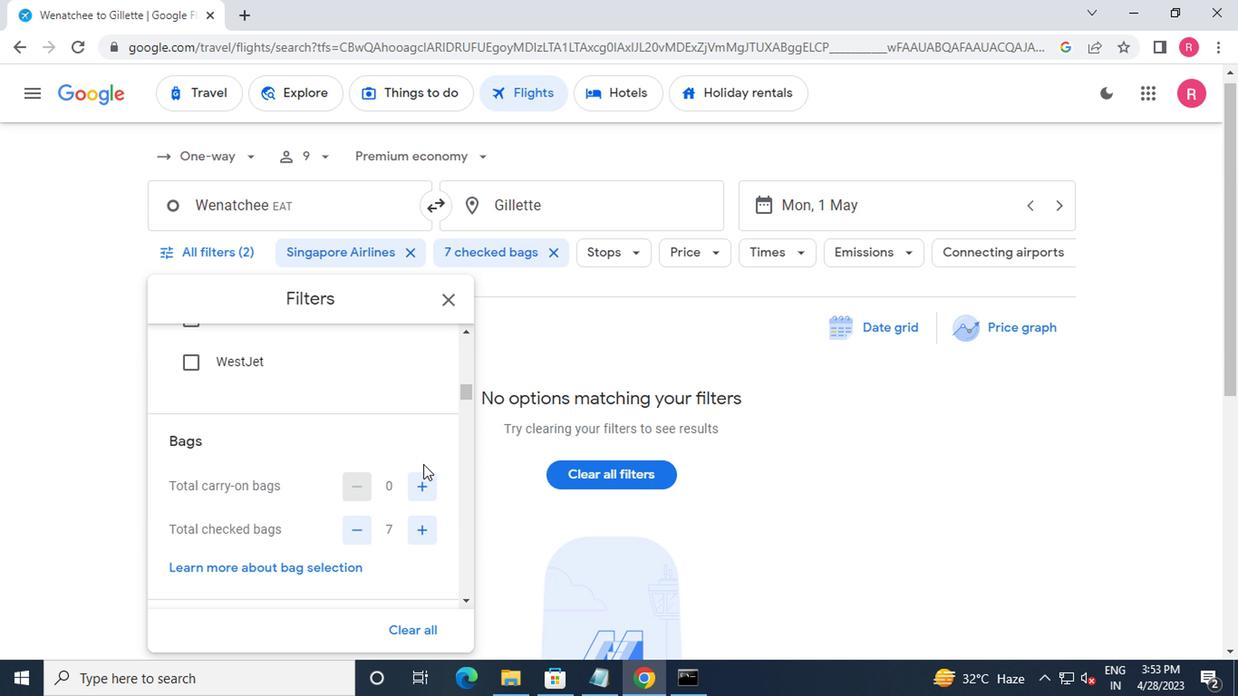 
Action: Mouse scrolled (419, 467) with delta (0, -1)
Screenshot: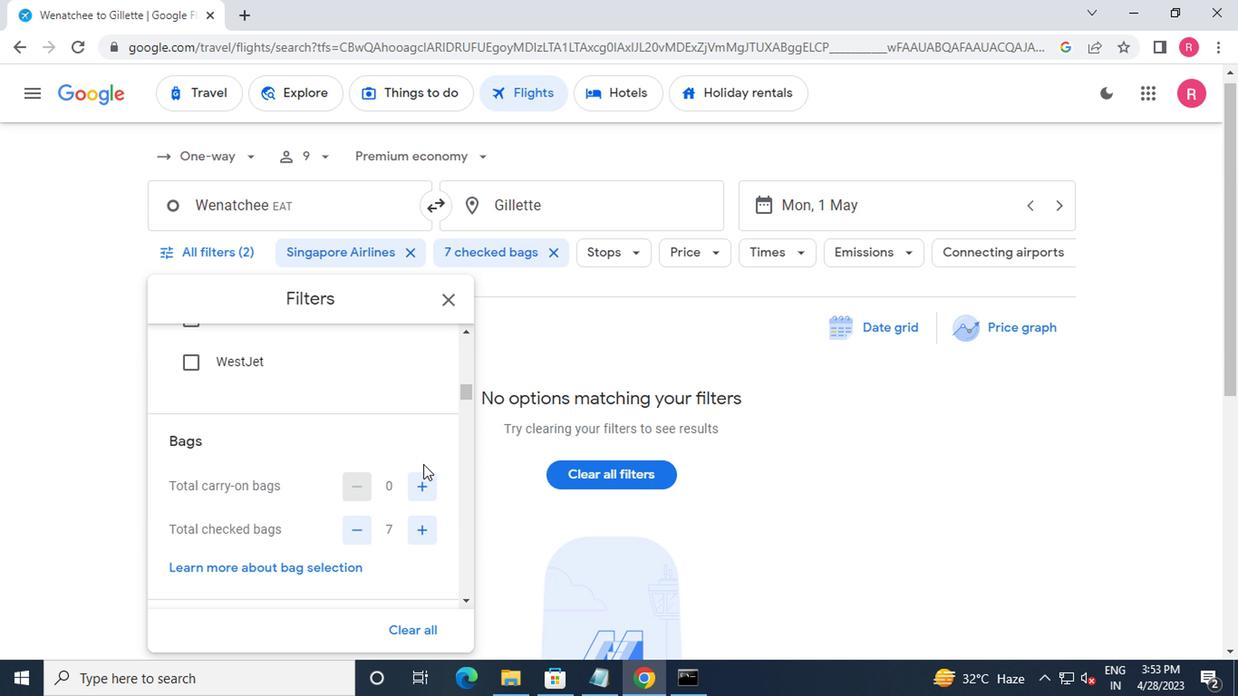 
Action: Mouse moved to (418, 470)
Screenshot: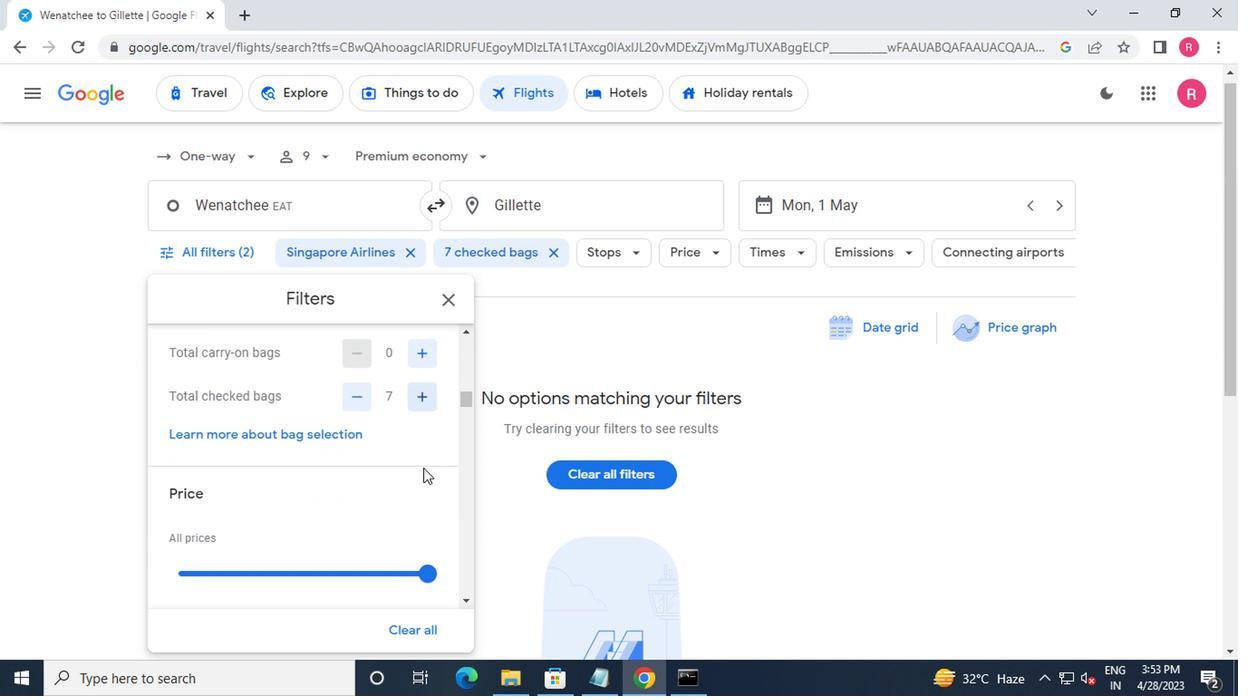 
Action: Mouse scrolled (418, 470) with delta (0, 0)
Screenshot: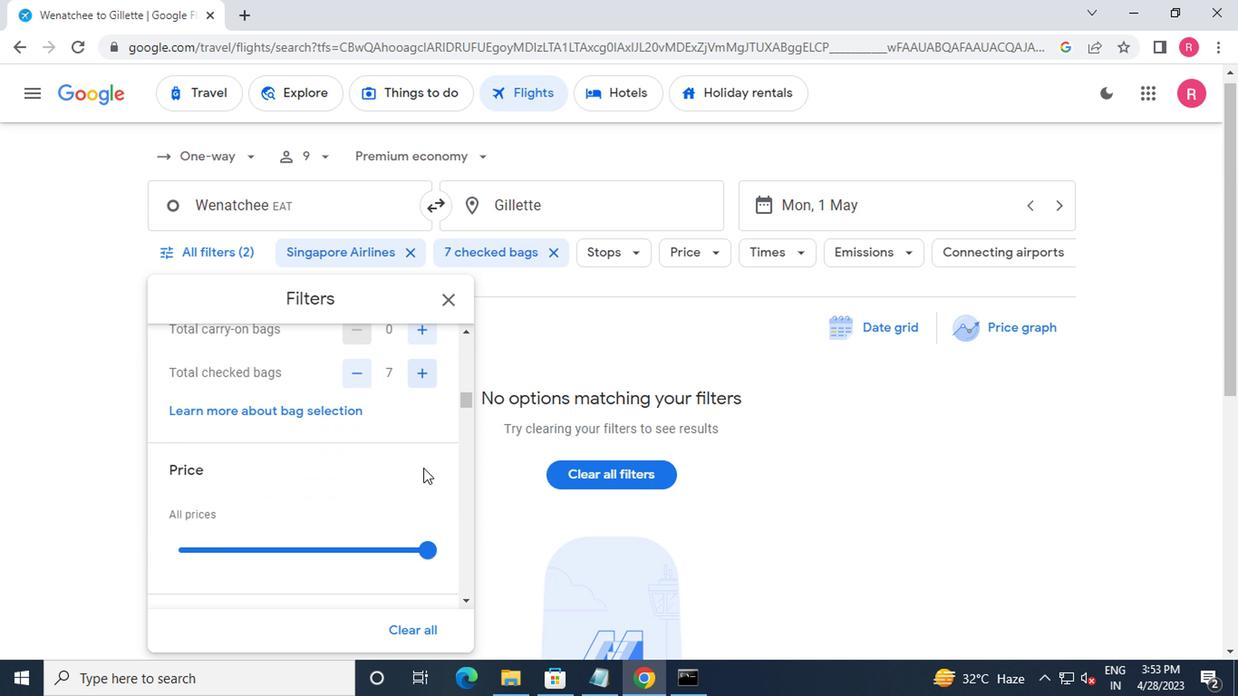 
Action: Mouse moved to (416, 445)
Screenshot: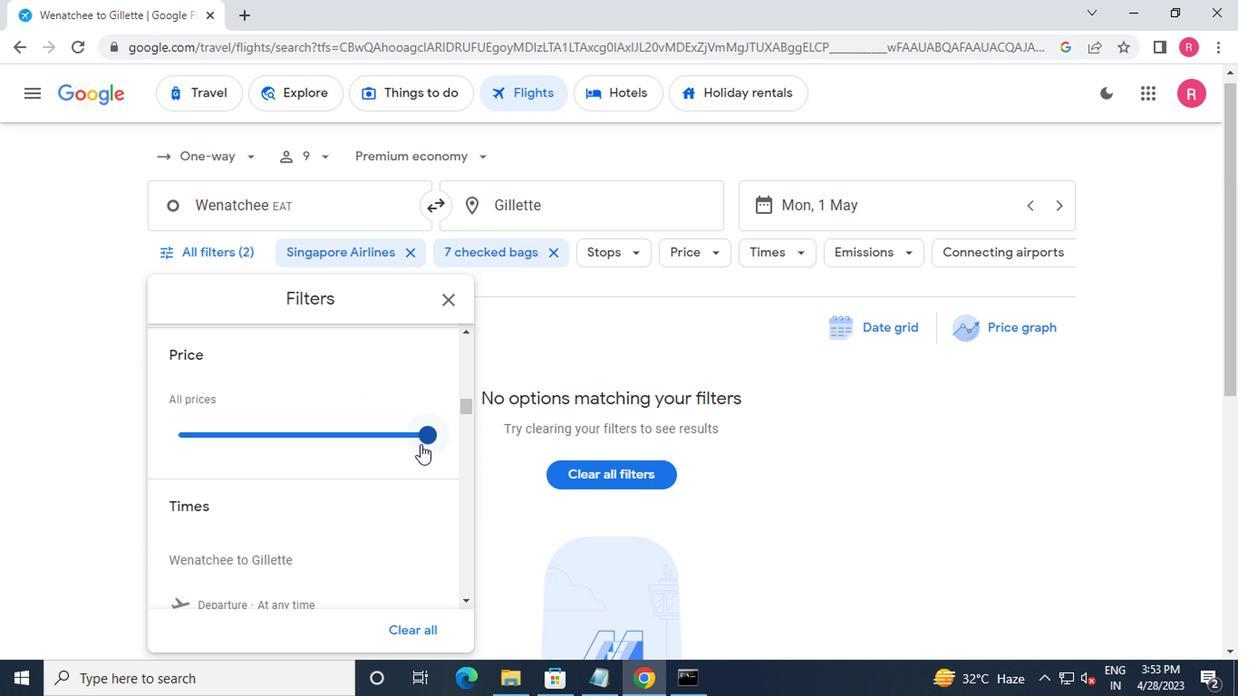 
Action: Mouse pressed left at (416, 445)
Screenshot: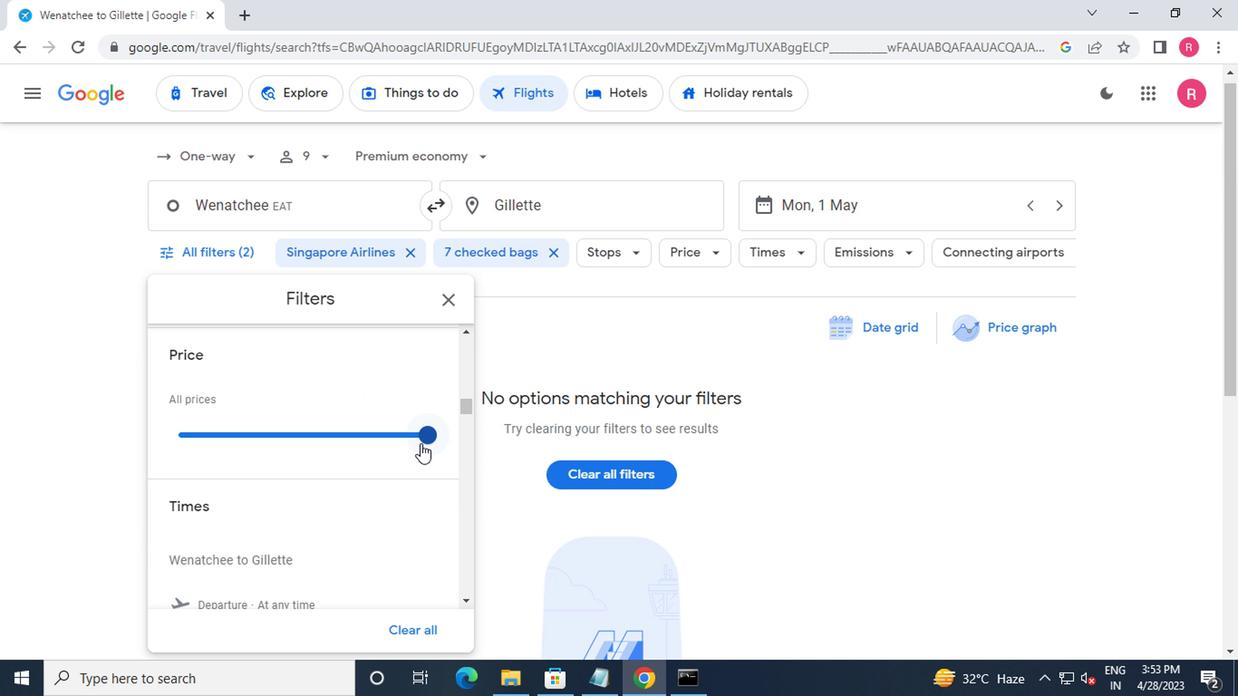 
Action: Mouse moved to (418, 445)
Screenshot: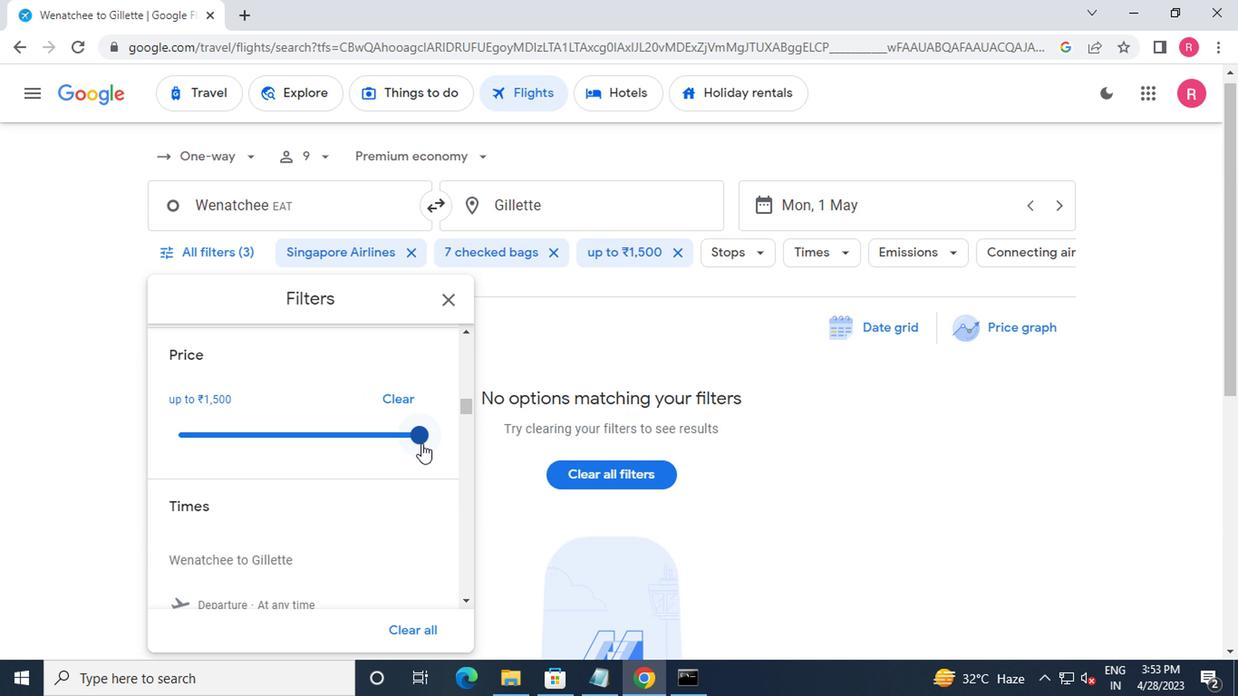 
Action: Mouse scrolled (418, 443) with delta (0, -1)
Screenshot: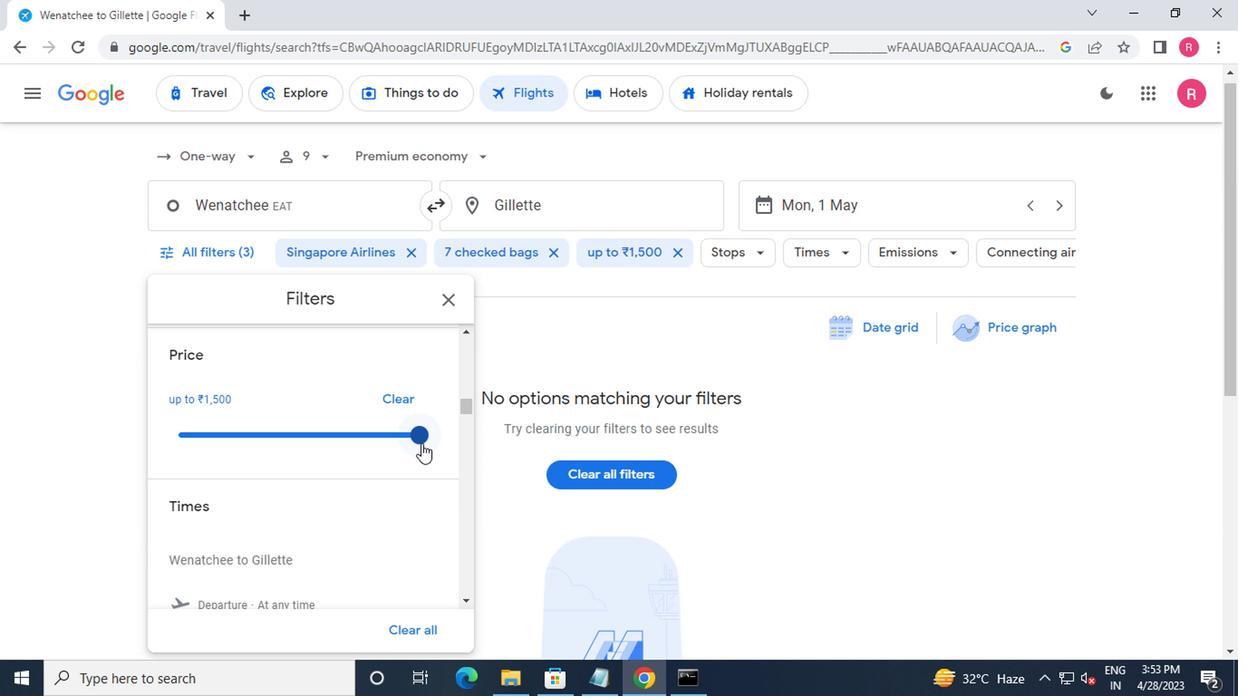 
Action: Mouse scrolled (418, 443) with delta (0, -1)
Screenshot: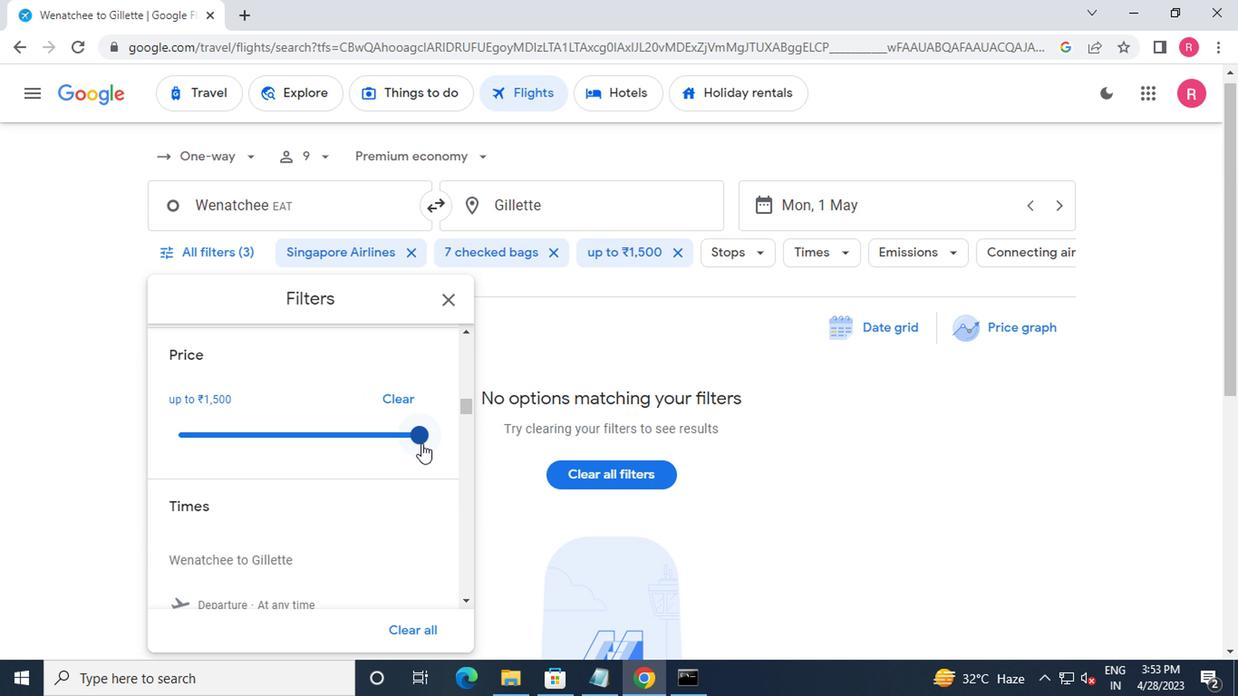 
Action: Mouse moved to (167, 455)
Screenshot: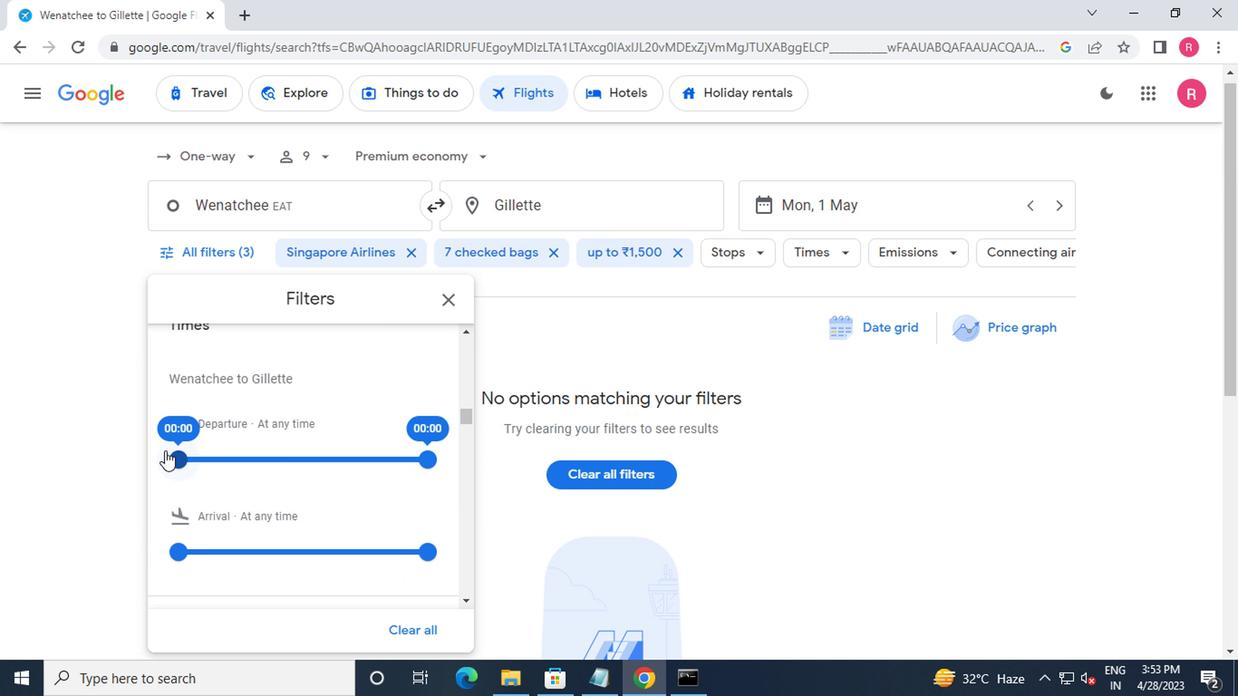 
Action: Mouse pressed left at (167, 455)
Screenshot: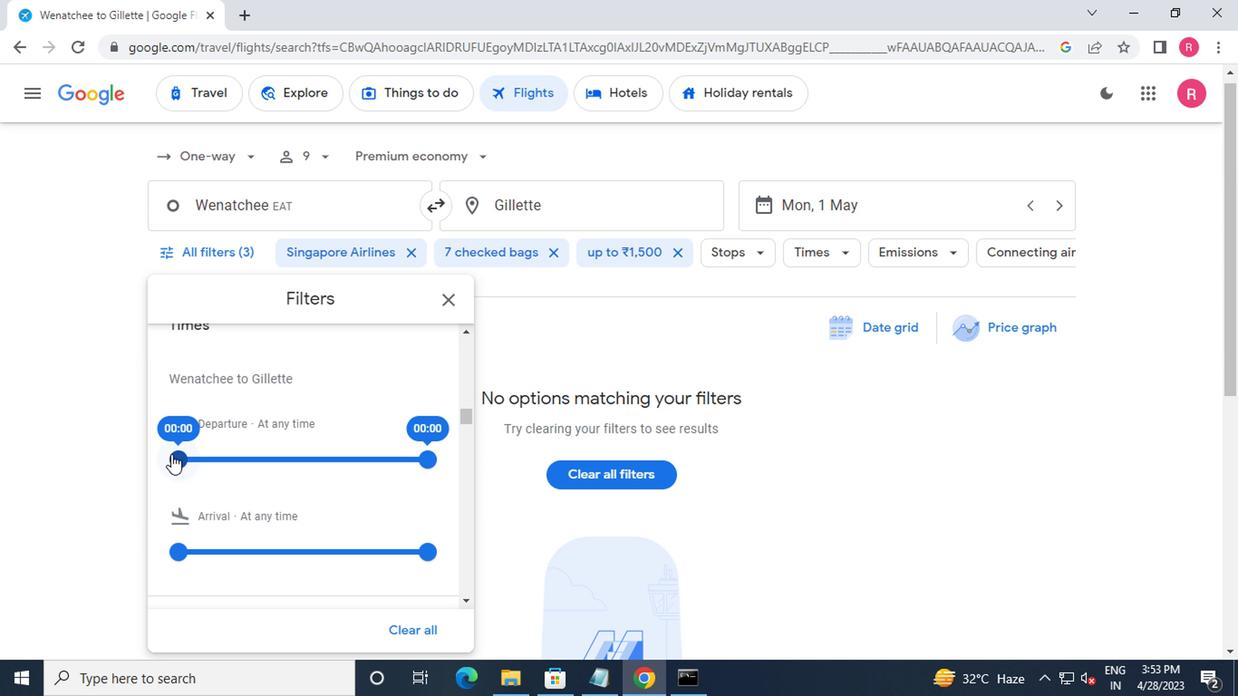 
Action: Mouse moved to (425, 461)
Screenshot: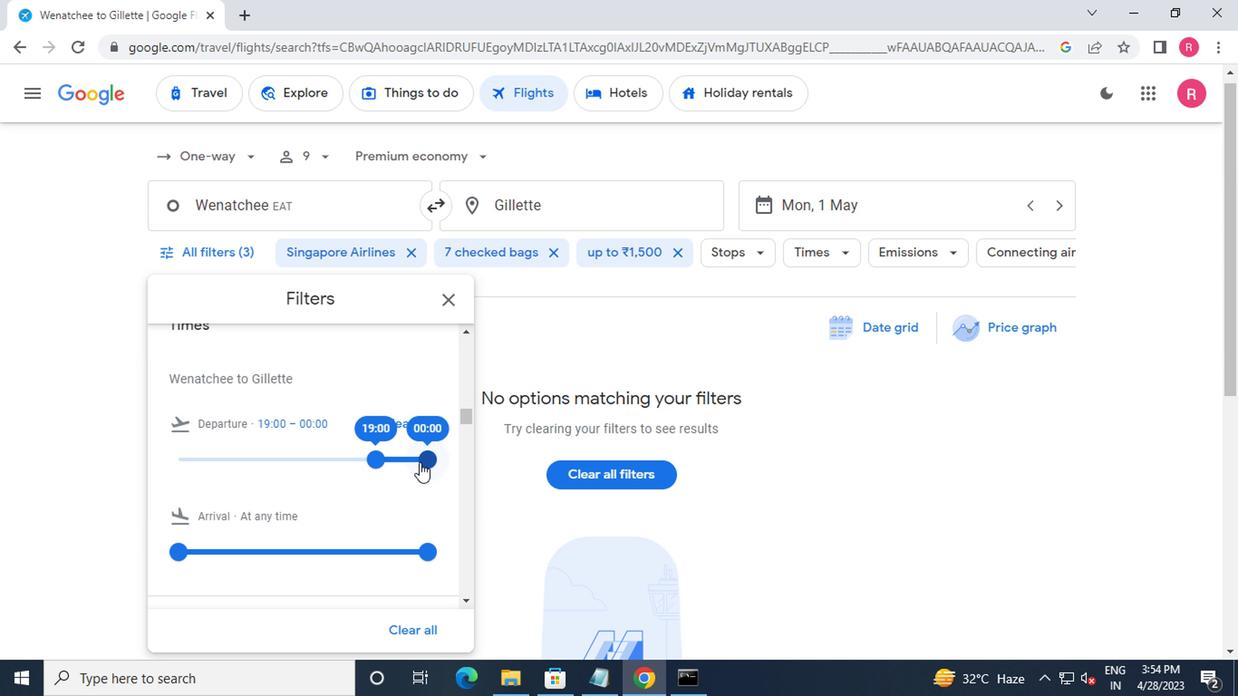 
Action: Mouse pressed left at (425, 461)
Screenshot: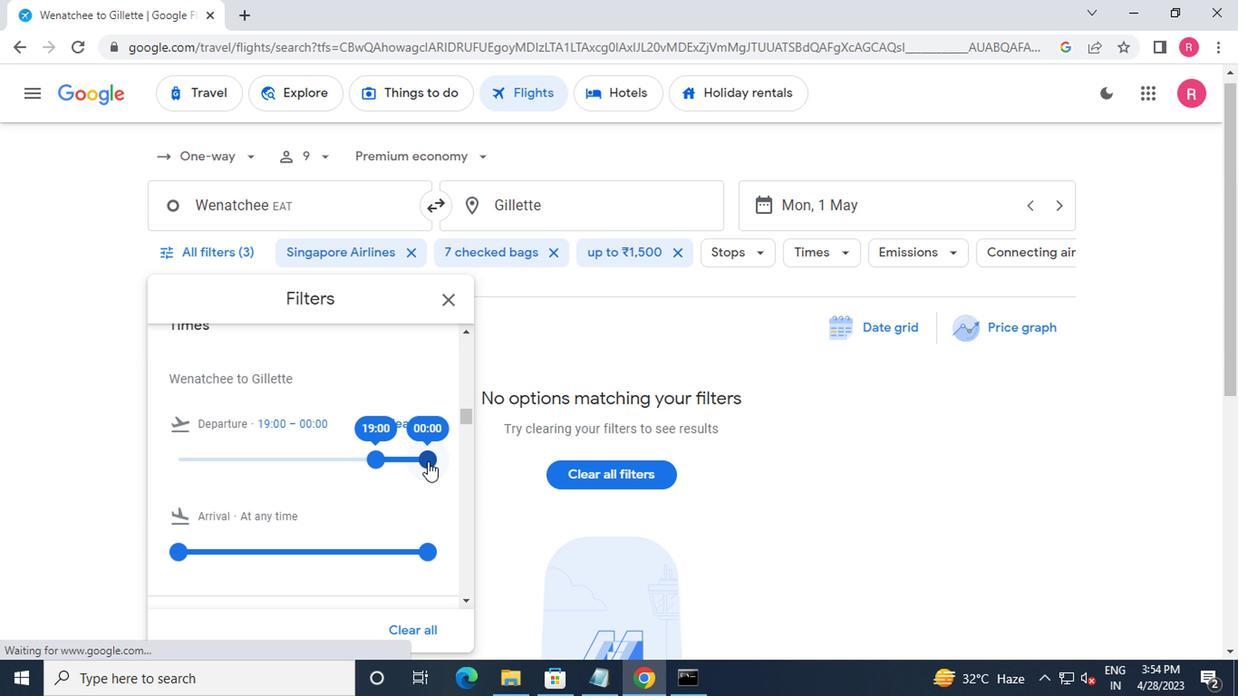 
Action: Mouse moved to (445, 304)
Screenshot: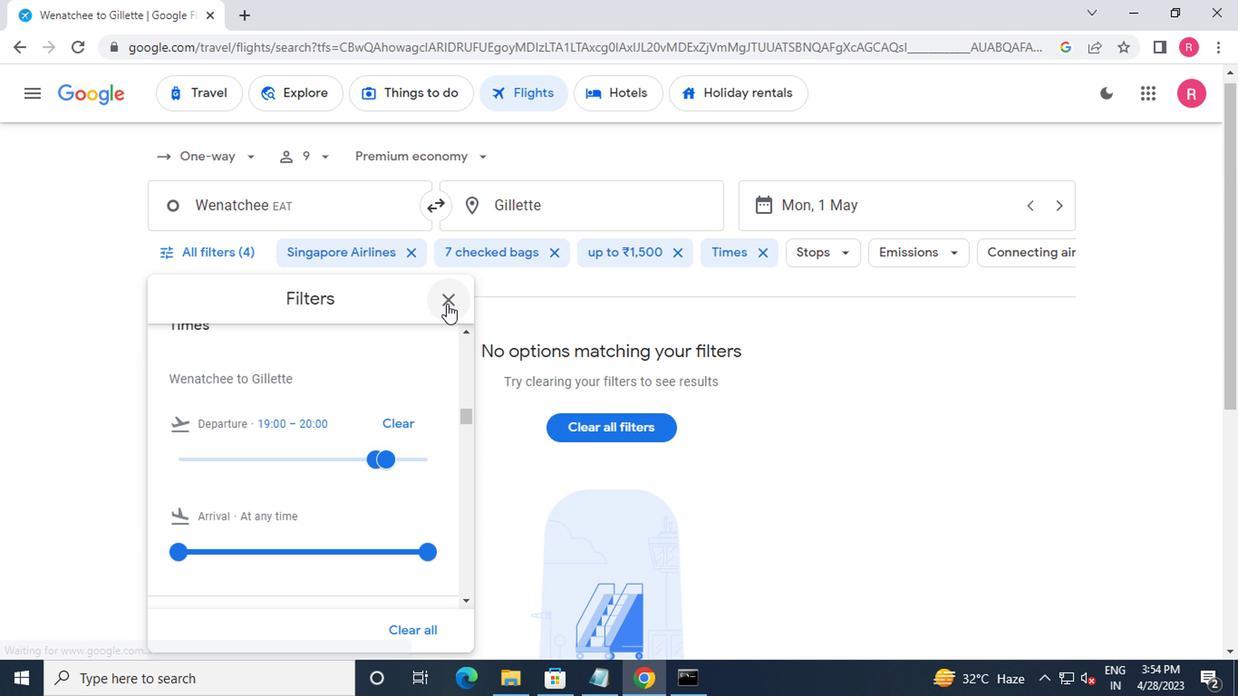 
Action: Mouse pressed left at (445, 304)
Screenshot: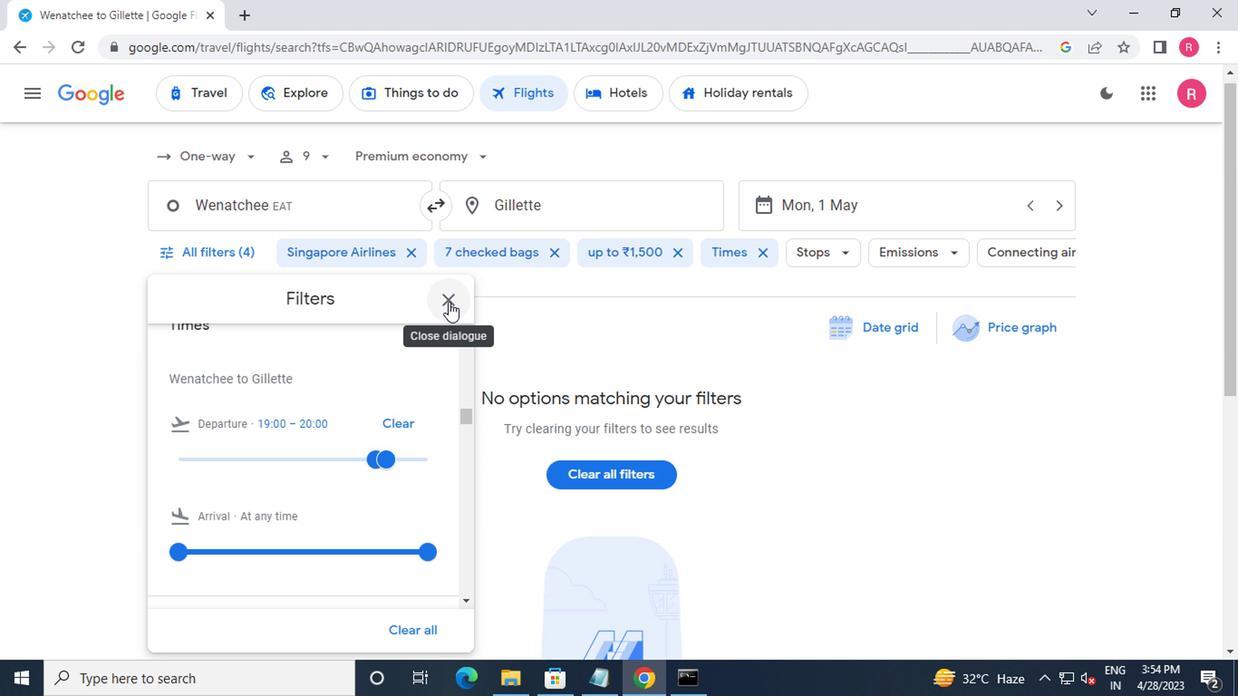 
